 Task: Find connections with filter location Taastrup with filter topic #Techstartupwith filter profile language French with filter current company Gradeup (Gradestack Learning Pvt Ltd) with filter school Kalinga Institute of Industrial Technology, Bhubaneswar with filter industry Animal Feed Manufacturing with filter service category Financial Reporting with filter keywords title Animal Shelter Board Member
Action: Mouse moved to (570, 75)
Screenshot: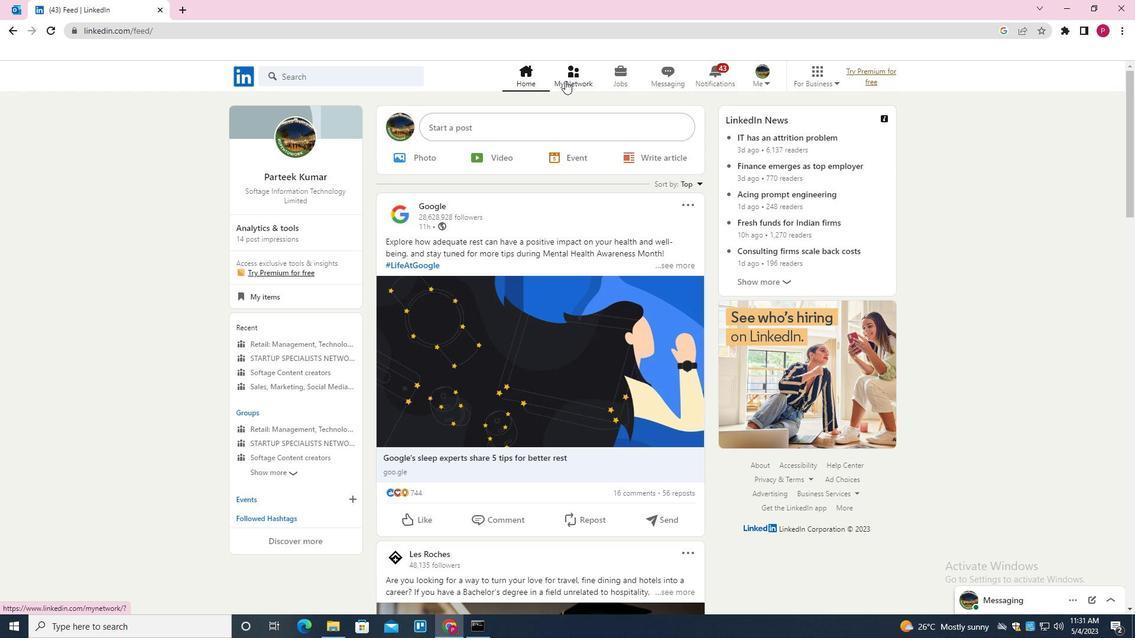 
Action: Mouse pressed left at (570, 75)
Screenshot: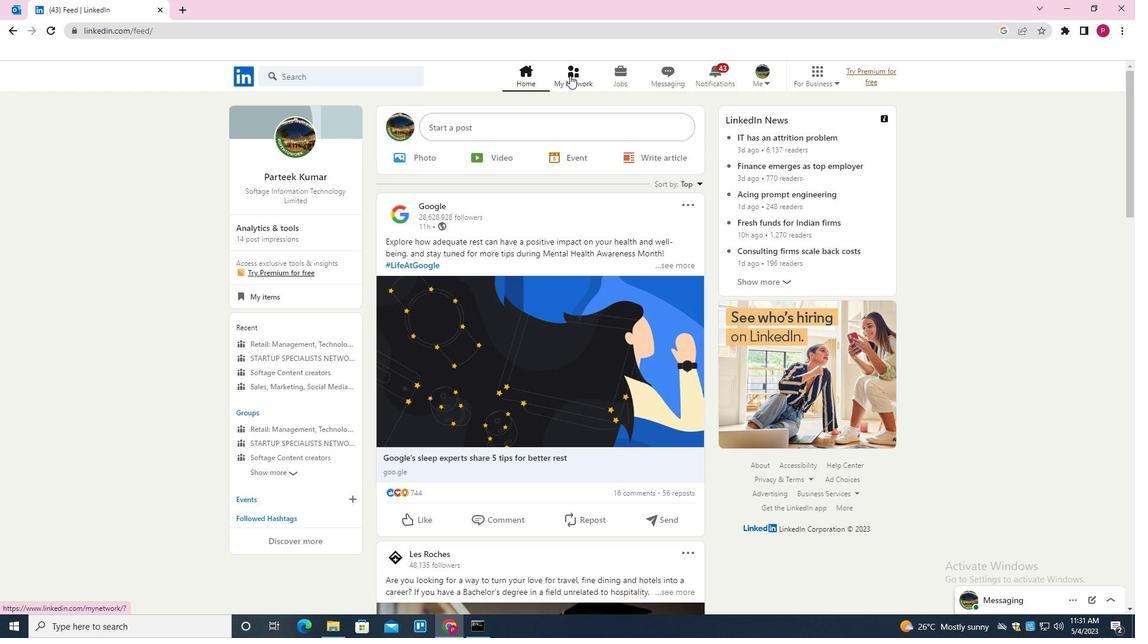 
Action: Mouse moved to (366, 138)
Screenshot: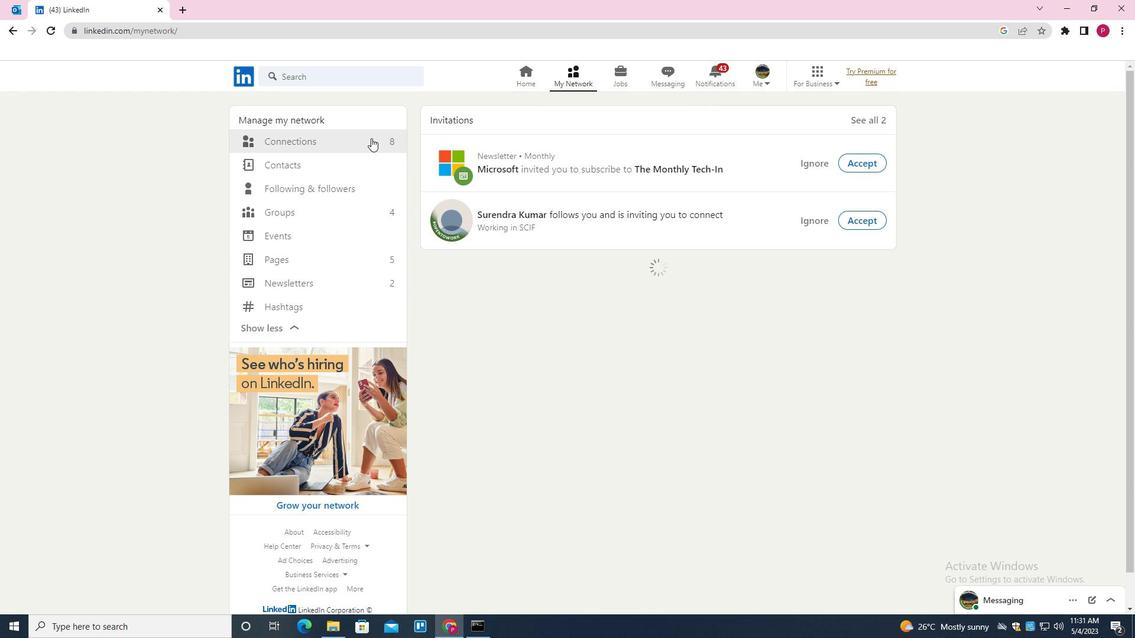 
Action: Mouse pressed left at (366, 138)
Screenshot: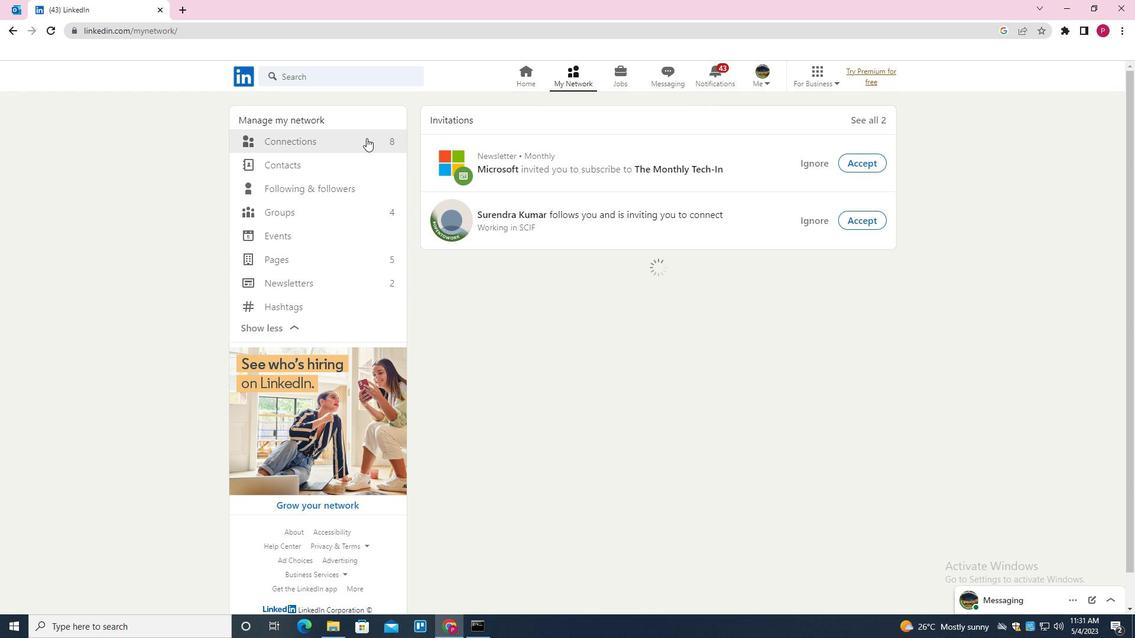 
Action: Mouse moved to (666, 140)
Screenshot: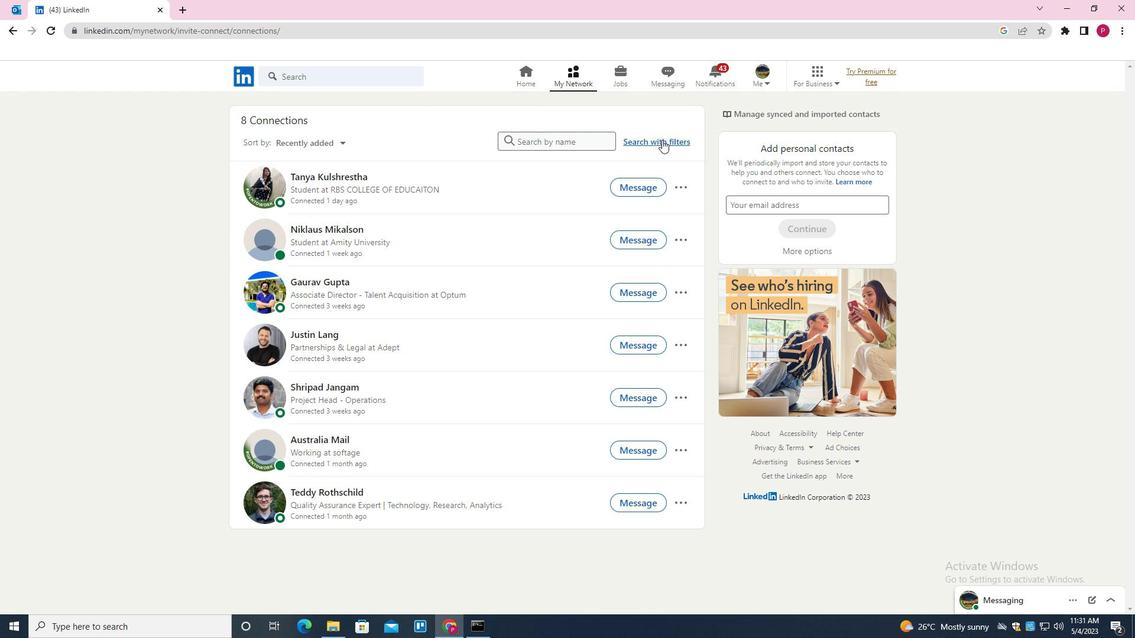 
Action: Mouse pressed left at (666, 140)
Screenshot: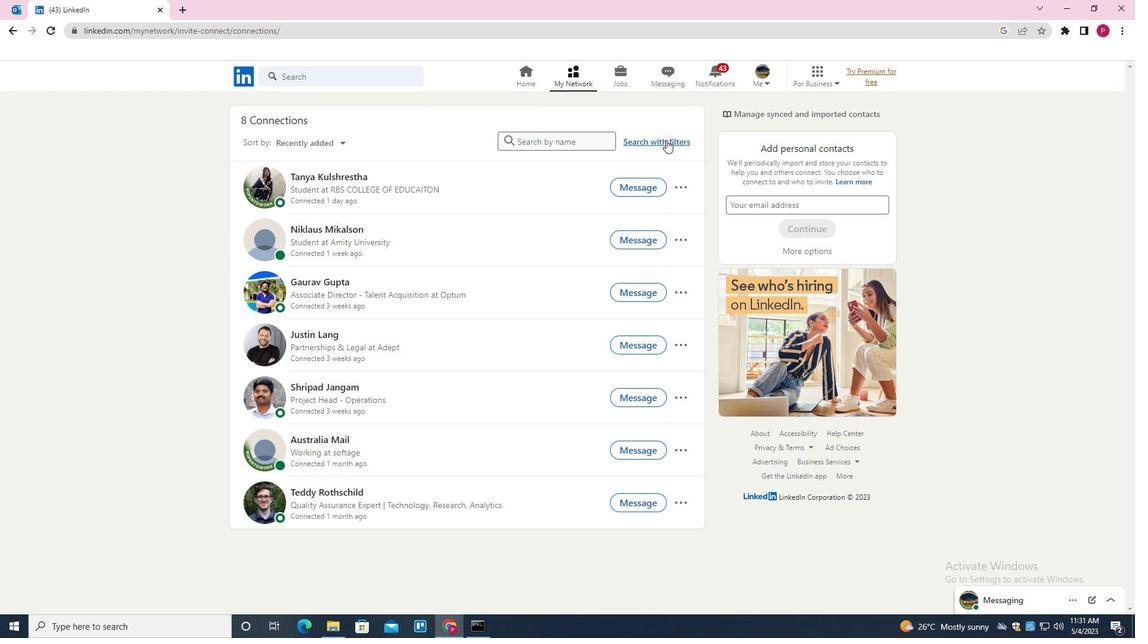 
Action: Mouse moved to (604, 109)
Screenshot: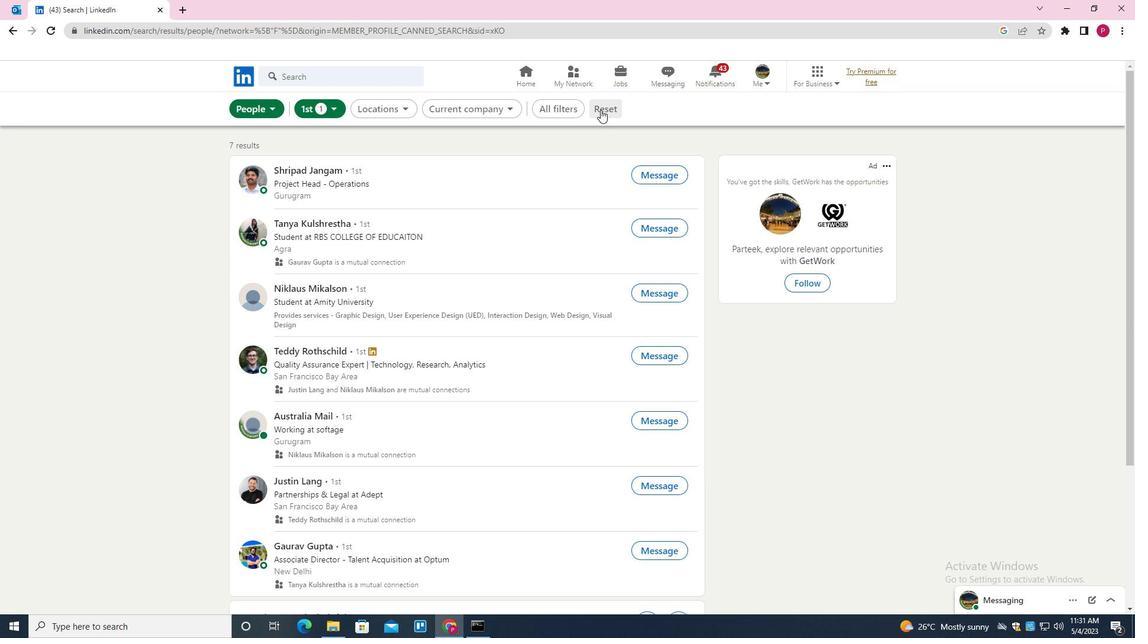 
Action: Mouse pressed left at (604, 109)
Screenshot: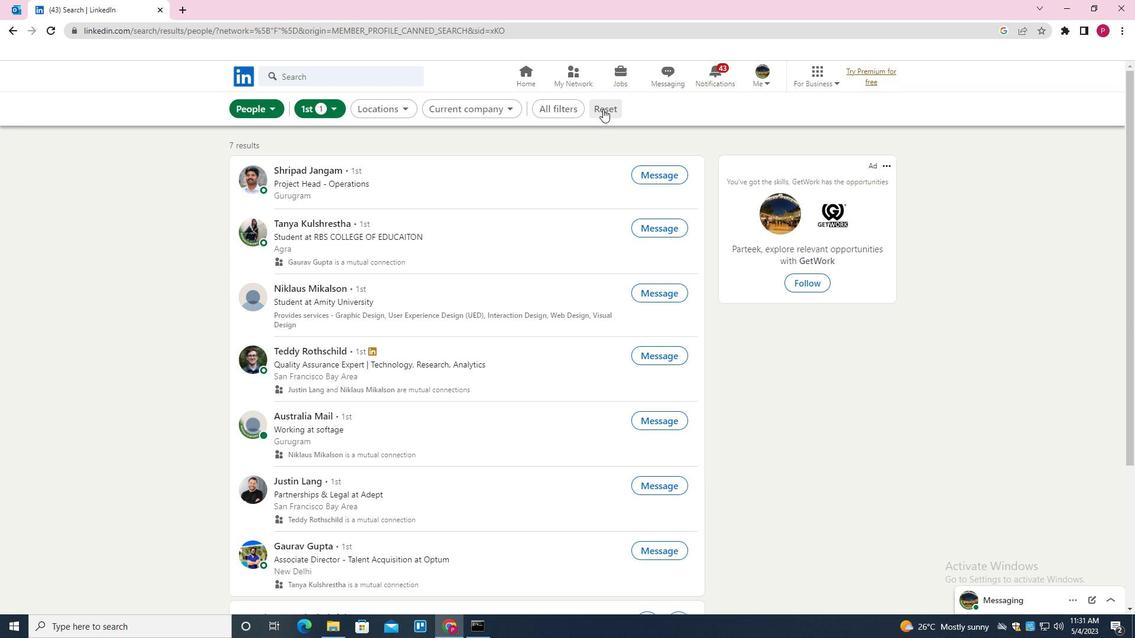 
Action: Mouse moved to (598, 112)
Screenshot: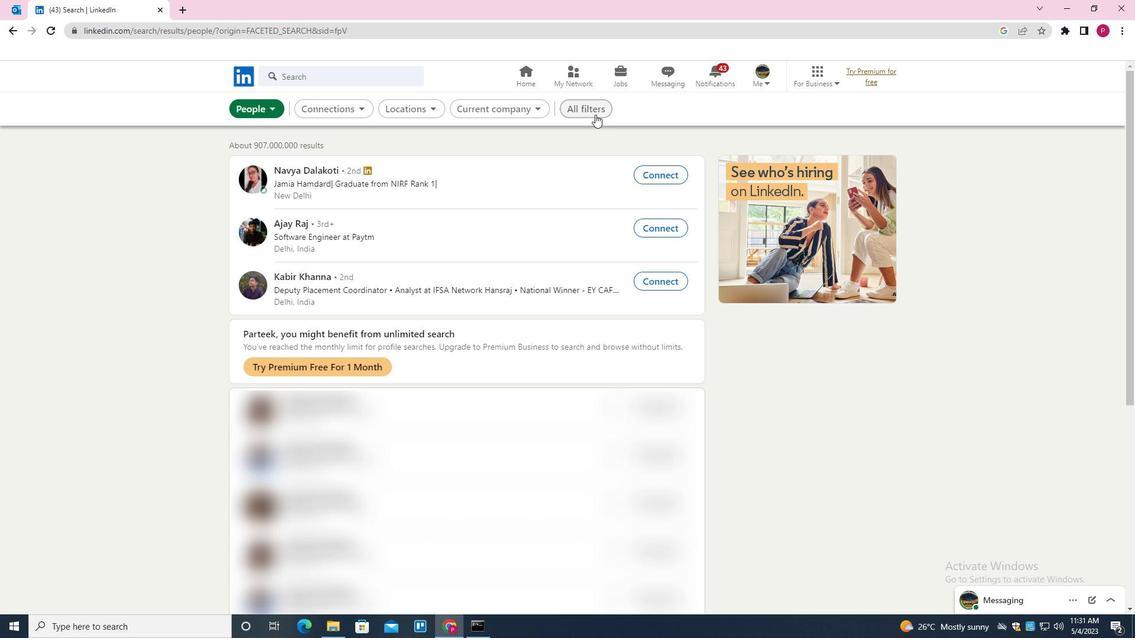 
Action: Mouse pressed left at (598, 112)
Screenshot: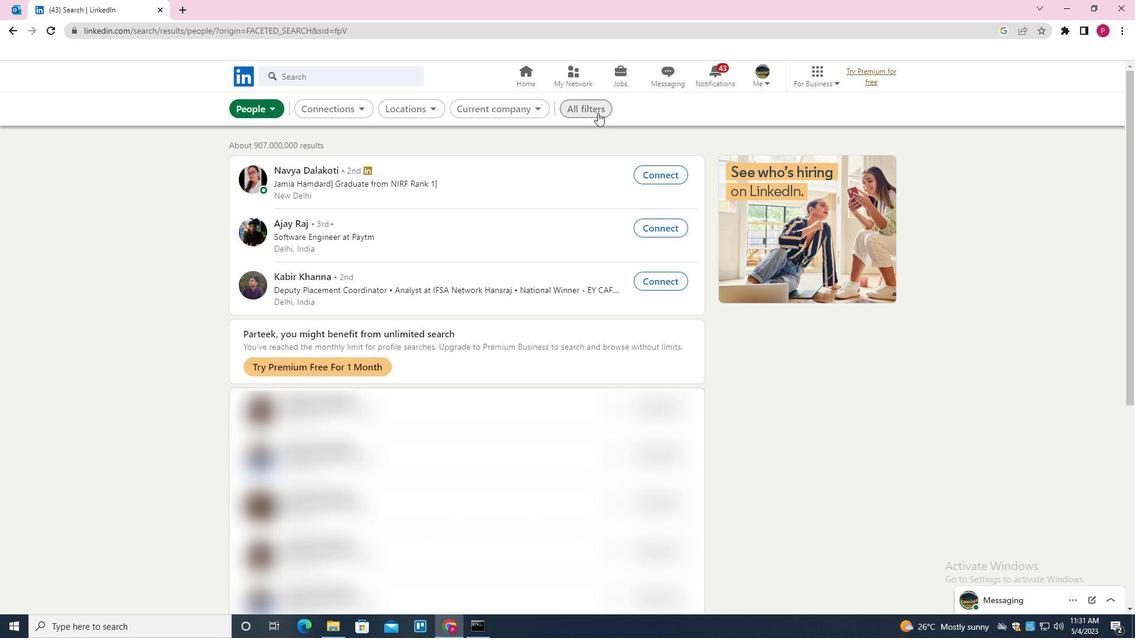 
Action: Mouse moved to (966, 289)
Screenshot: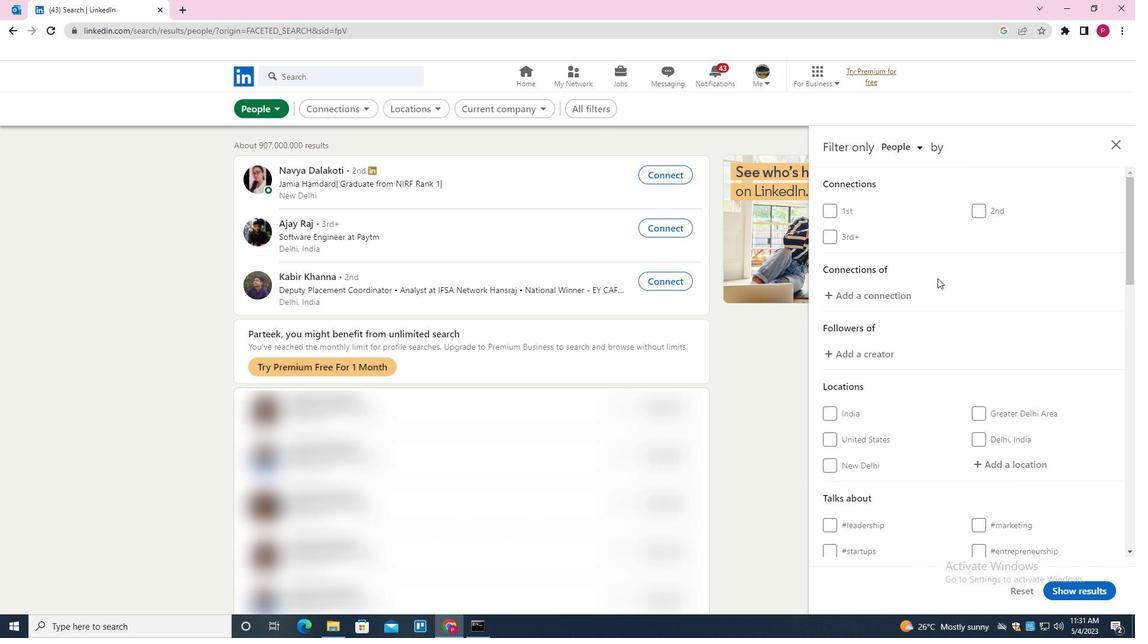 
Action: Mouse scrolled (966, 288) with delta (0, 0)
Screenshot: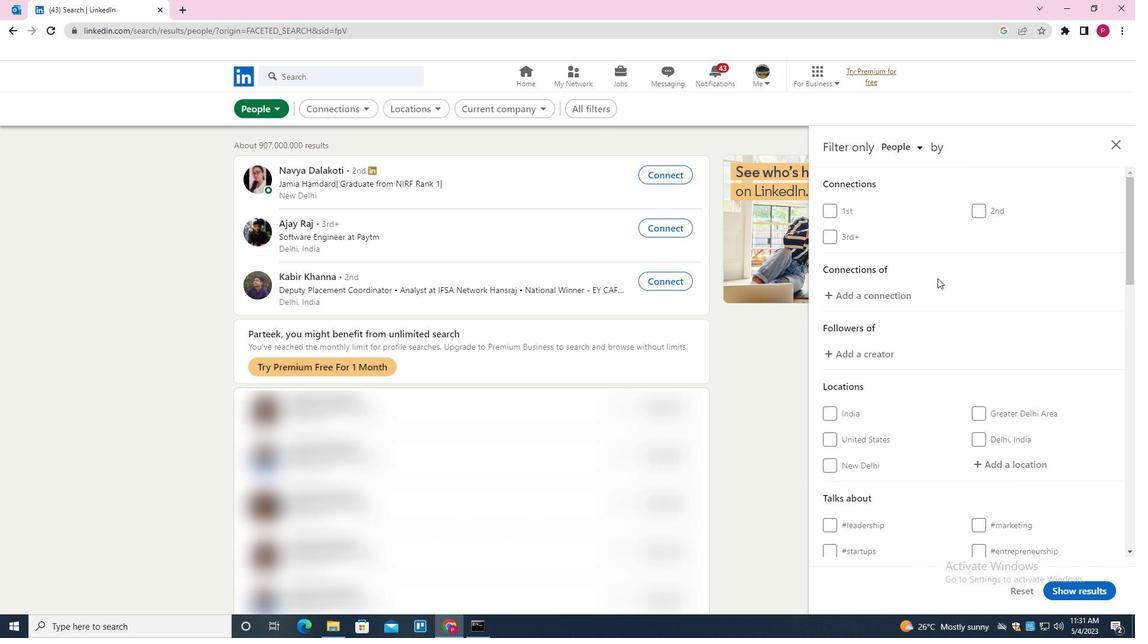 
Action: Mouse moved to (977, 295)
Screenshot: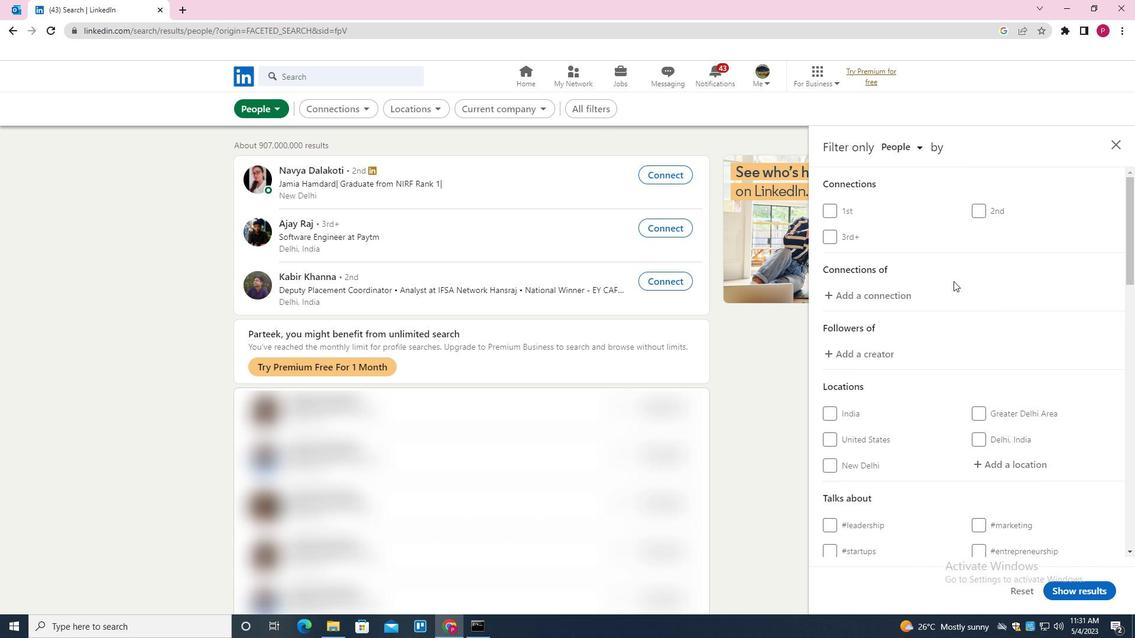
Action: Mouse scrolled (977, 295) with delta (0, 0)
Screenshot: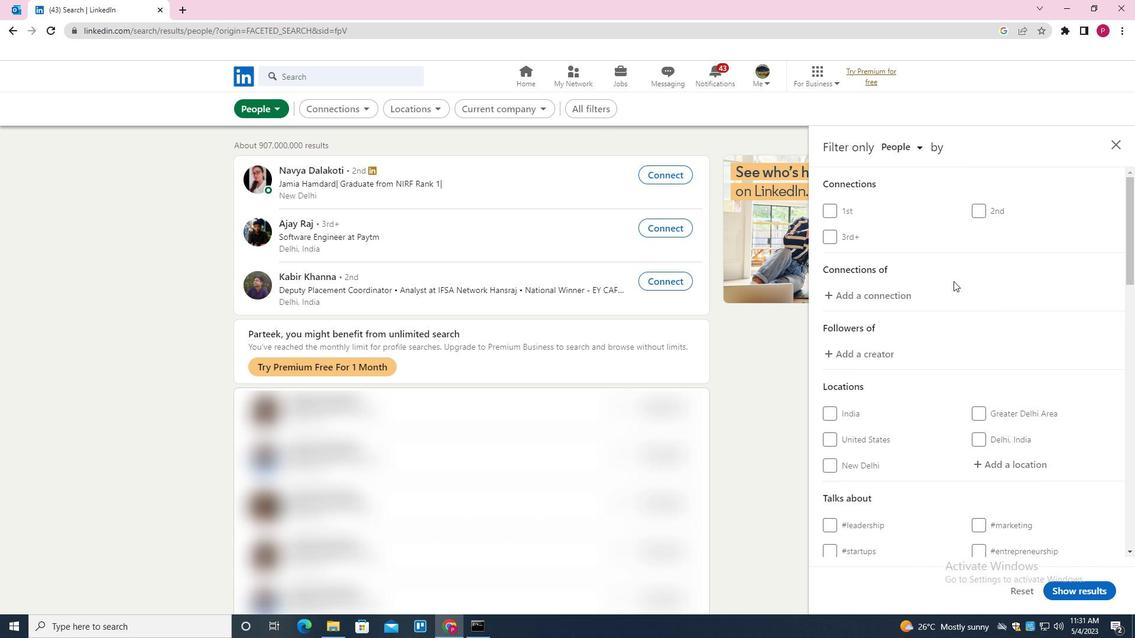 
Action: Mouse moved to (1016, 346)
Screenshot: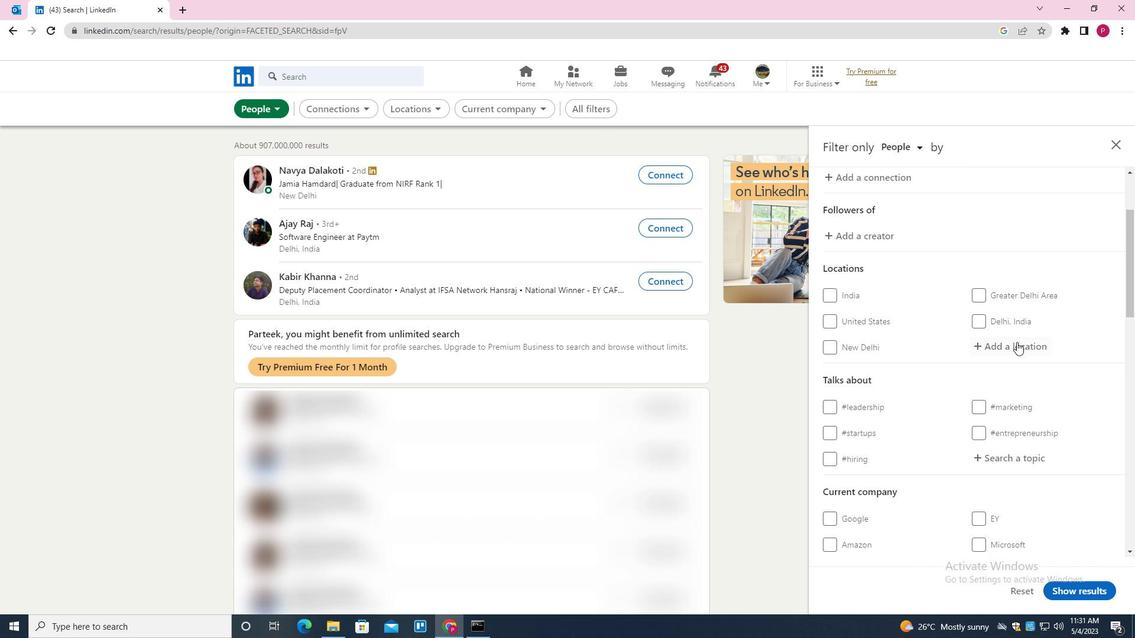 
Action: Mouse pressed left at (1016, 346)
Screenshot: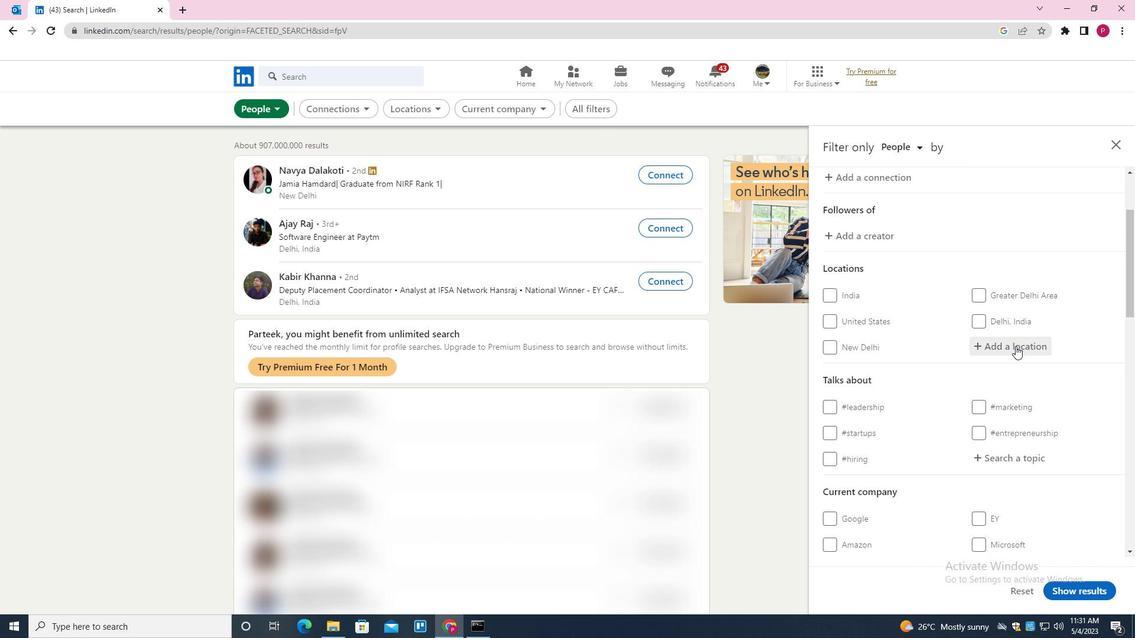 
Action: Key pressed <Key.shift><Key.shift><Key.shift><Key.shift><Key.shift><Key.shift><Key.shift><Key.shift><Key.shift><Key.shift><Key.shift><Key.shift><Key.shift><Key.shift><Key.shift>TASSTRUP
Screenshot: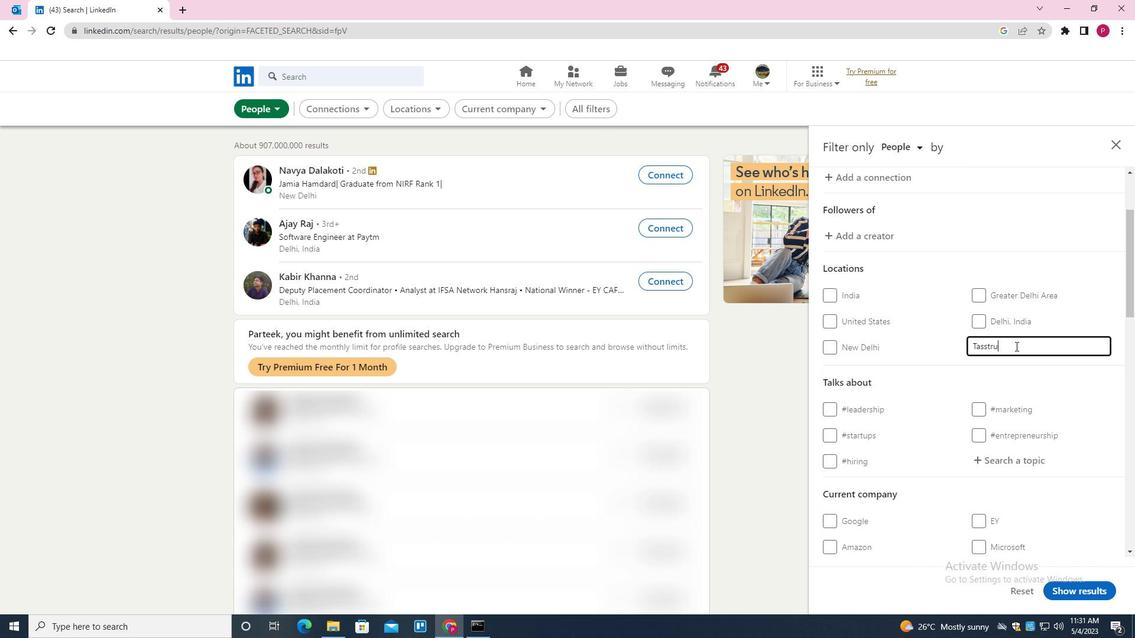 
Action: Mouse moved to (1013, 349)
Screenshot: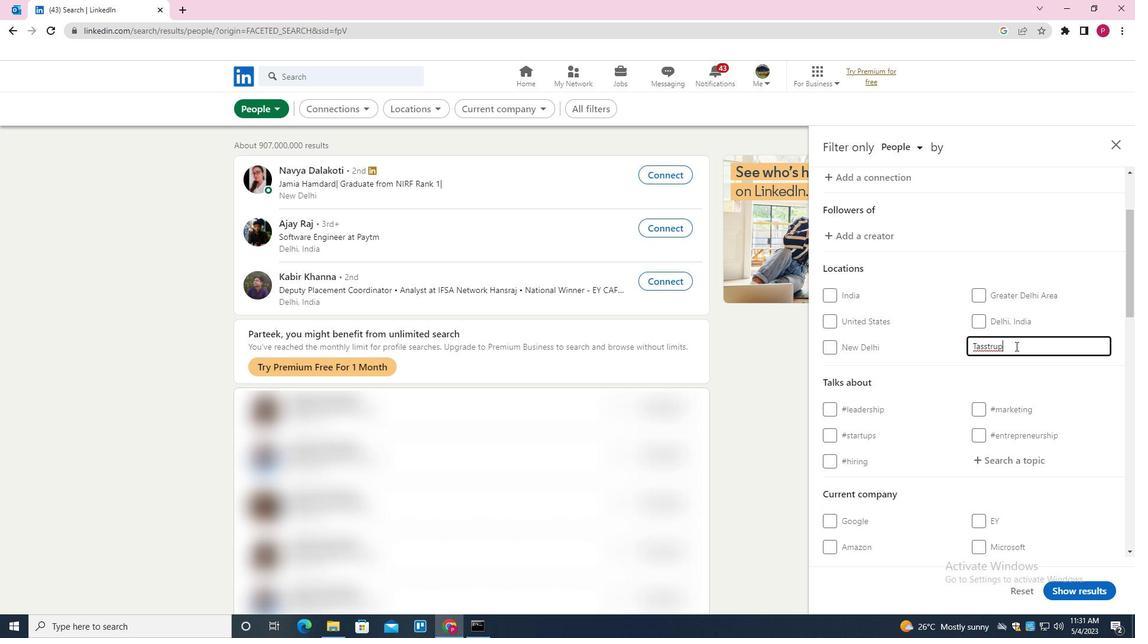 
Action: Mouse scrolled (1013, 348) with delta (0, 0)
Screenshot: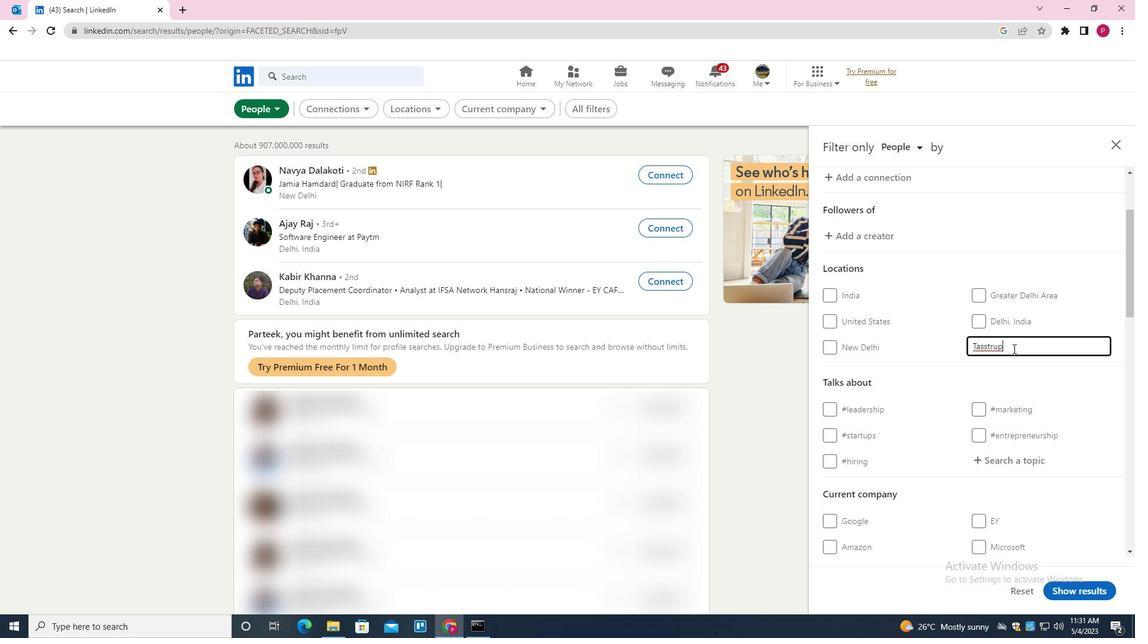 
Action: Mouse scrolled (1013, 348) with delta (0, 0)
Screenshot: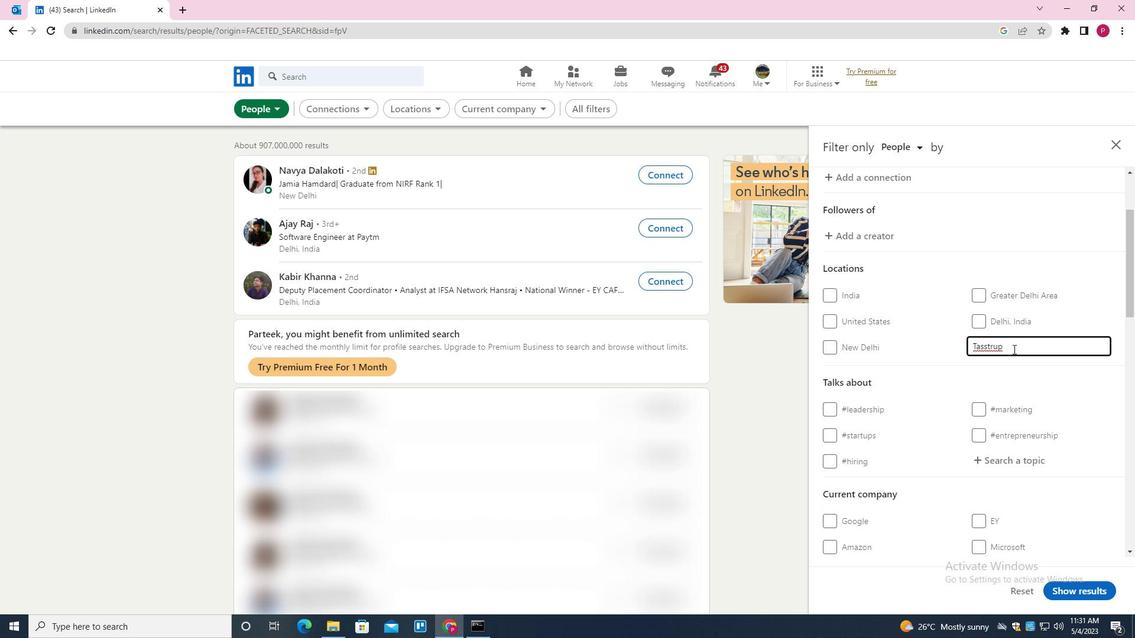 
Action: Mouse moved to (1012, 349)
Screenshot: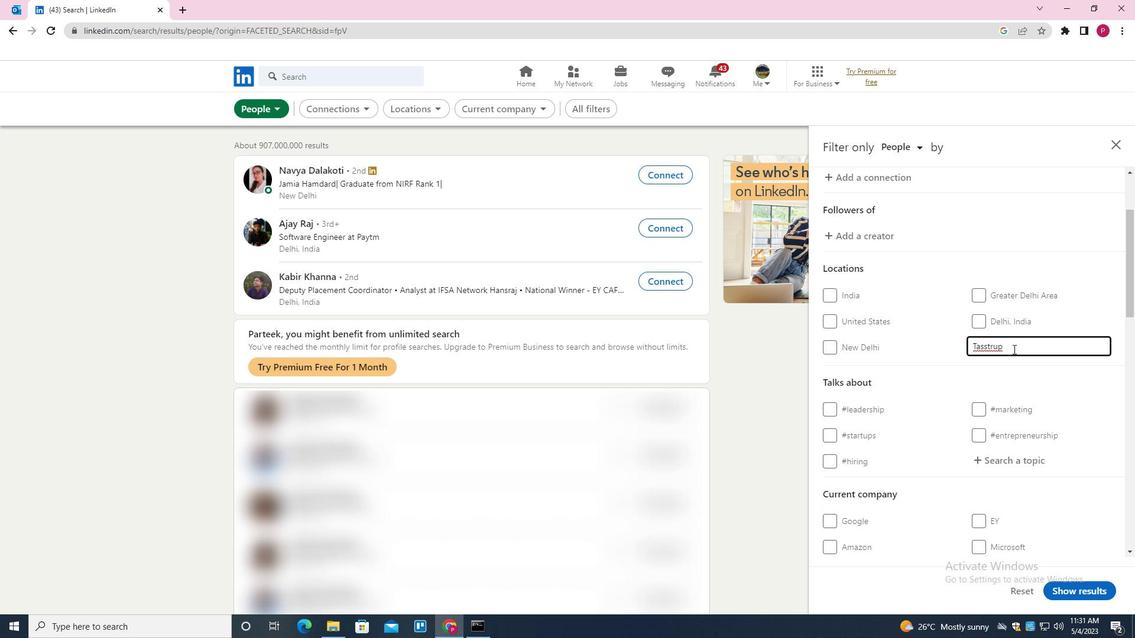 
Action: Mouse scrolled (1012, 348) with delta (0, 0)
Screenshot: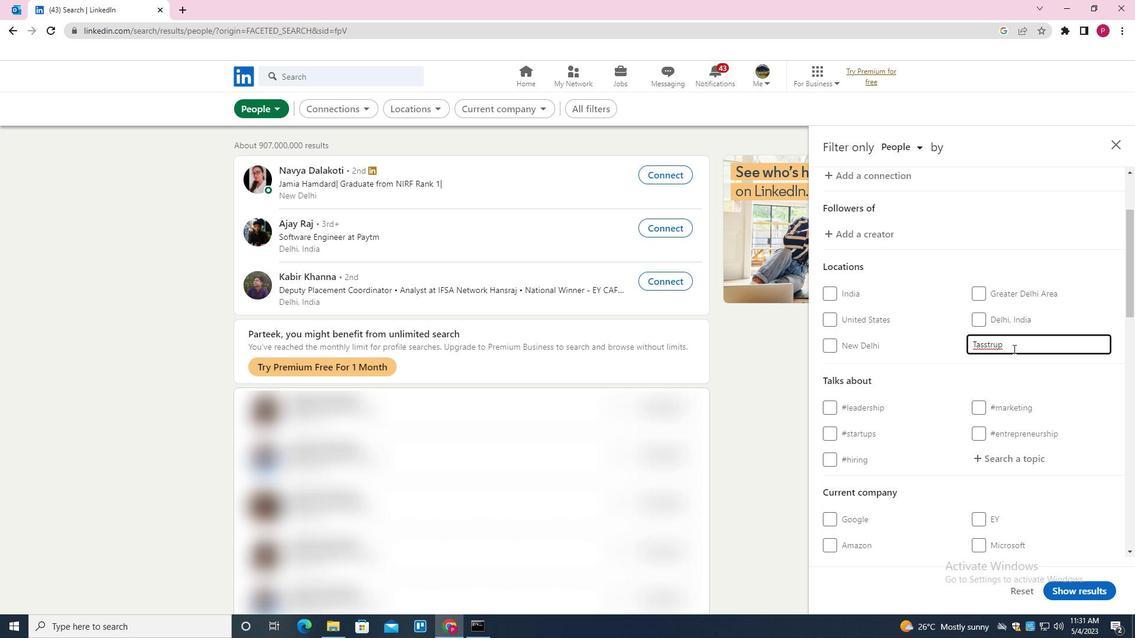 
Action: Mouse moved to (1015, 285)
Screenshot: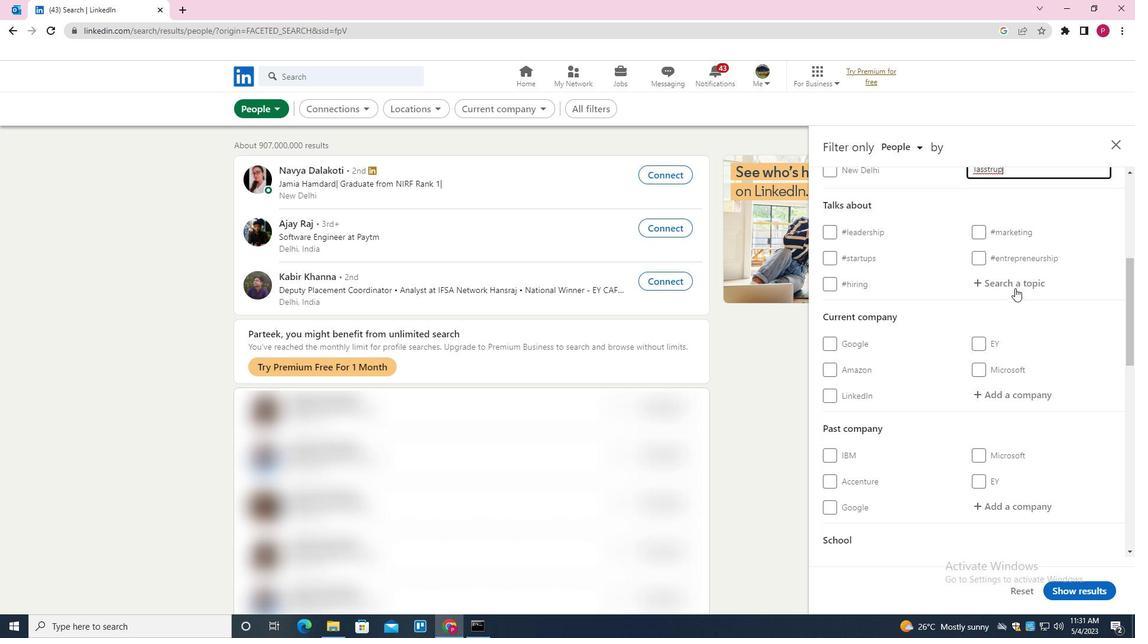 
Action: Mouse pressed left at (1015, 285)
Screenshot: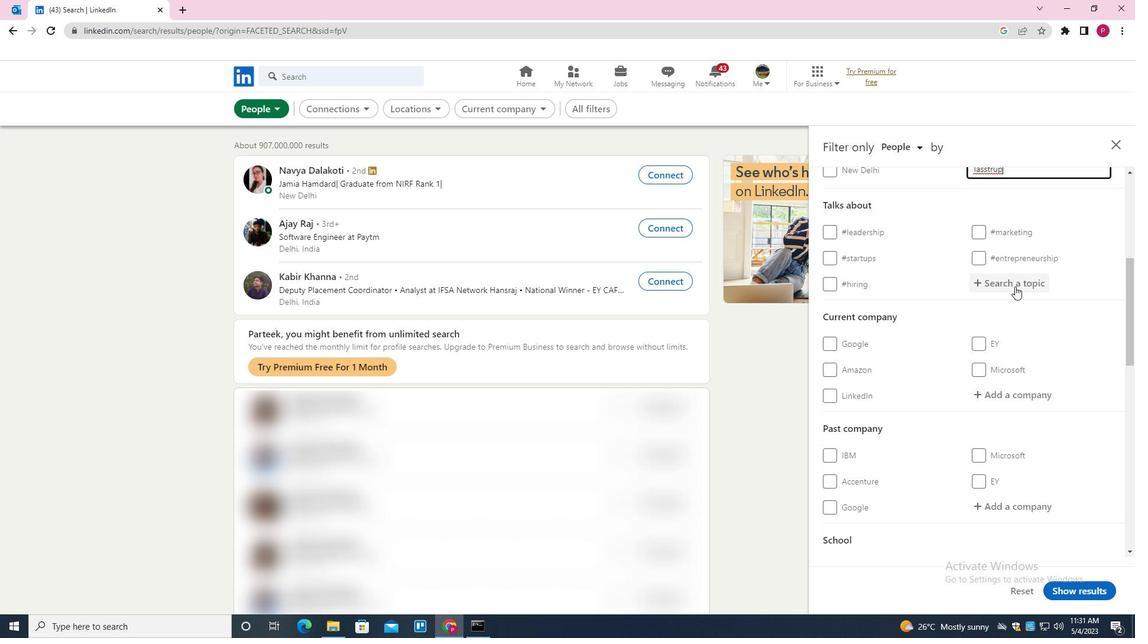 
Action: Mouse moved to (1013, 287)
Screenshot: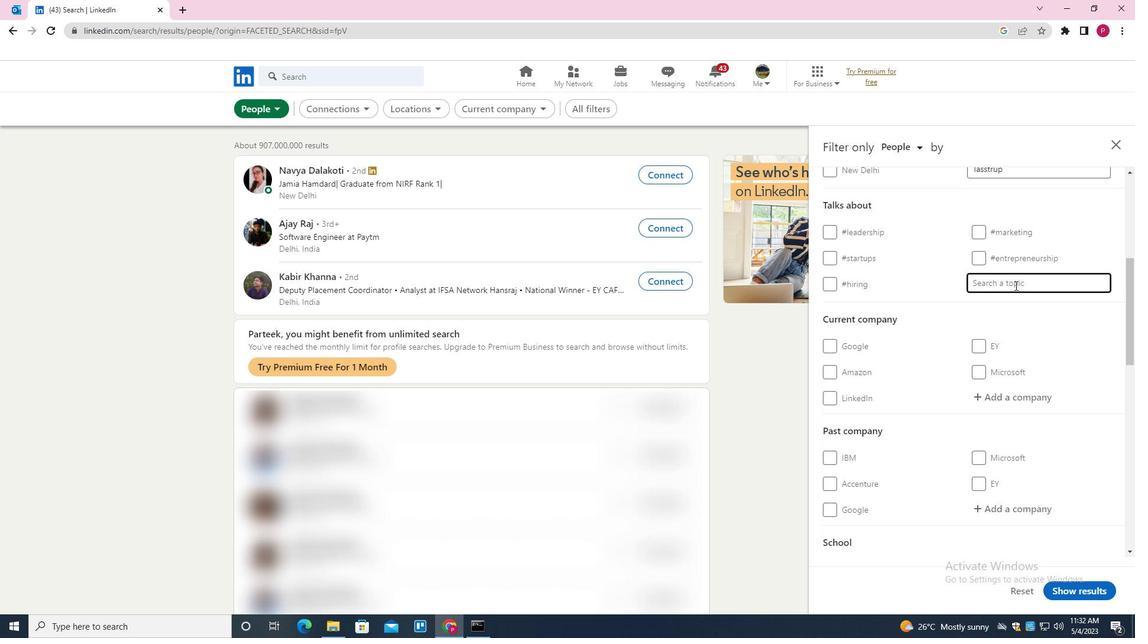 
Action: Key pressed TECHSTARTUP<Key.down><Key.enter>
Screenshot: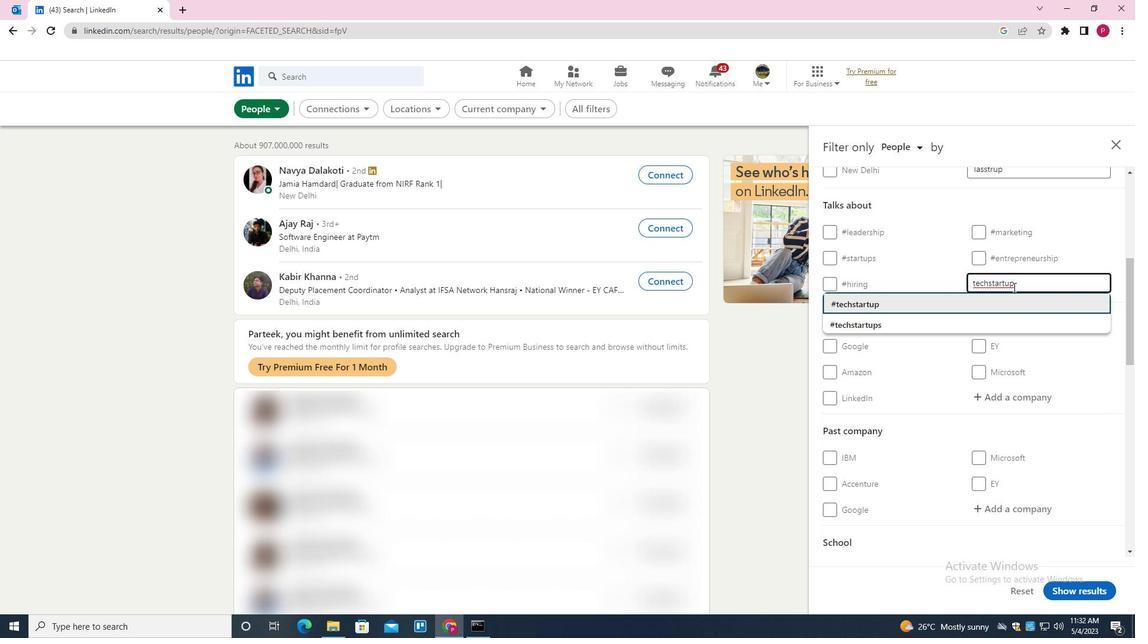 
Action: Mouse moved to (944, 337)
Screenshot: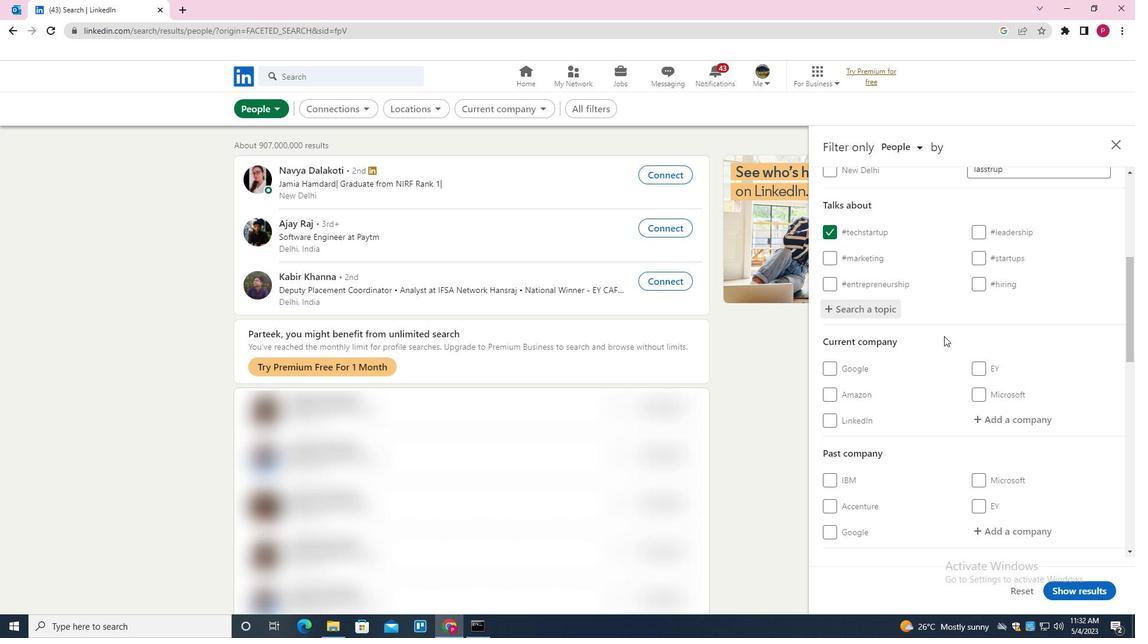 
Action: Mouse scrolled (944, 336) with delta (0, 0)
Screenshot: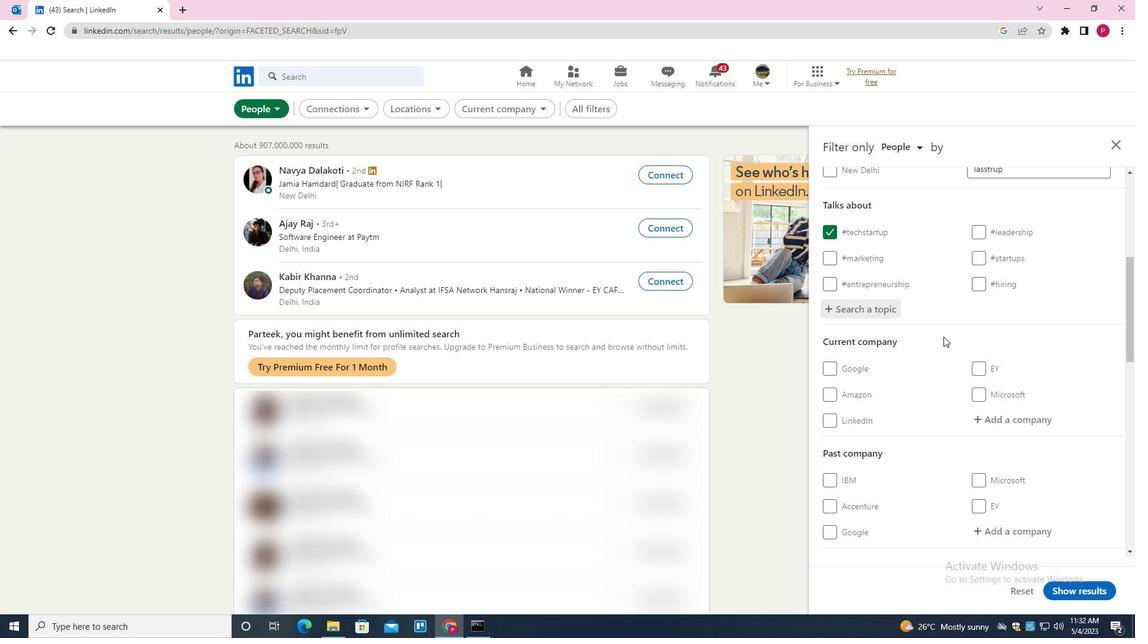 
Action: Mouse scrolled (944, 336) with delta (0, 0)
Screenshot: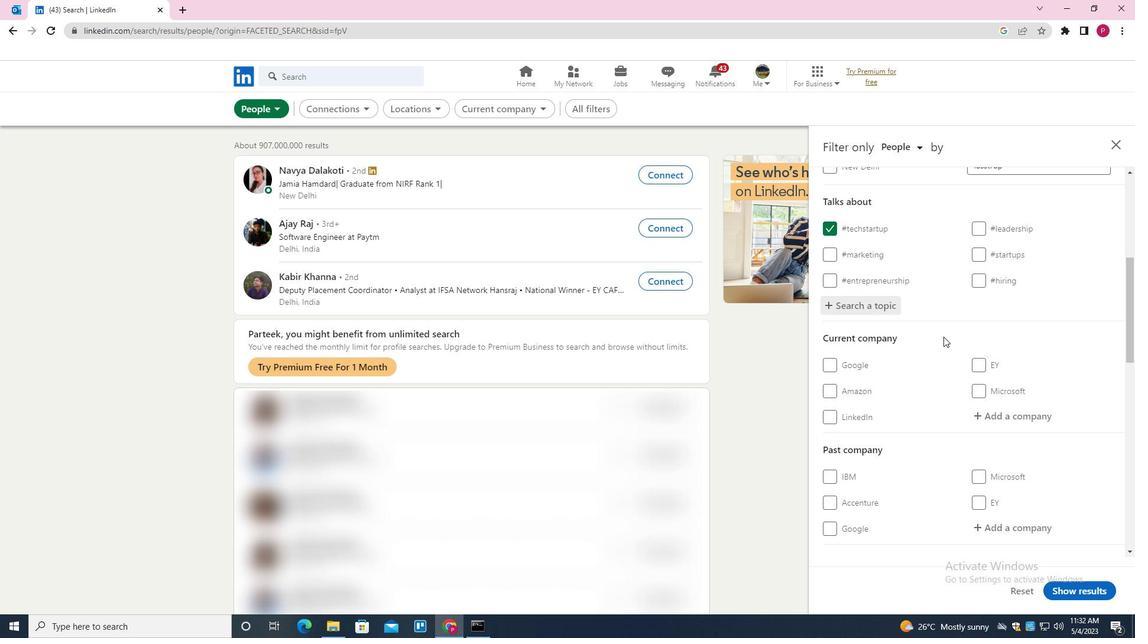 
Action: Mouse moved to (925, 336)
Screenshot: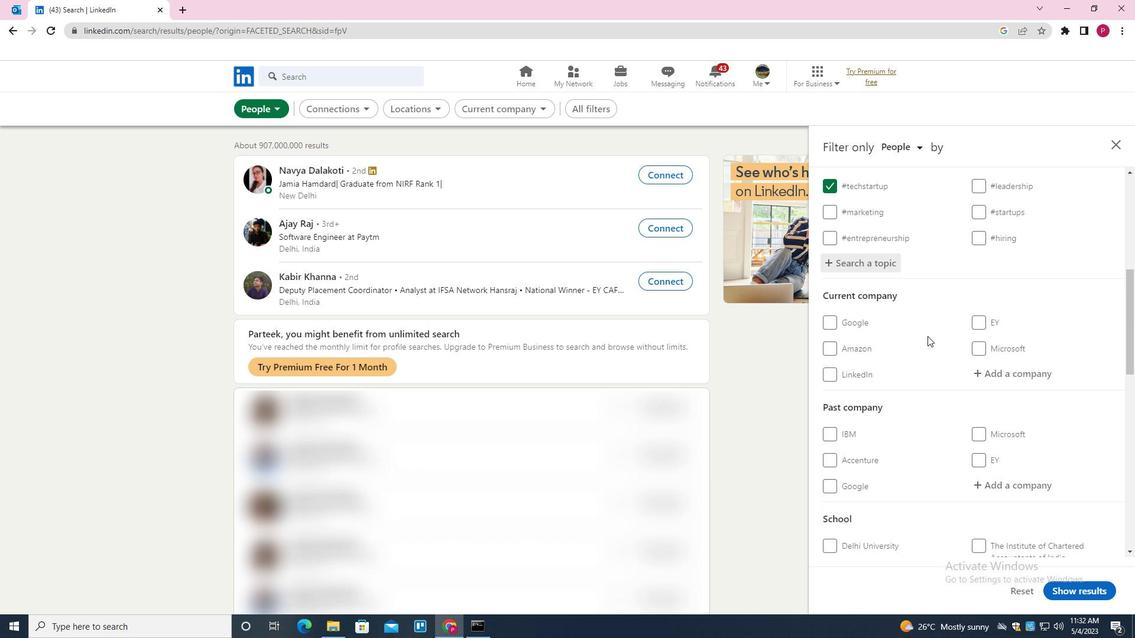 
Action: Mouse scrolled (925, 335) with delta (0, 0)
Screenshot: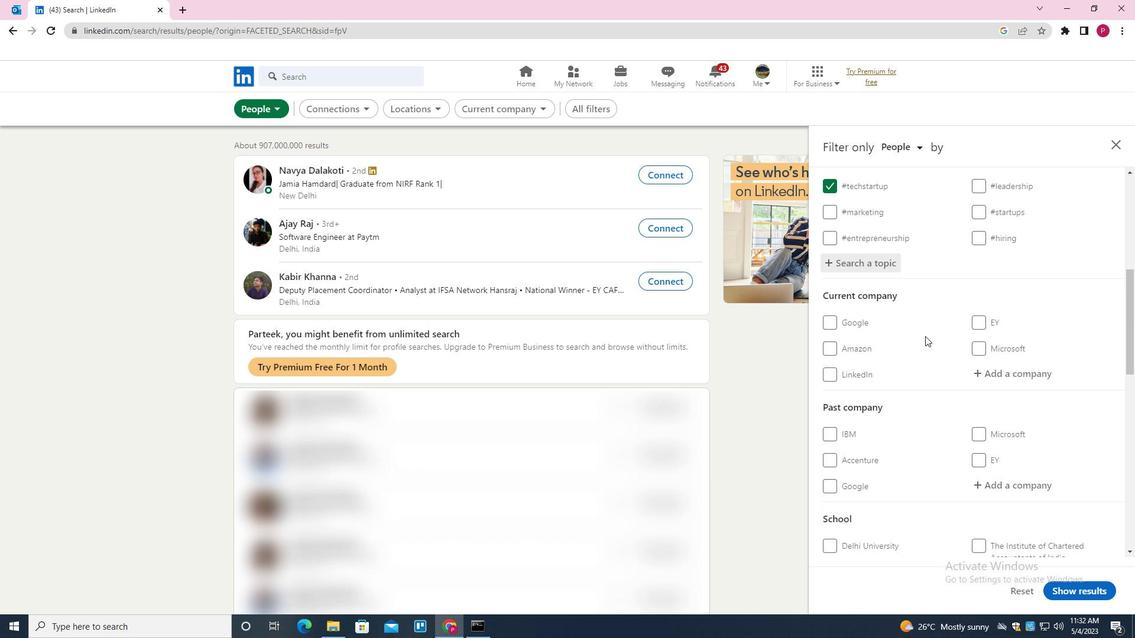 
Action: Mouse scrolled (925, 335) with delta (0, 0)
Screenshot: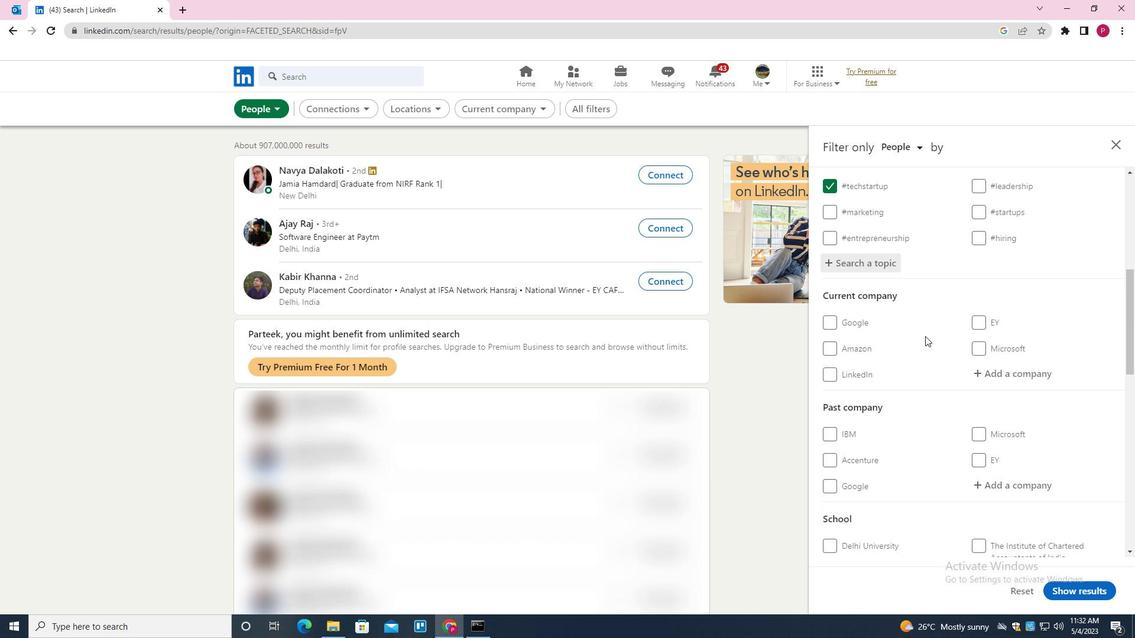 
Action: Mouse scrolled (925, 335) with delta (0, 0)
Screenshot: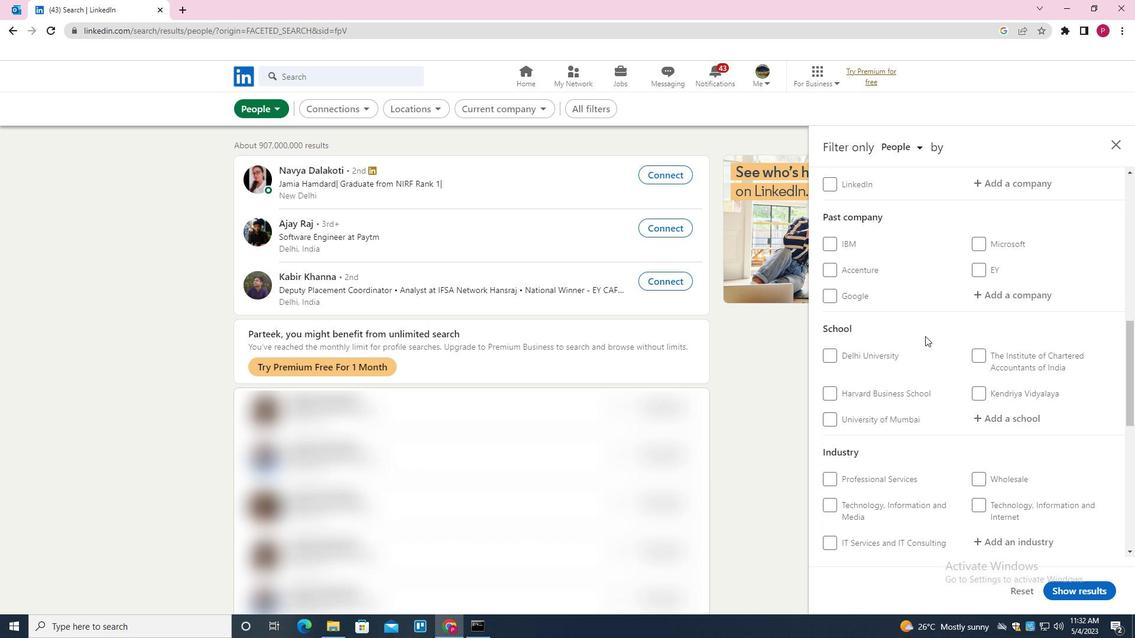 
Action: Mouse scrolled (925, 335) with delta (0, 0)
Screenshot: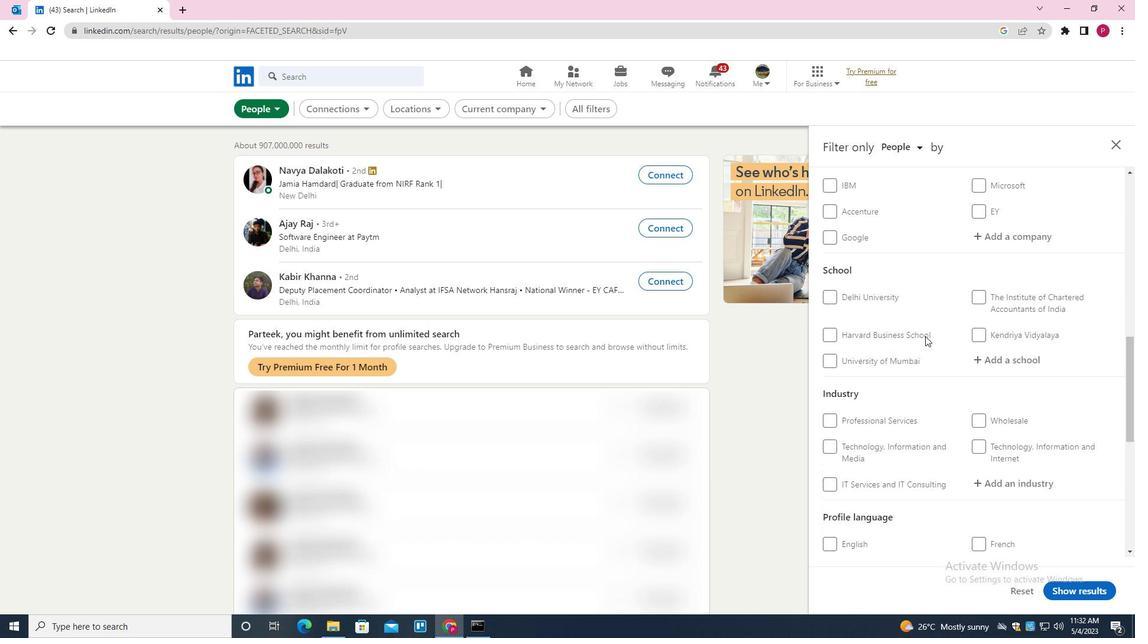 
Action: Mouse scrolled (925, 335) with delta (0, 0)
Screenshot: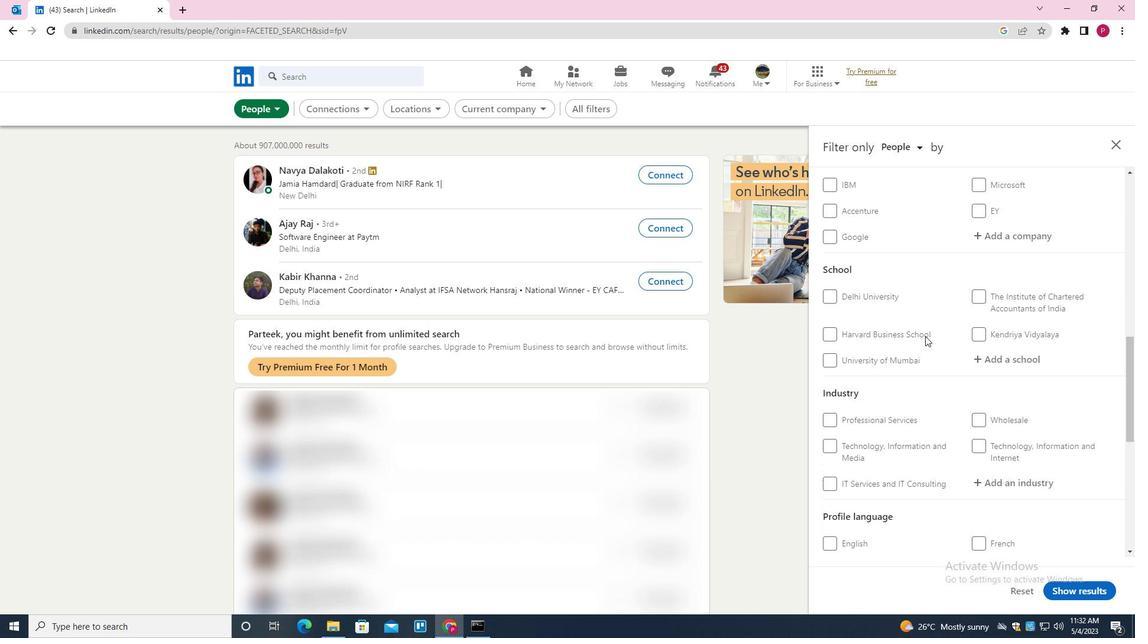 
Action: Mouse scrolled (925, 335) with delta (0, 0)
Screenshot: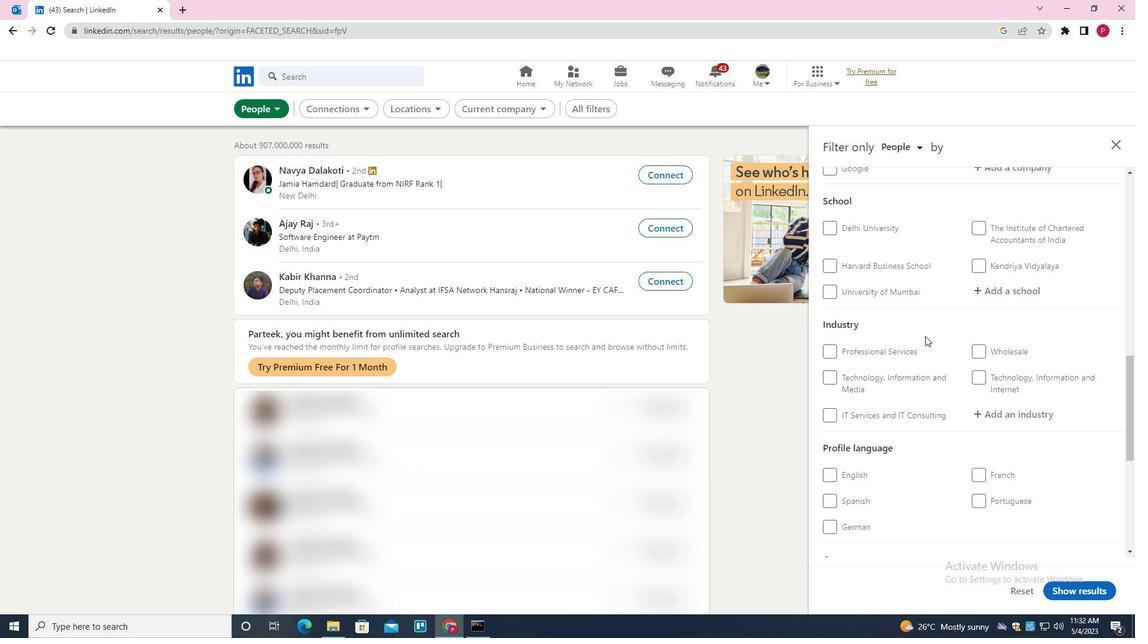
Action: Mouse scrolled (925, 335) with delta (0, 0)
Screenshot: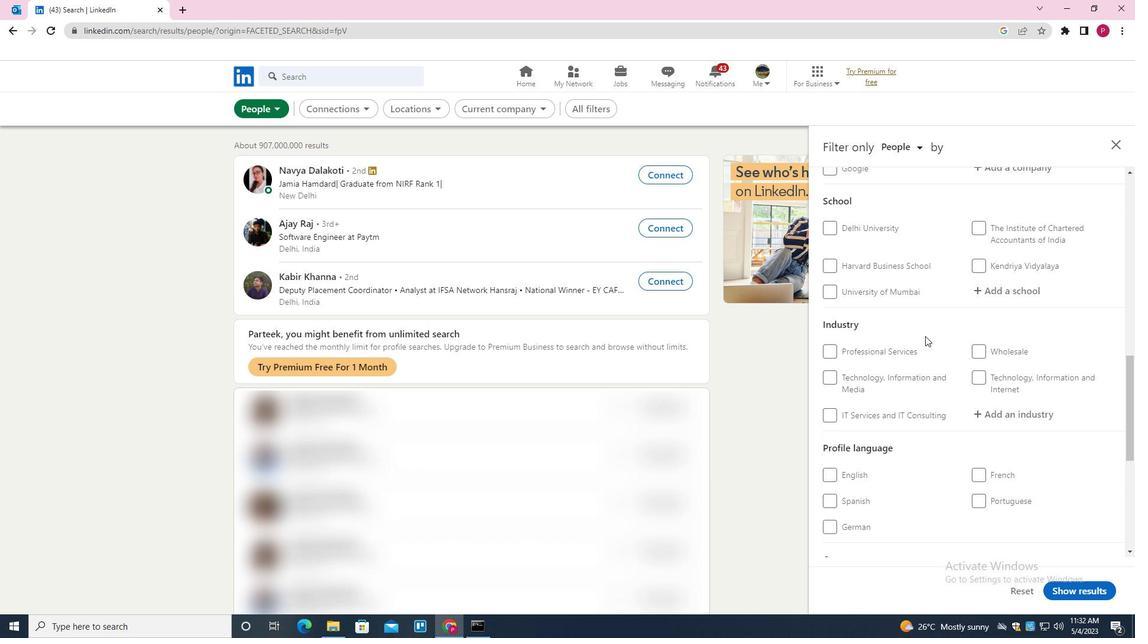 
Action: Mouse scrolled (925, 335) with delta (0, 0)
Screenshot: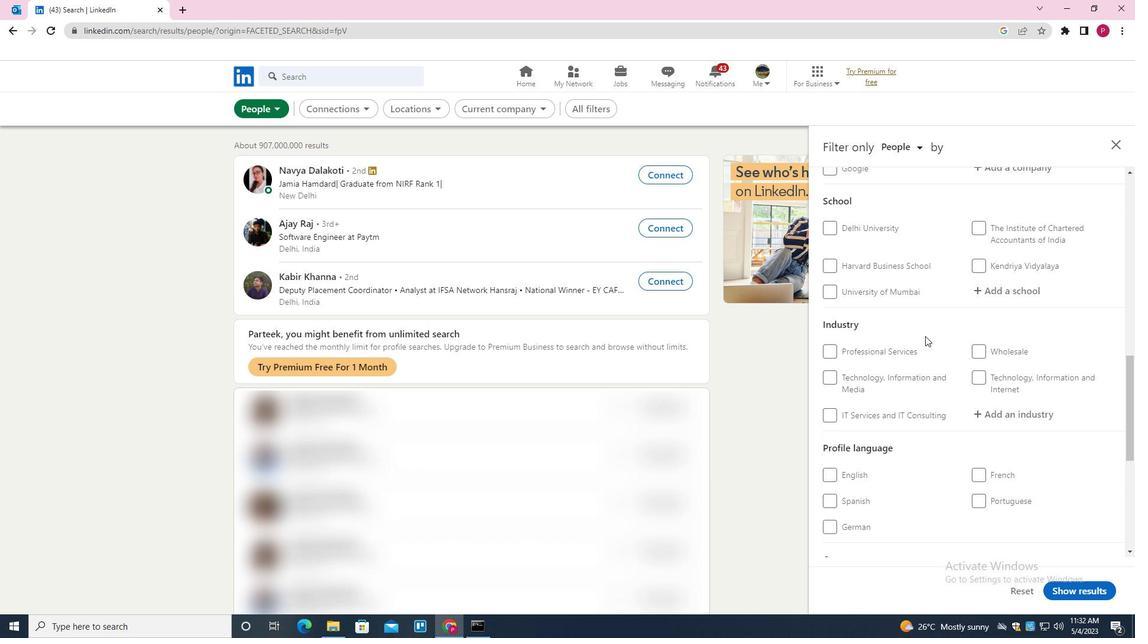 
Action: Mouse moved to (977, 248)
Screenshot: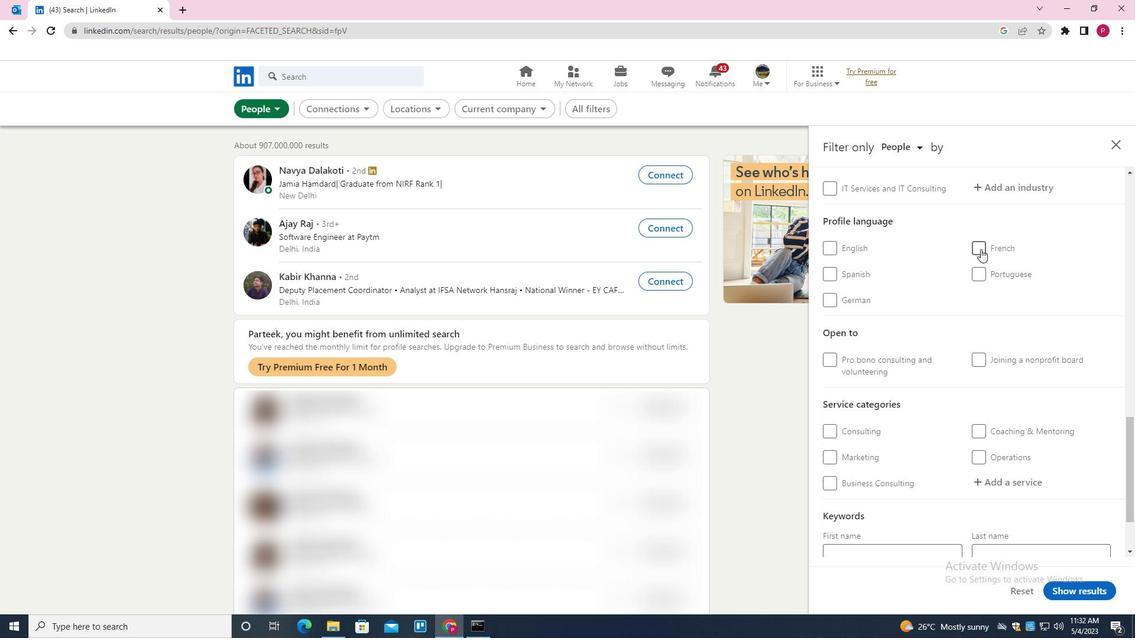 
Action: Mouse pressed left at (977, 248)
Screenshot: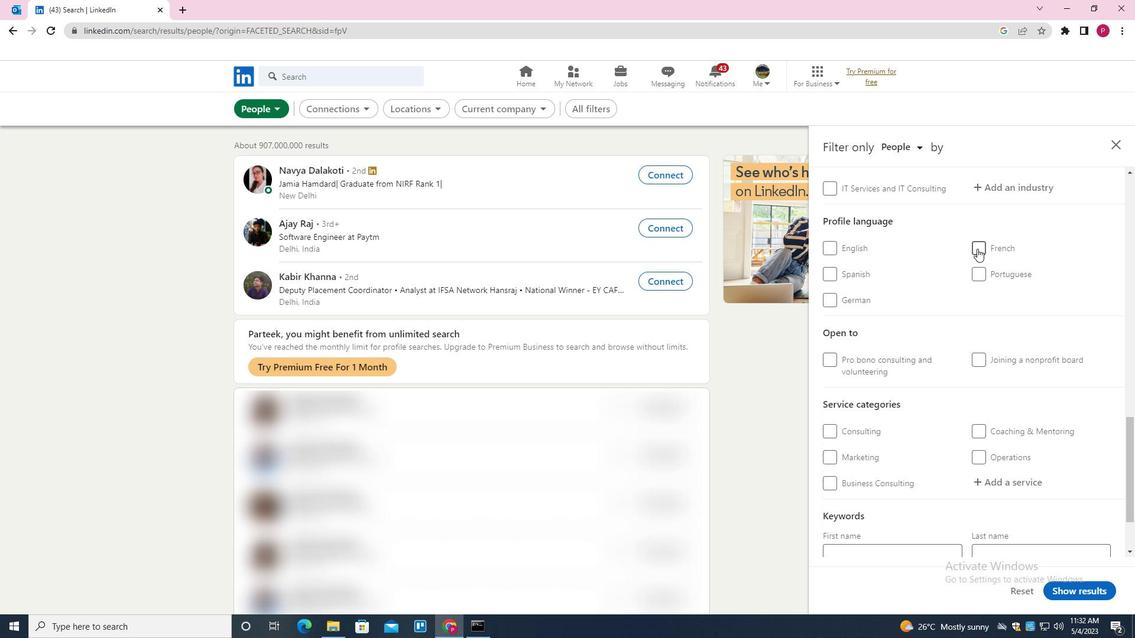 
Action: Mouse moved to (909, 304)
Screenshot: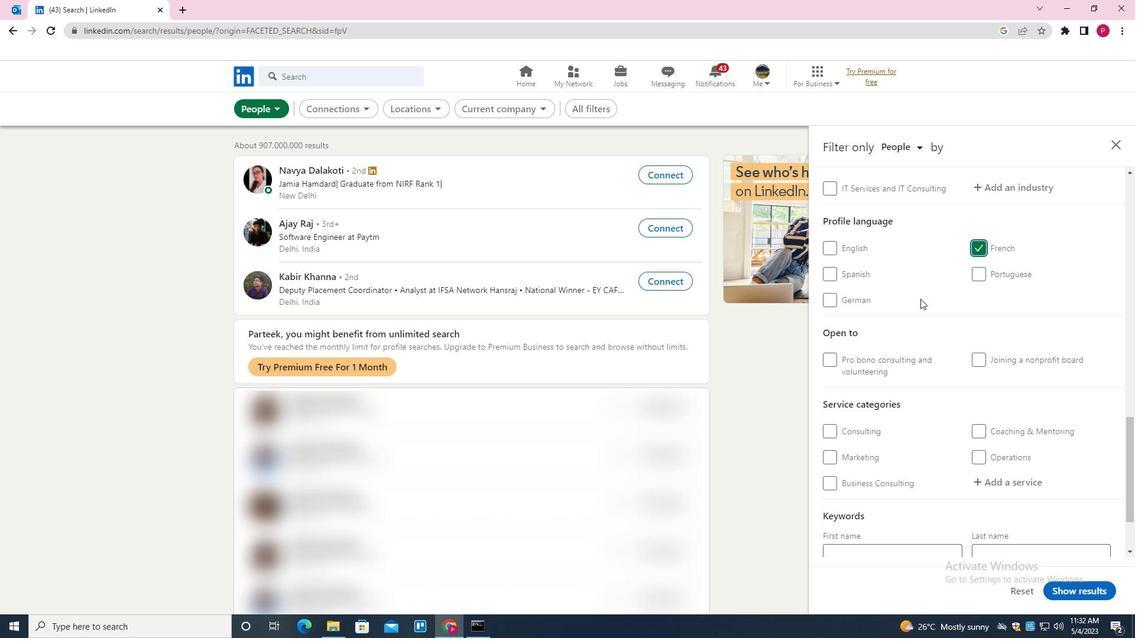 
Action: Mouse scrolled (909, 304) with delta (0, 0)
Screenshot: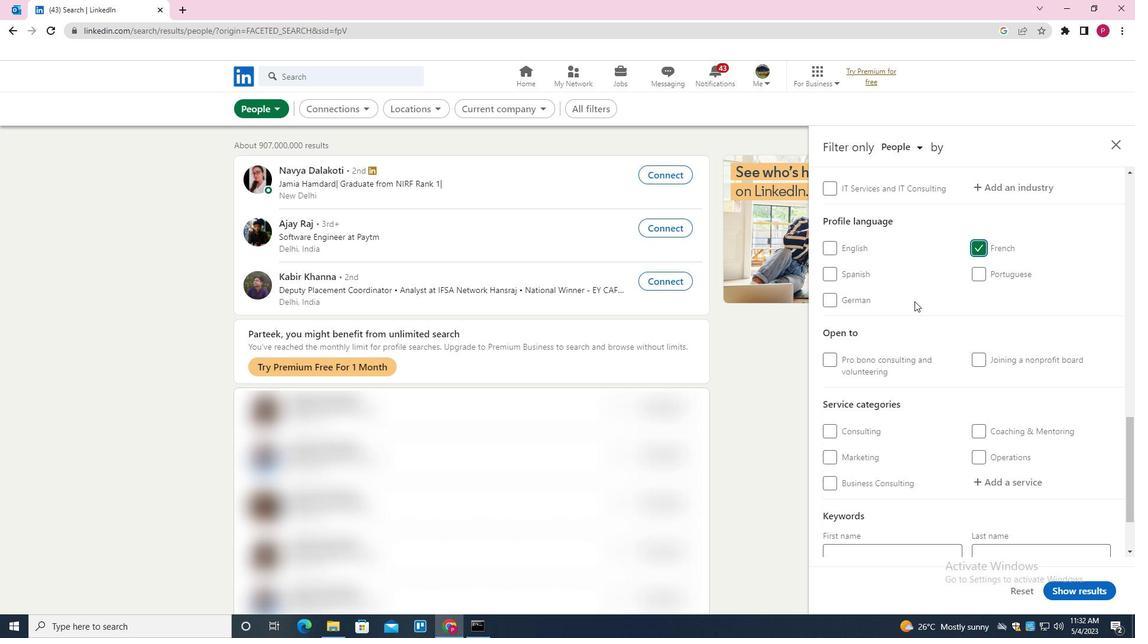 
Action: Mouse moved to (909, 304)
Screenshot: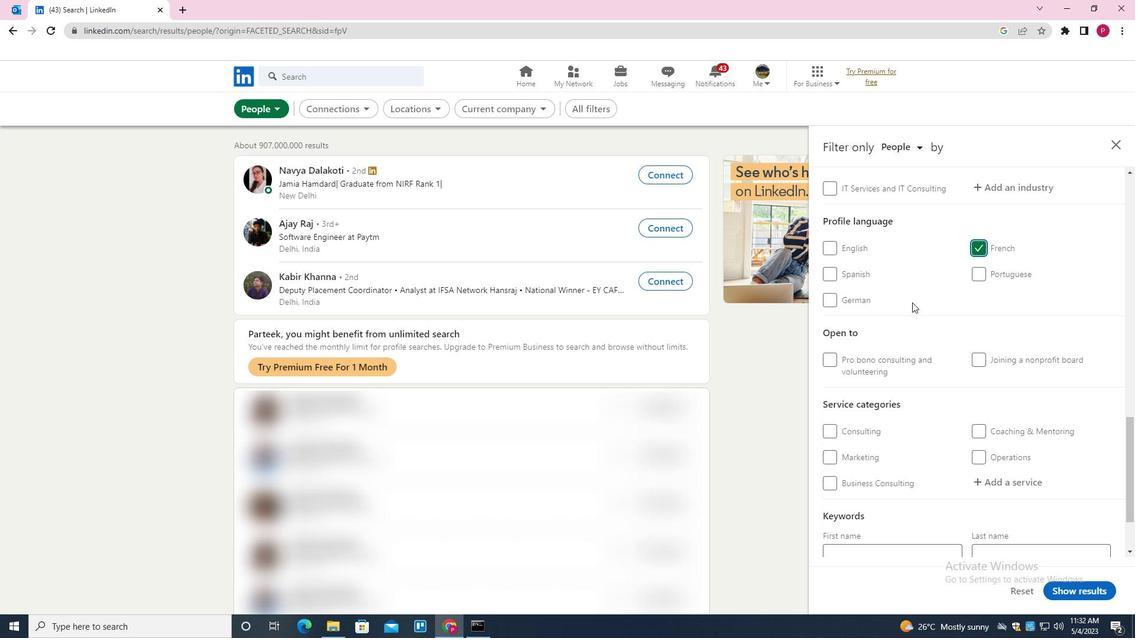 
Action: Mouse scrolled (909, 304) with delta (0, 0)
Screenshot: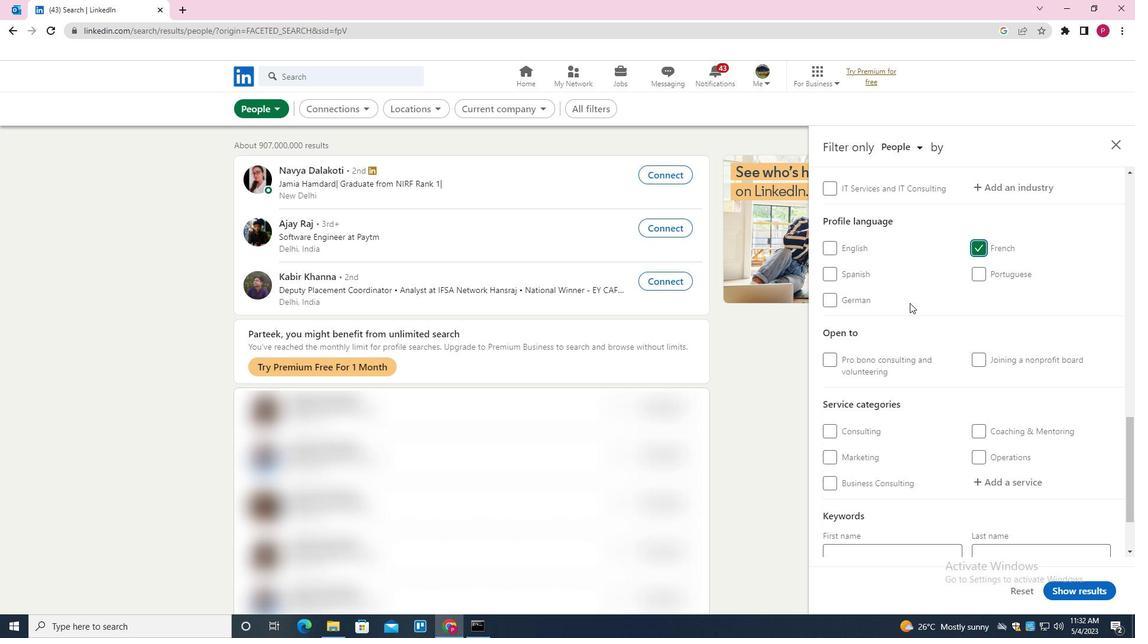 
Action: Mouse scrolled (909, 304) with delta (0, 0)
Screenshot: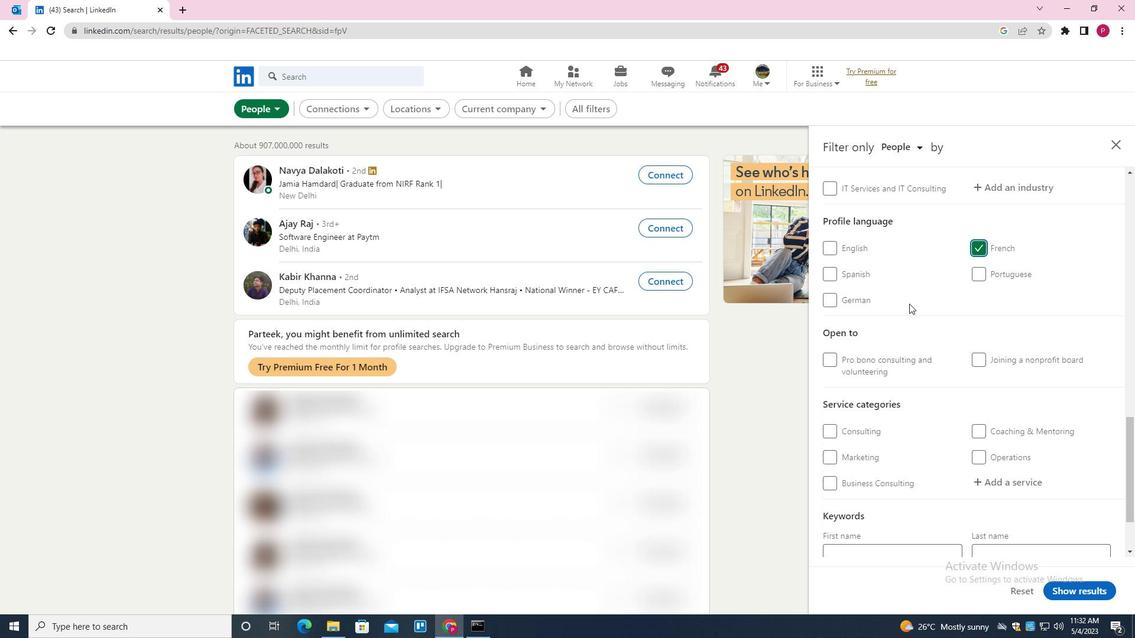 
Action: Mouse scrolled (909, 304) with delta (0, 0)
Screenshot: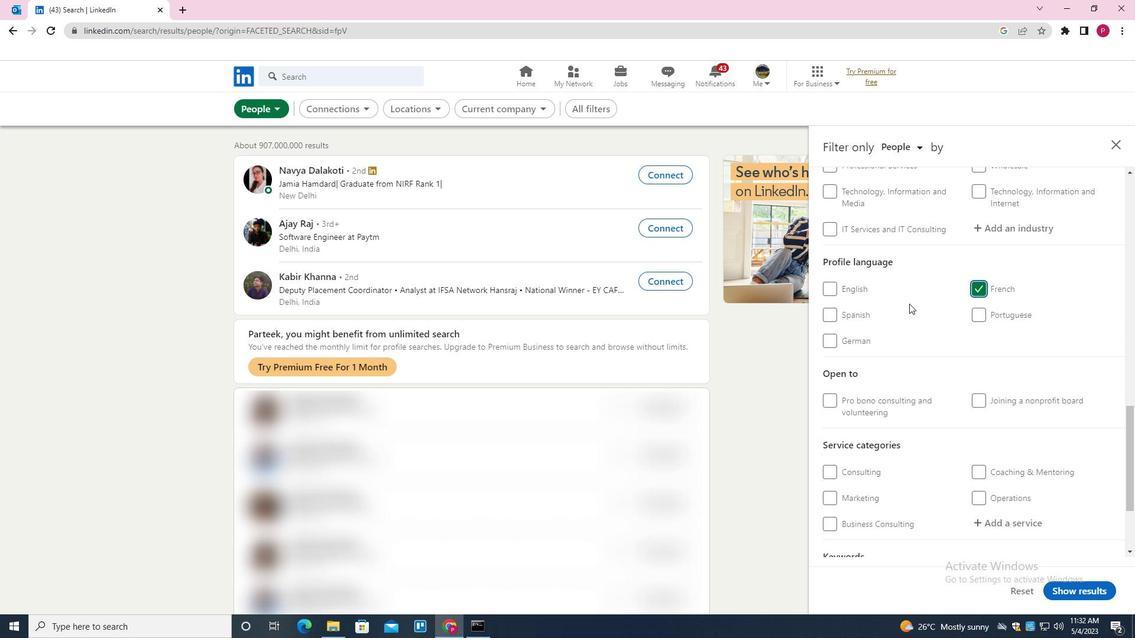 
Action: Mouse scrolled (909, 304) with delta (0, 0)
Screenshot: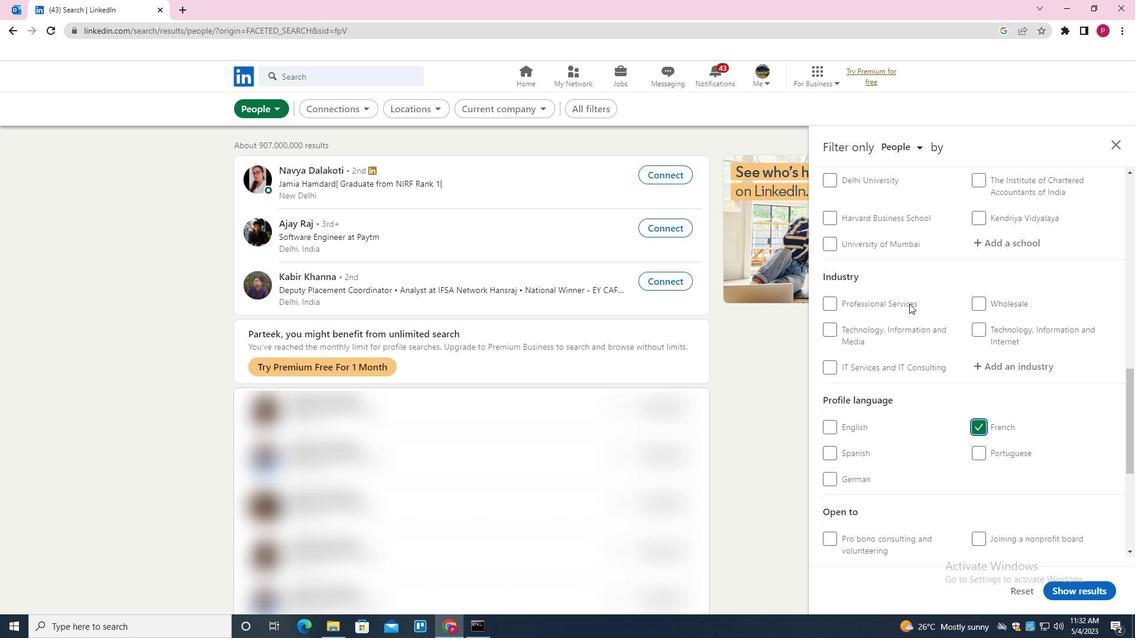 
Action: Mouse scrolled (909, 304) with delta (0, 0)
Screenshot: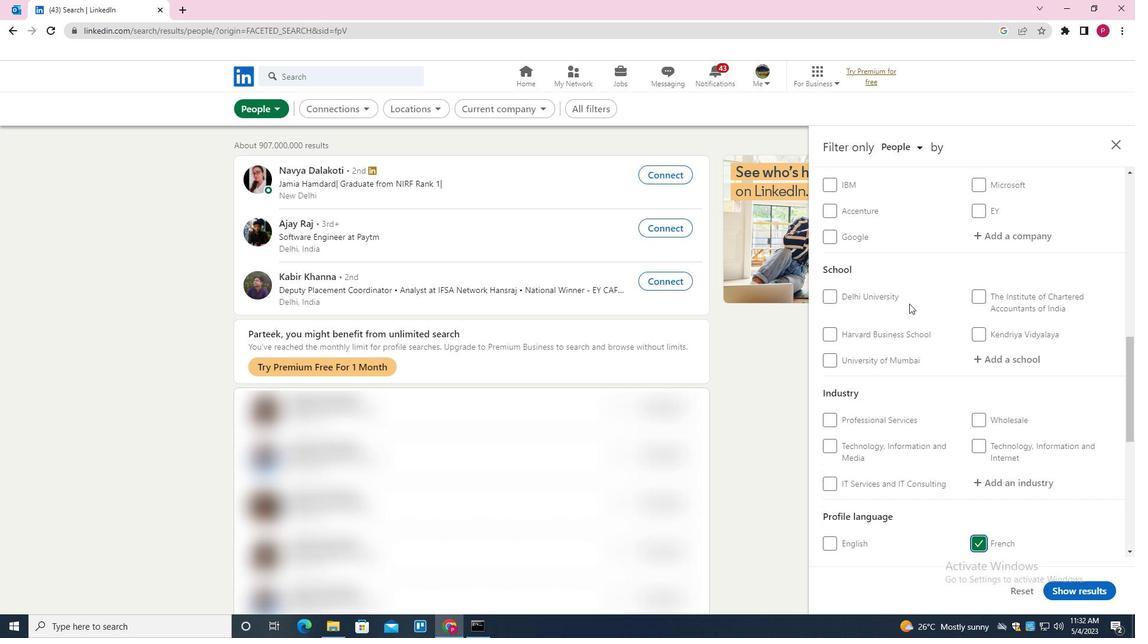 
Action: Mouse scrolled (909, 304) with delta (0, 0)
Screenshot: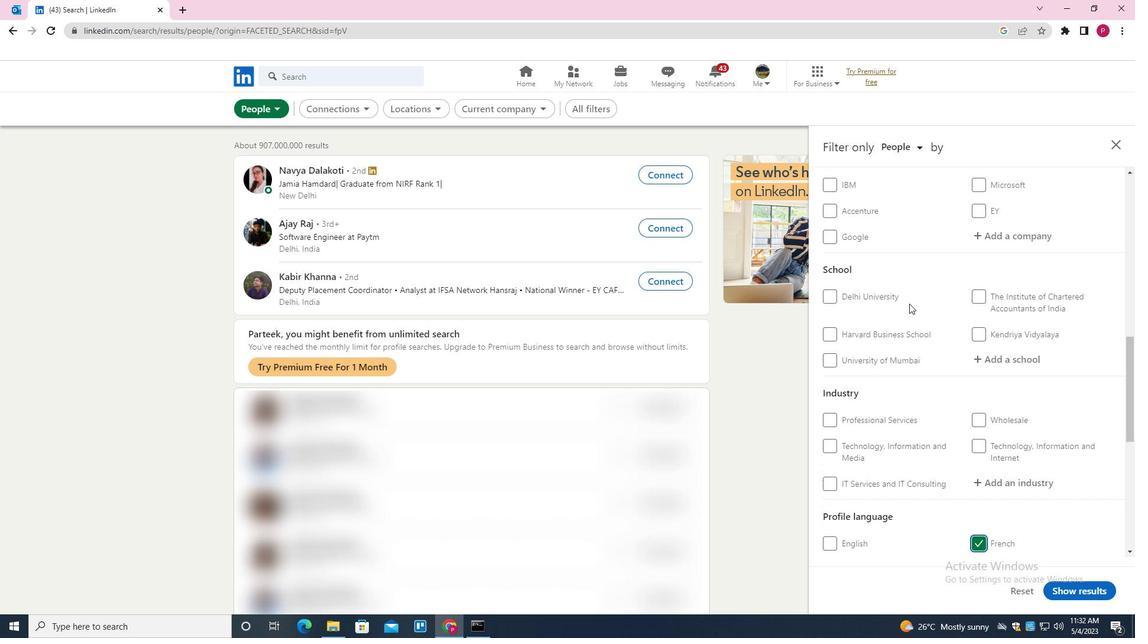 
Action: Mouse scrolled (909, 304) with delta (0, 0)
Screenshot: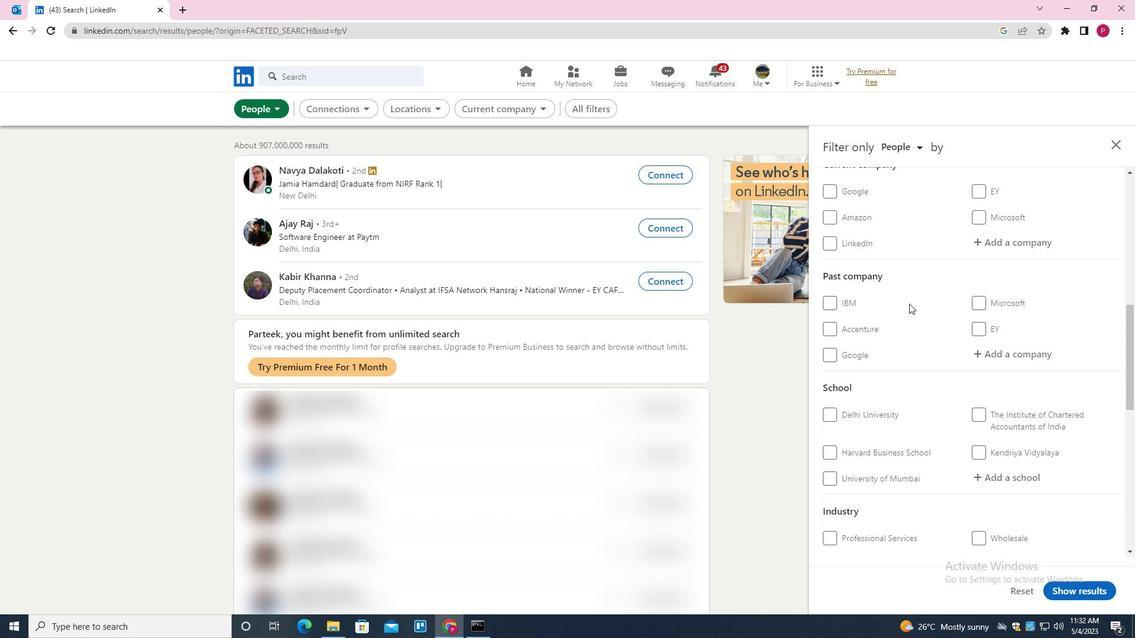 
Action: Mouse moved to (1026, 305)
Screenshot: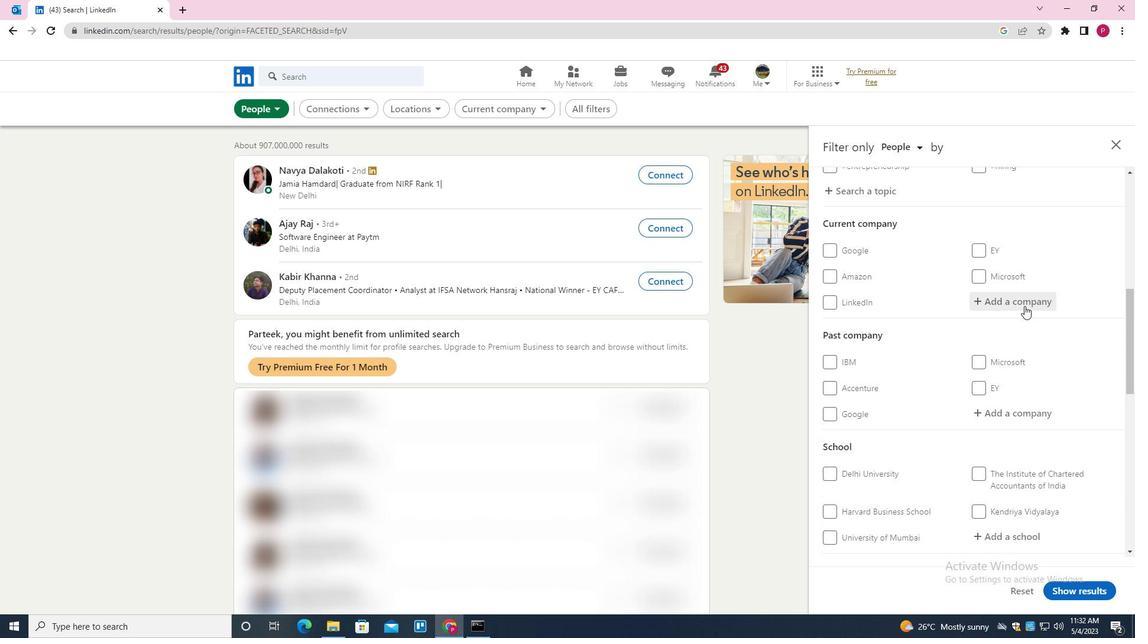 
Action: Mouse pressed left at (1026, 305)
Screenshot: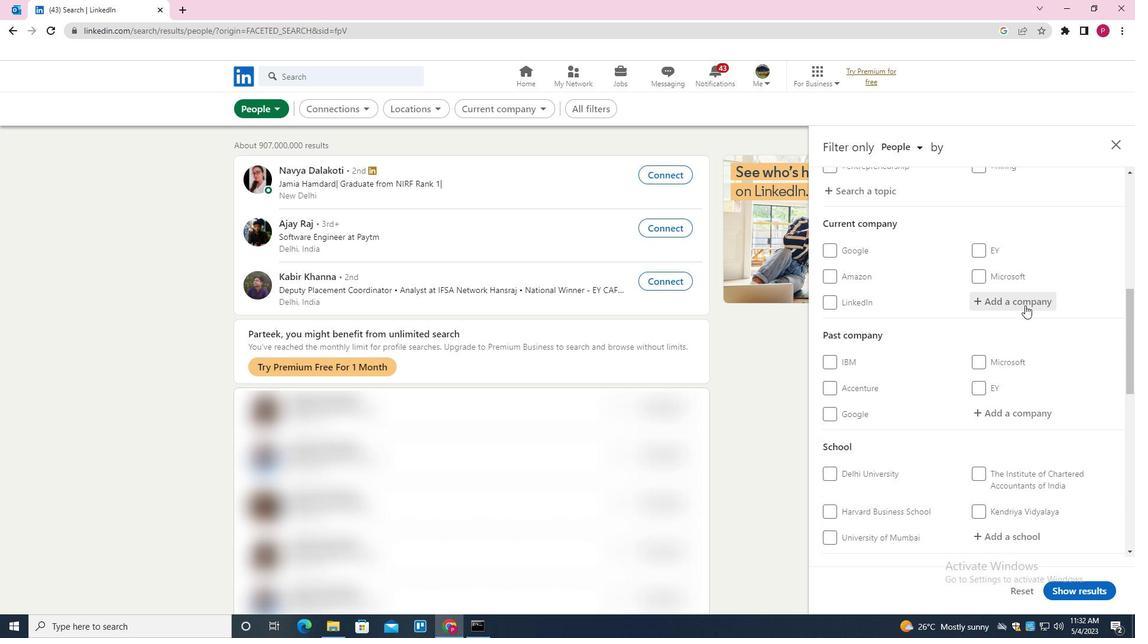 
Action: Mouse moved to (1015, 311)
Screenshot: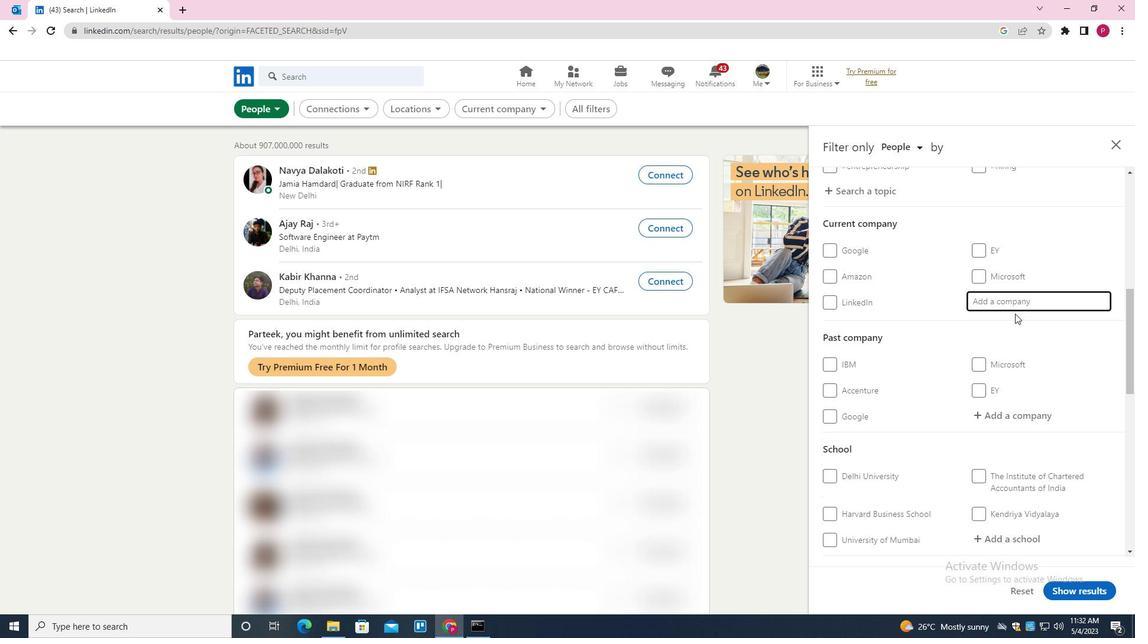 
Action: Key pressed <Key.shift><Key.shift><Key.shift><Key.shift><Key.shift><Key.shift><Key.shift><Key.shift><Key.shift><Key.shift><Key.shift><Key.shift><Key.shift><Key.shift><Key.shift><Key.shift><Key.shift><Key.shift><Key.shift><Key.shift><Key.shift><Key.shift><Key.shift><Key.shift><Key.shift><Key.shift><Key.shift>GRADEUP<Key.space><Key.down><Key.enter>
Screenshot: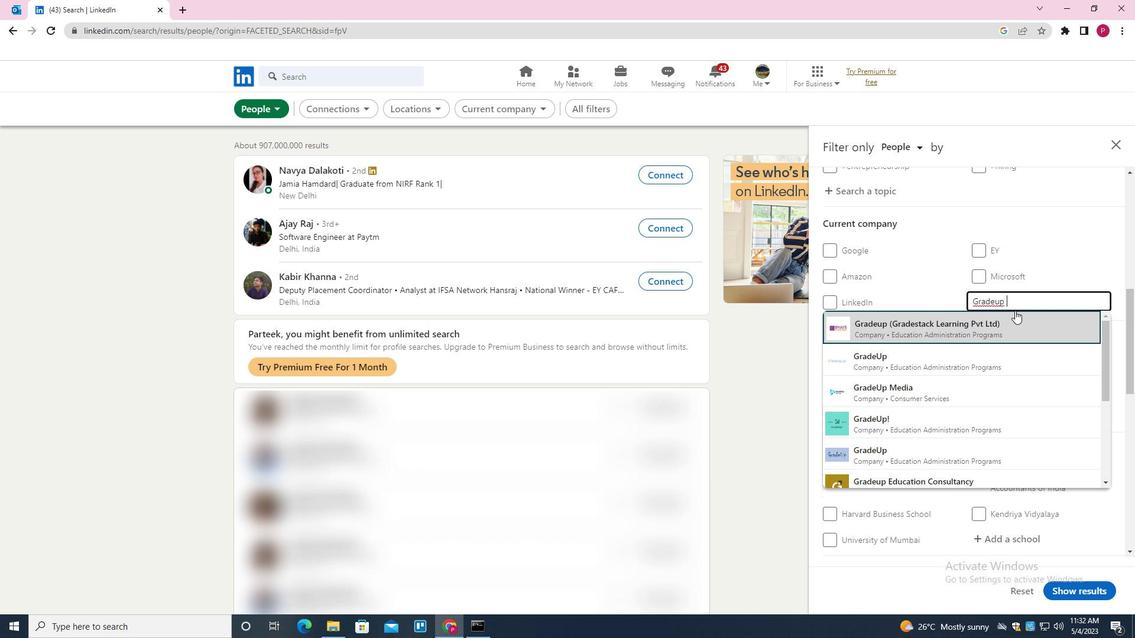 
Action: Mouse moved to (989, 325)
Screenshot: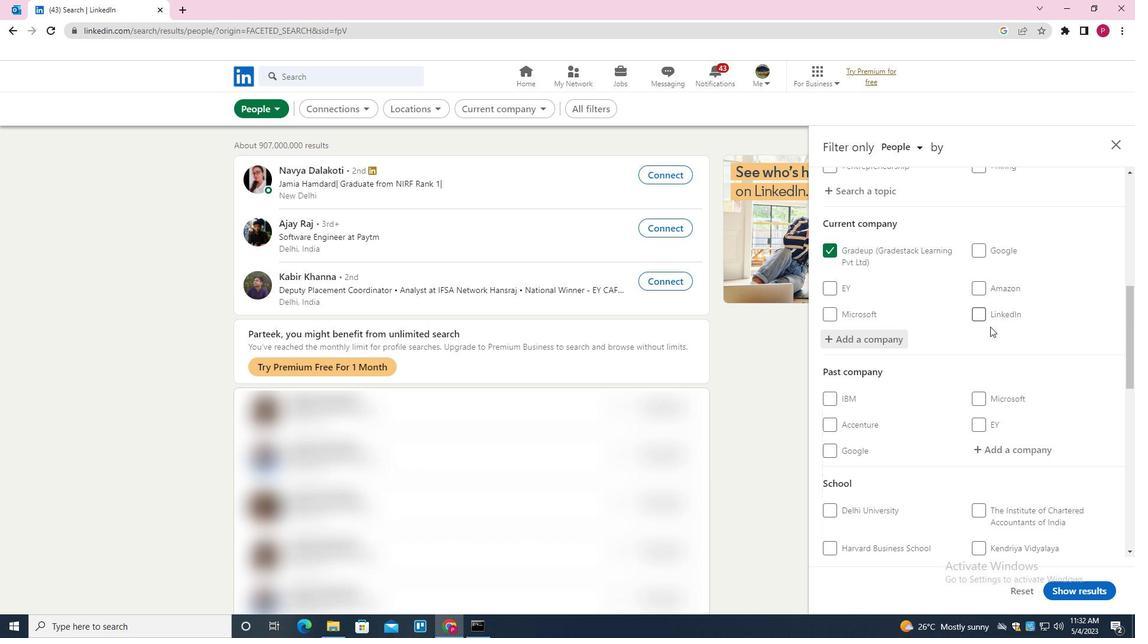
Action: Mouse scrolled (989, 325) with delta (0, 0)
Screenshot: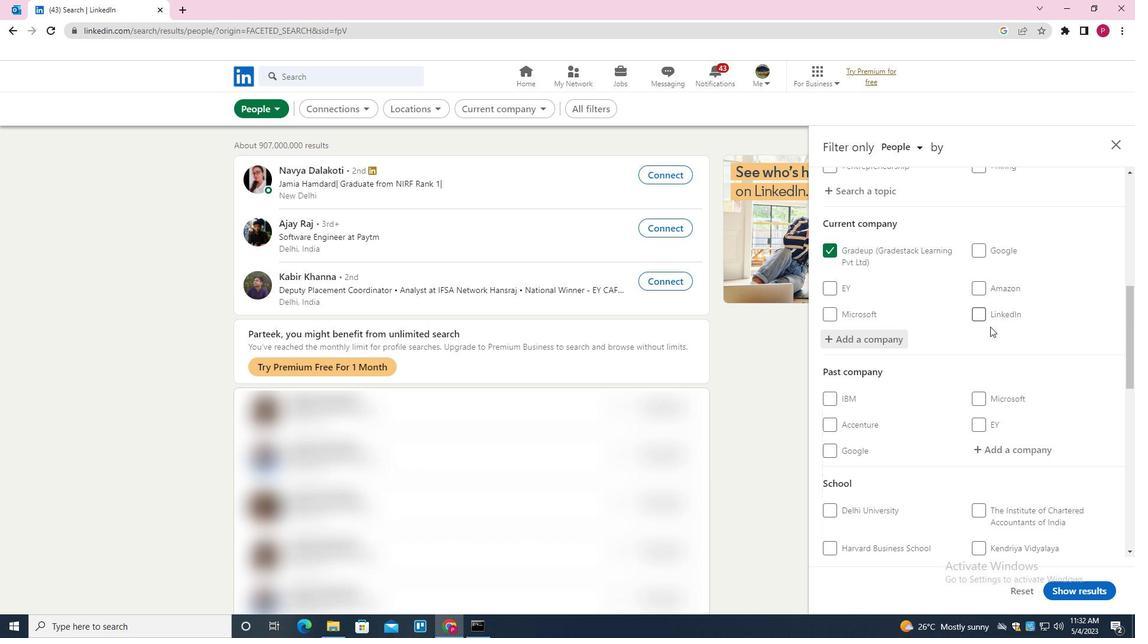 
Action: Mouse moved to (984, 317)
Screenshot: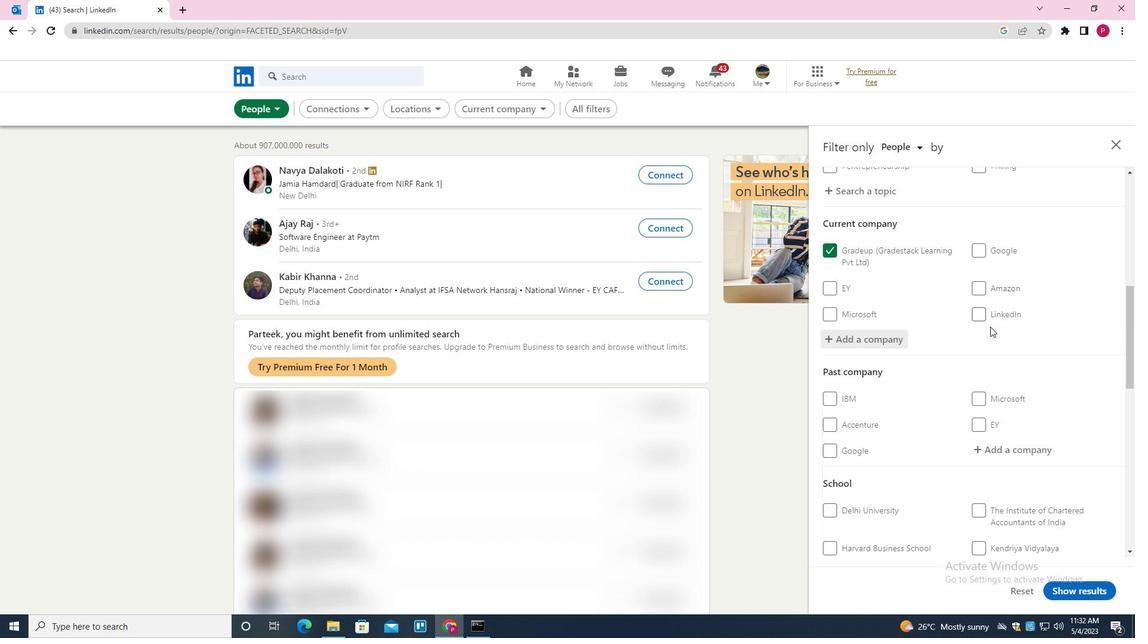 
Action: Mouse scrolled (984, 316) with delta (0, 0)
Screenshot: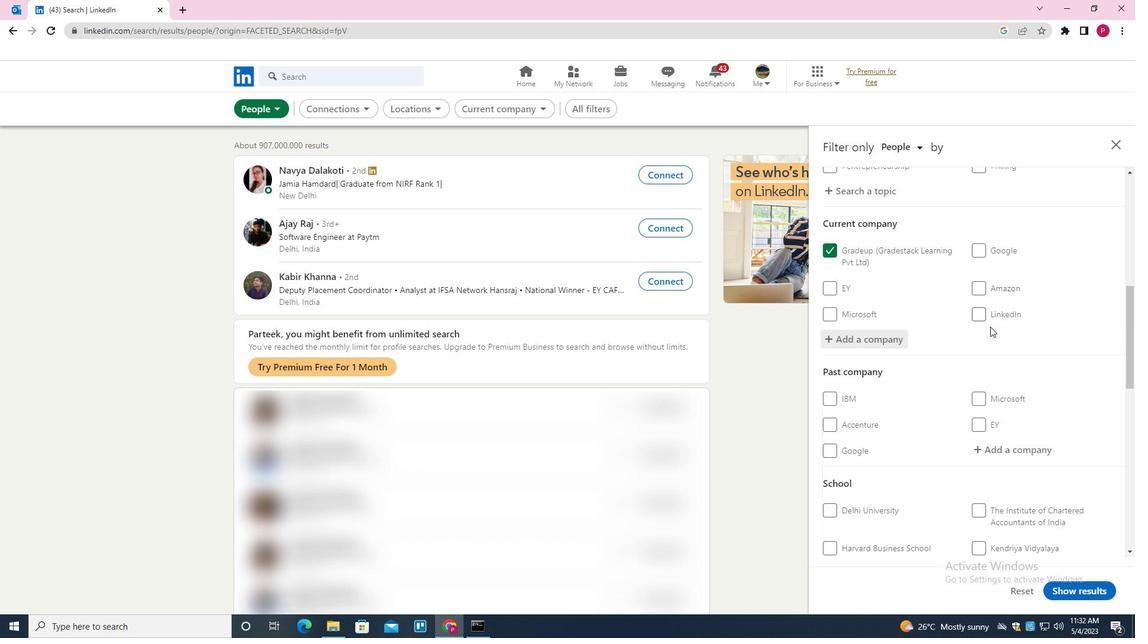 
Action: Mouse moved to (981, 313)
Screenshot: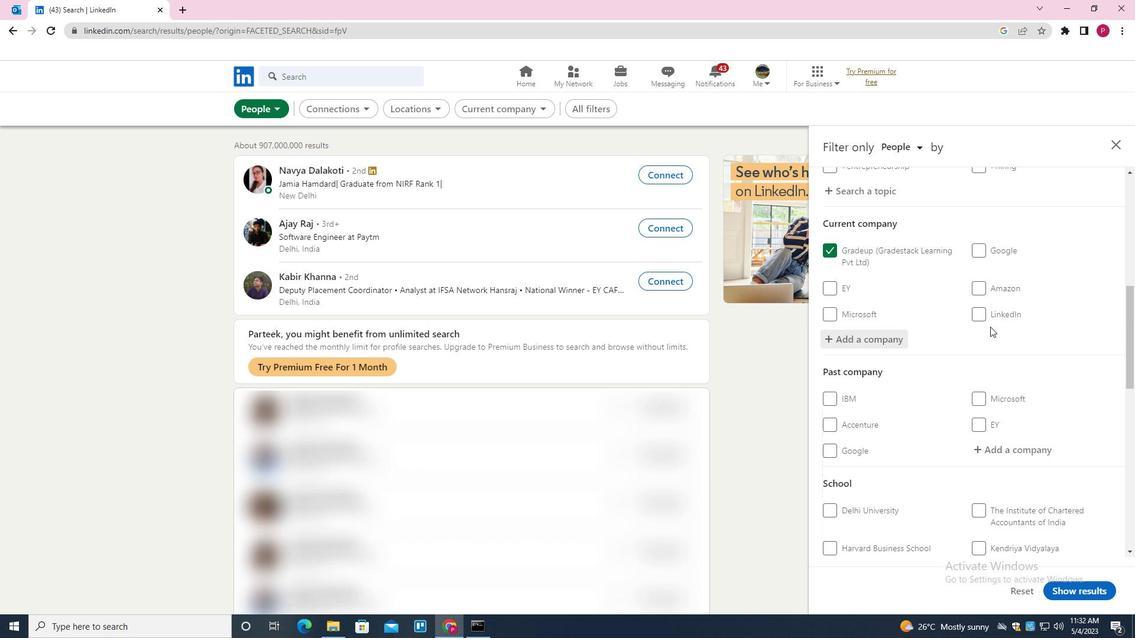 
Action: Mouse scrolled (981, 312) with delta (0, 0)
Screenshot: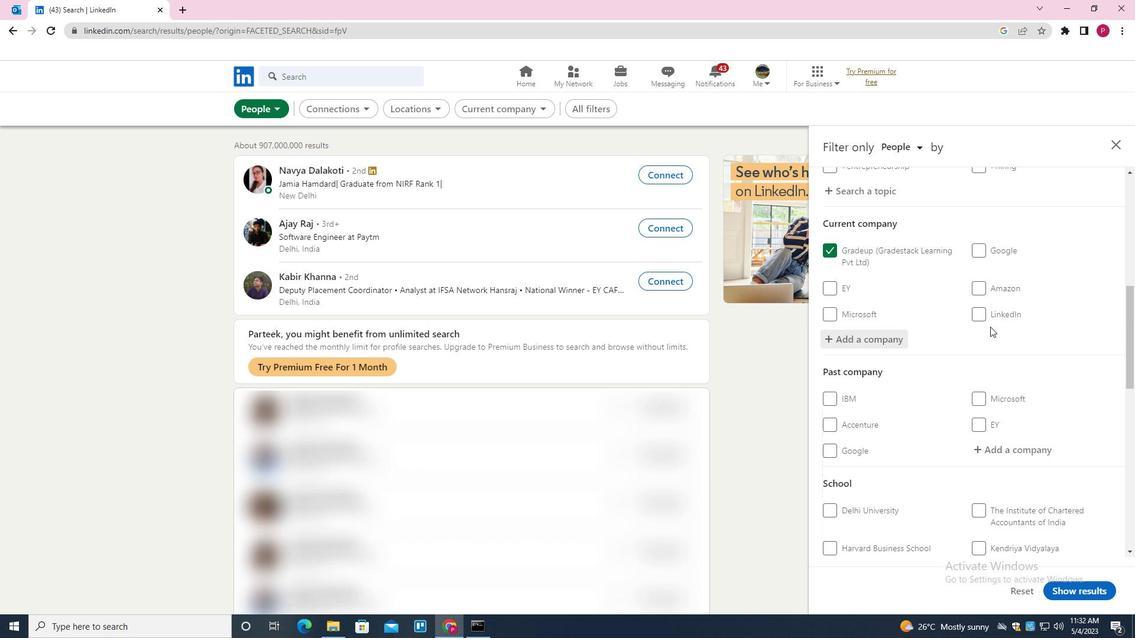 
Action: Mouse moved to (980, 309)
Screenshot: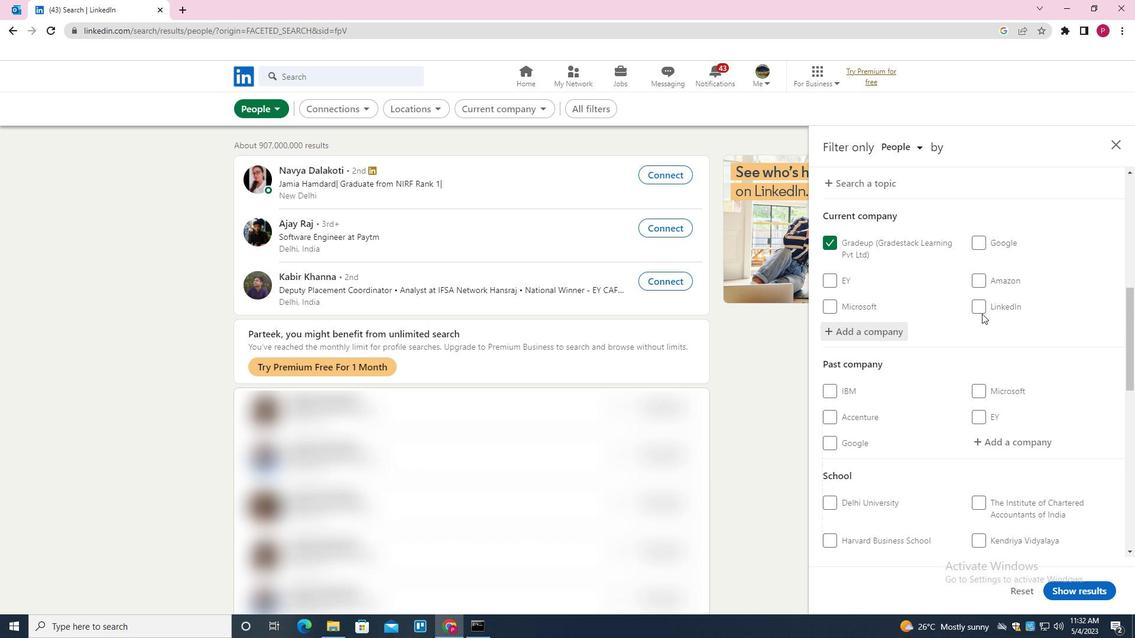 
Action: Mouse scrolled (980, 309) with delta (0, 0)
Screenshot: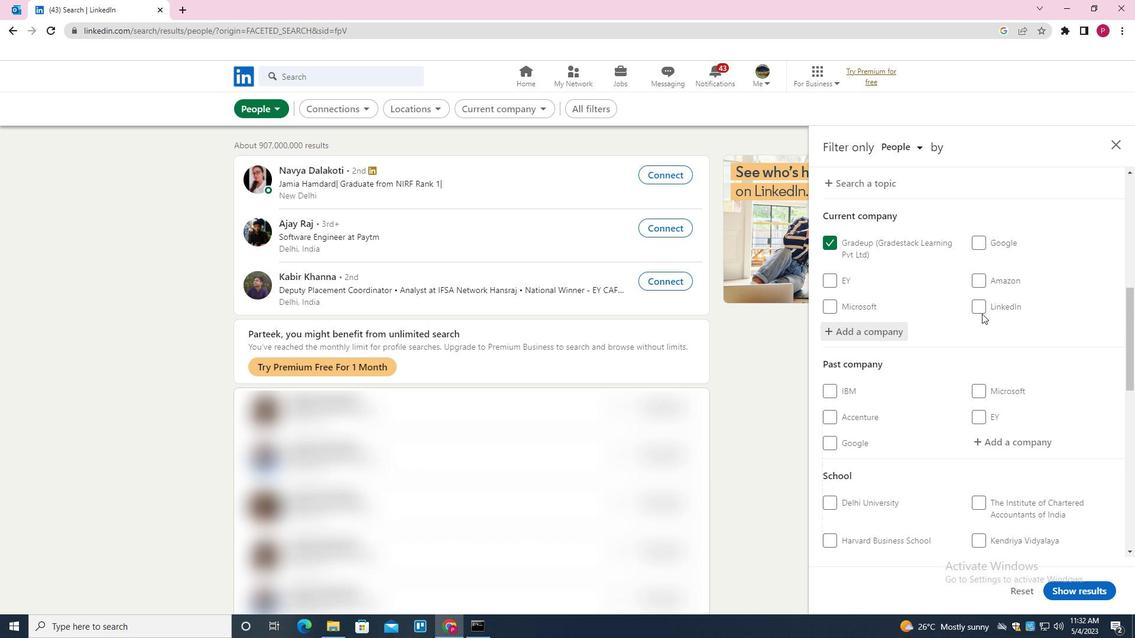 
Action: Mouse moved to (980, 308)
Screenshot: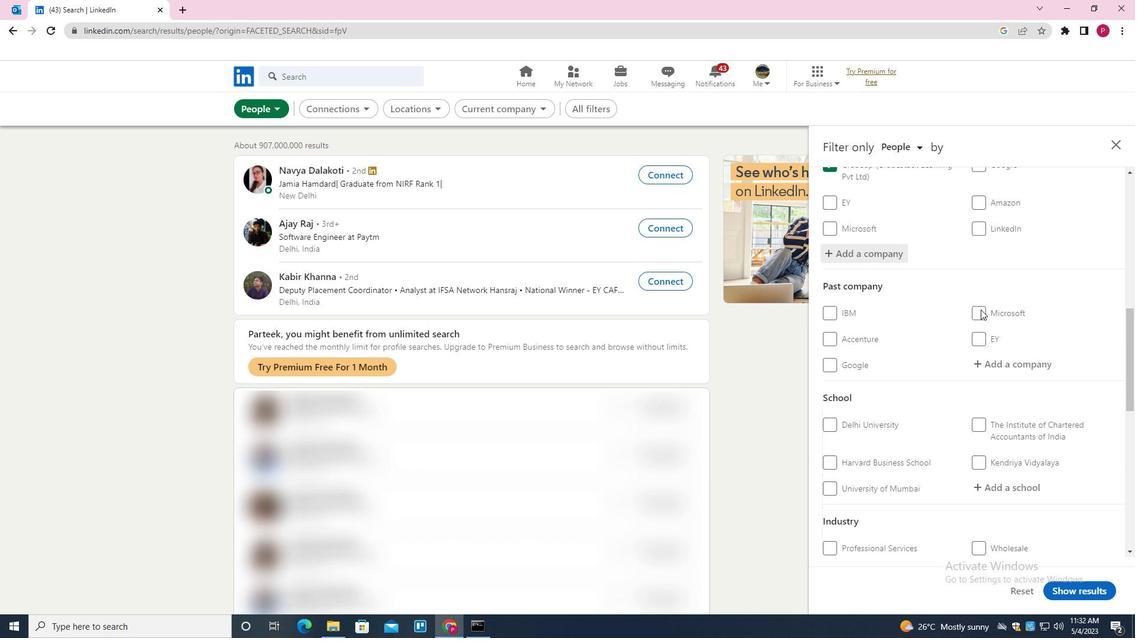 
Action: Mouse scrolled (980, 307) with delta (0, 0)
Screenshot: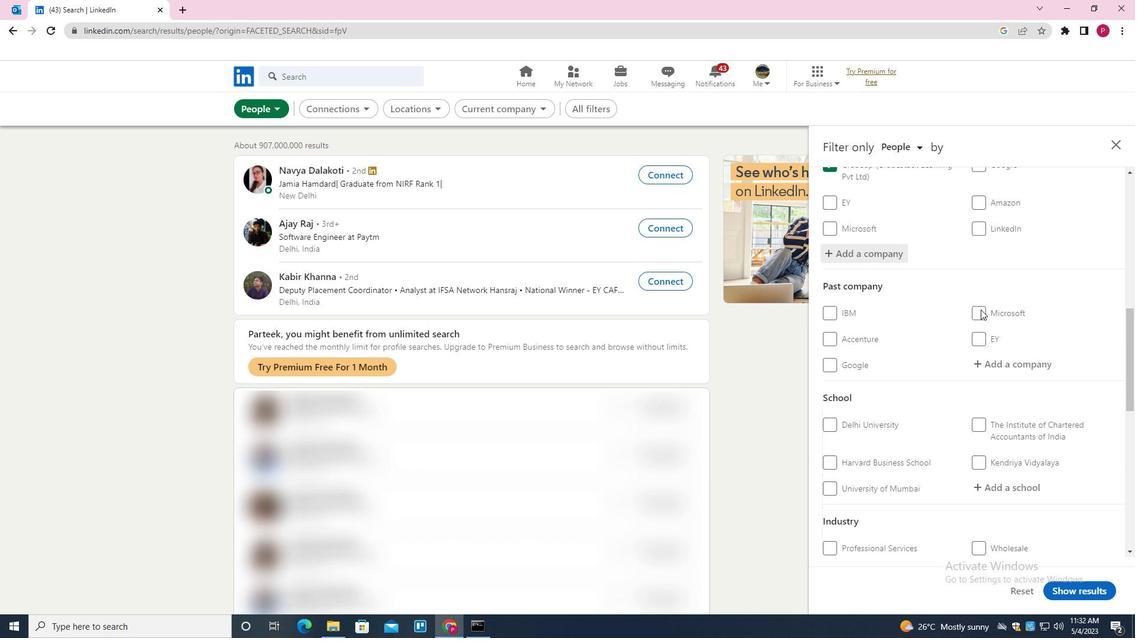 
Action: Mouse moved to (997, 278)
Screenshot: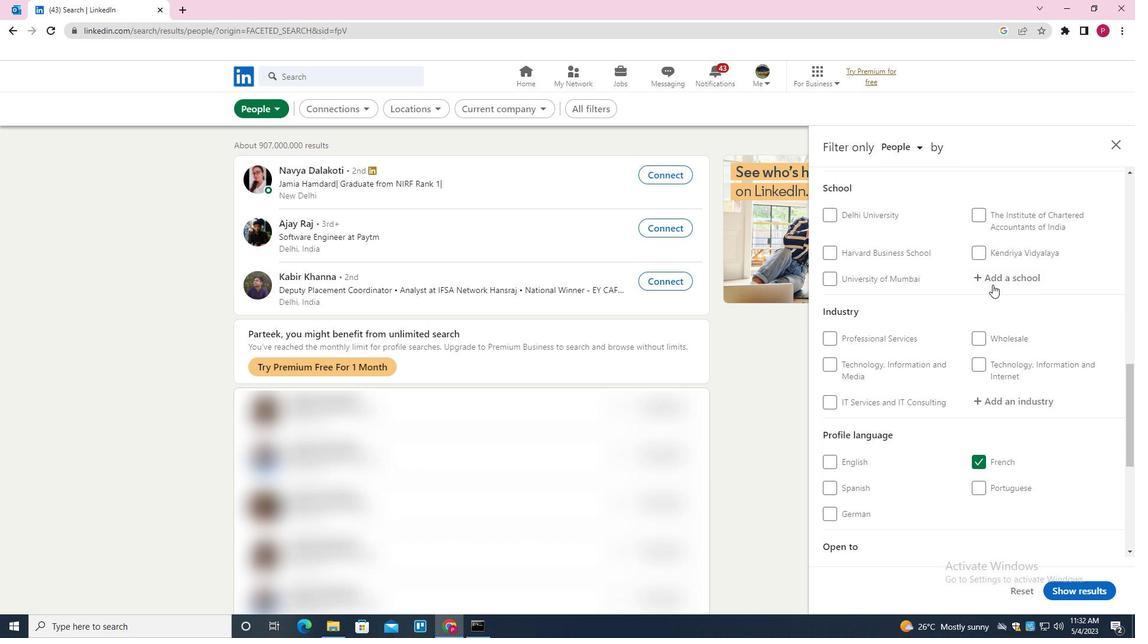 
Action: Mouse pressed left at (997, 278)
Screenshot: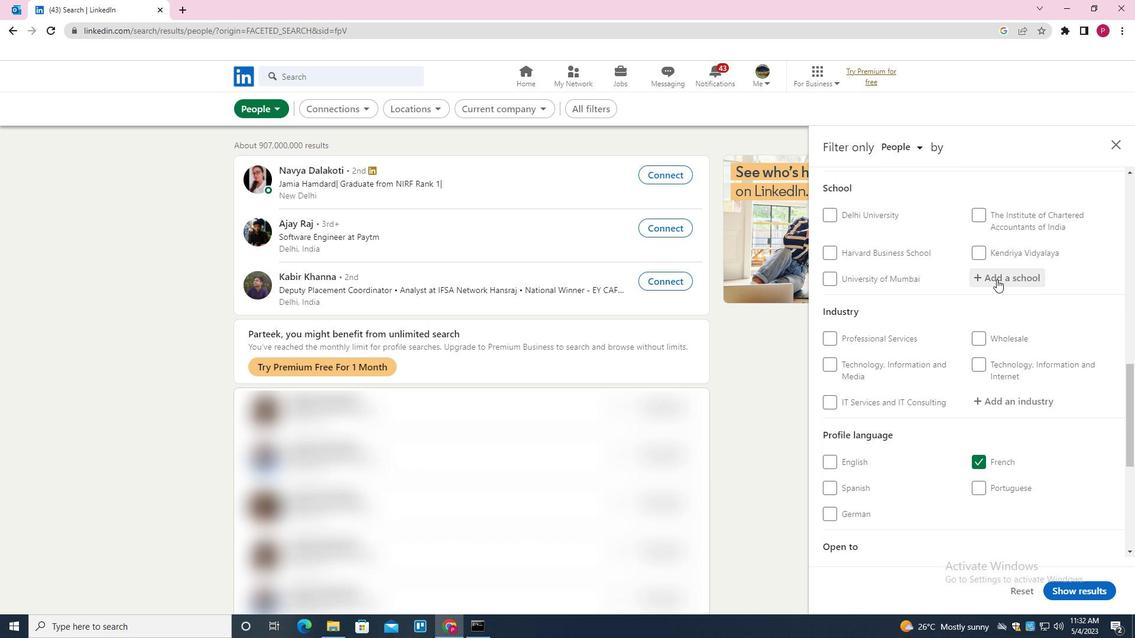 
Action: Key pressed <Key.shift><Key.shift><Key.shift><Key.shift><Key.shift><Key.shift><Key.shift><Key.shift><Key.shift><Key.shift><Key.shift><Key.shift><Key.shift><Key.shift><Key.shift>KALINGA<Key.space><Key.shift><Key.shift><Key.shift><Key.shift><Key.shift>INSTITUTE<Key.space>OF<Key.space><Key.shift>INDUTRIAL<Key.space><Key.backspace><Key.backspace><Key.backspace><Key.backspace><Key.backspace><Key.backspace>STRIAL<Key.space><Key.down><Key.enter>
Screenshot: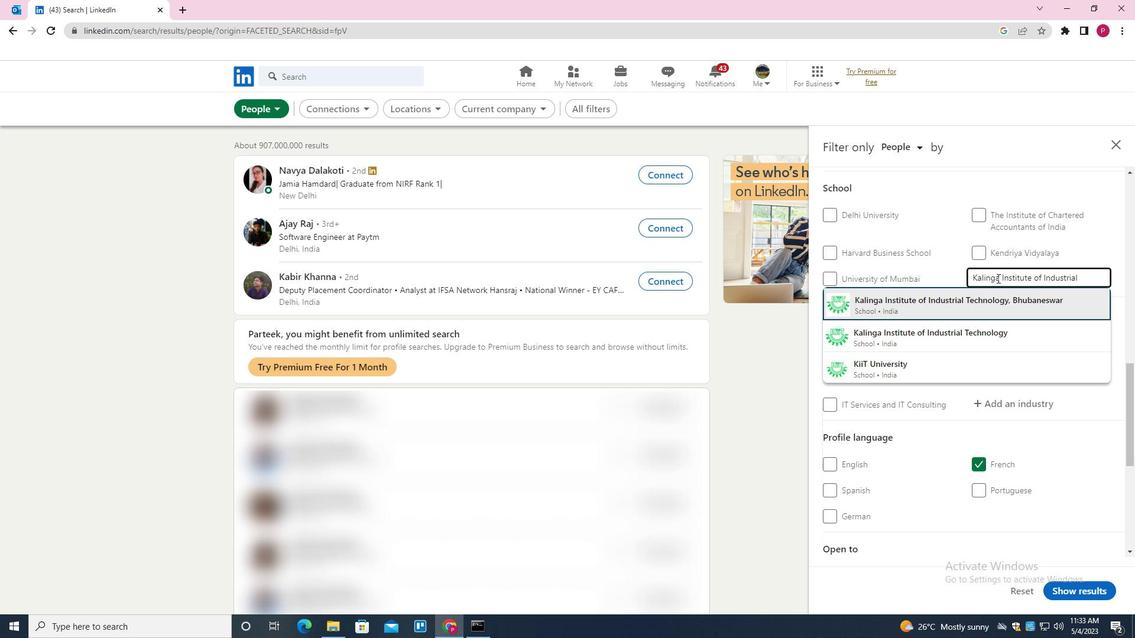 
Action: Mouse moved to (962, 302)
Screenshot: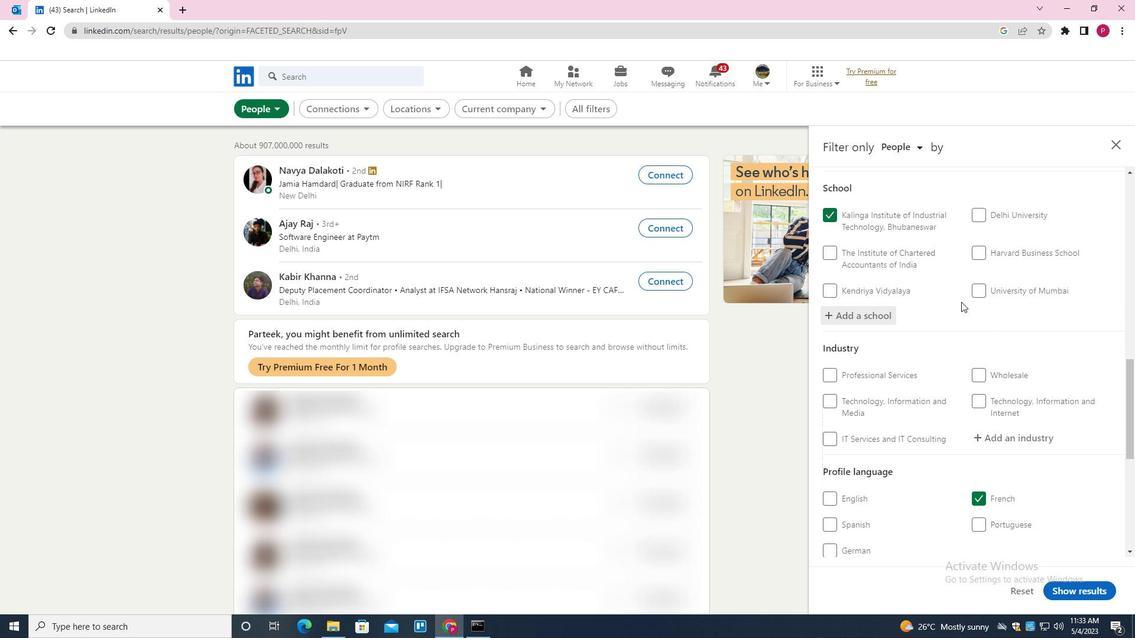 
Action: Mouse scrolled (962, 302) with delta (0, 0)
Screenshot: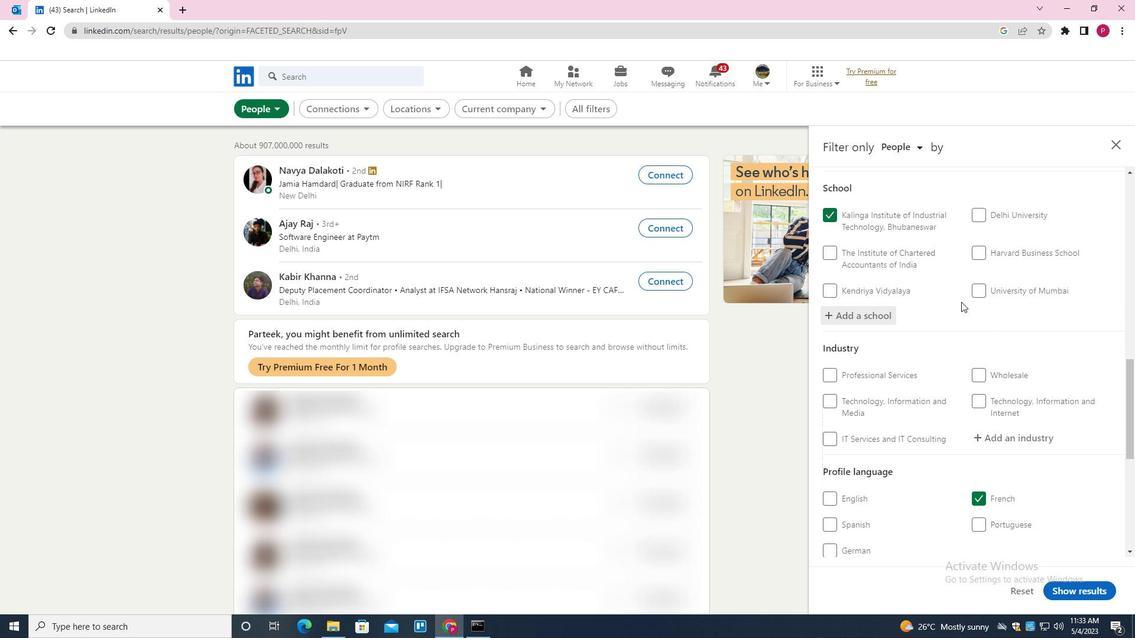 
Action: Mouse scrolled (962, 302) with delta (0, 0)
Screenshot: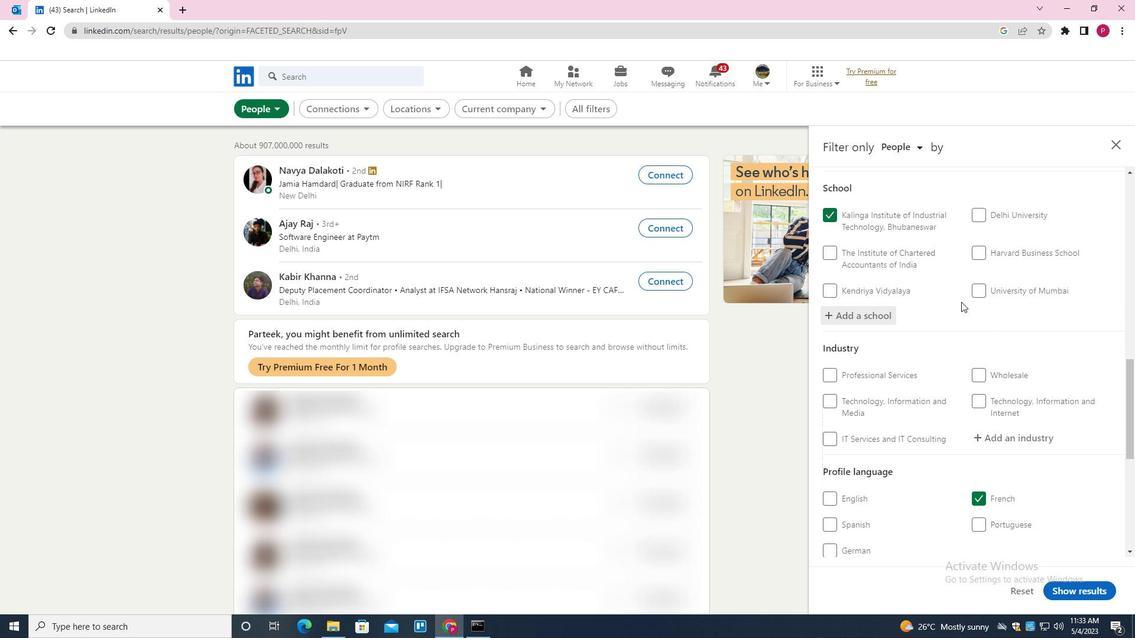 
Action: Mouse scrolled (962, 302) with delta (0, 0)
Screenshot: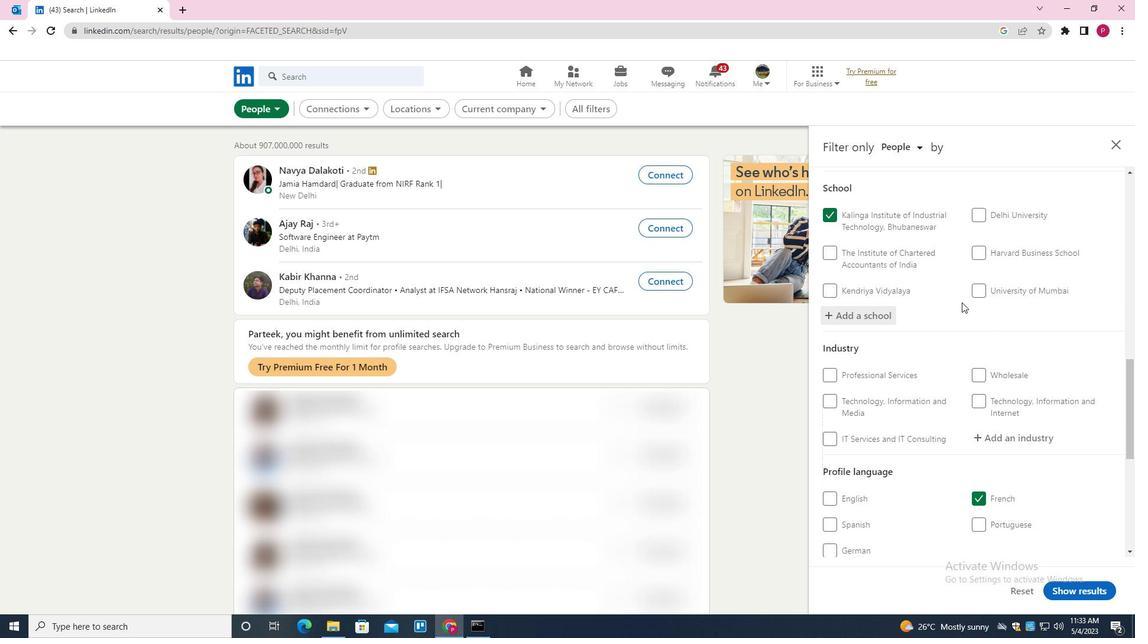 
Action: Mouse moved to (1012, 262)
Screenshot: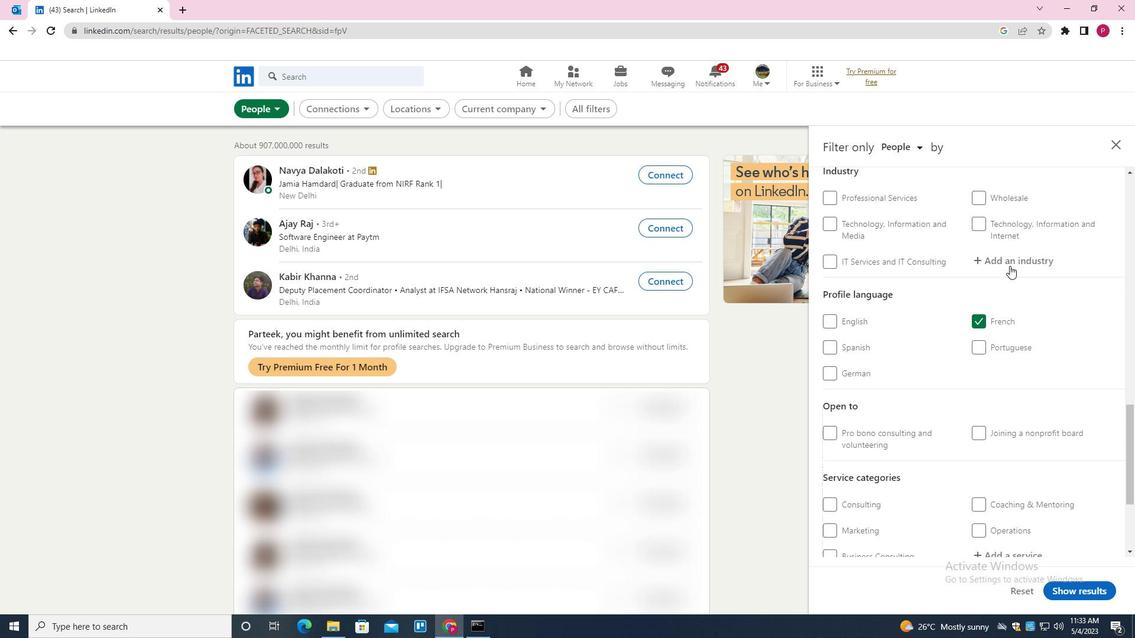 
Action: Mouse pressed left at (1012, 262)
Screenshot: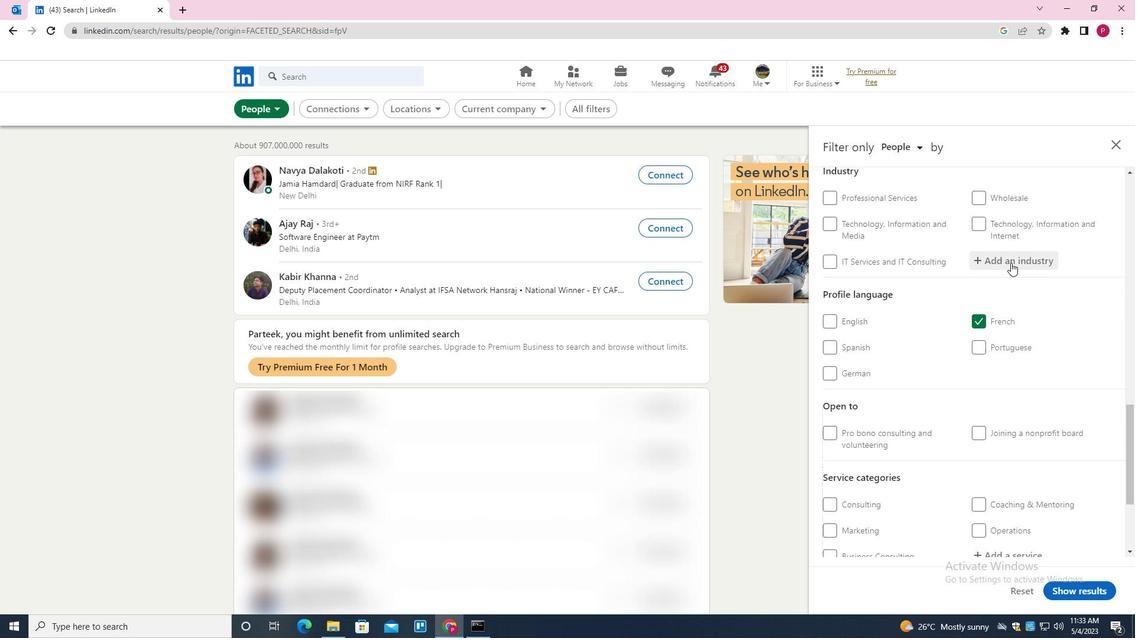 
Action: Mouse moved to (1012, 261)
Screenshot: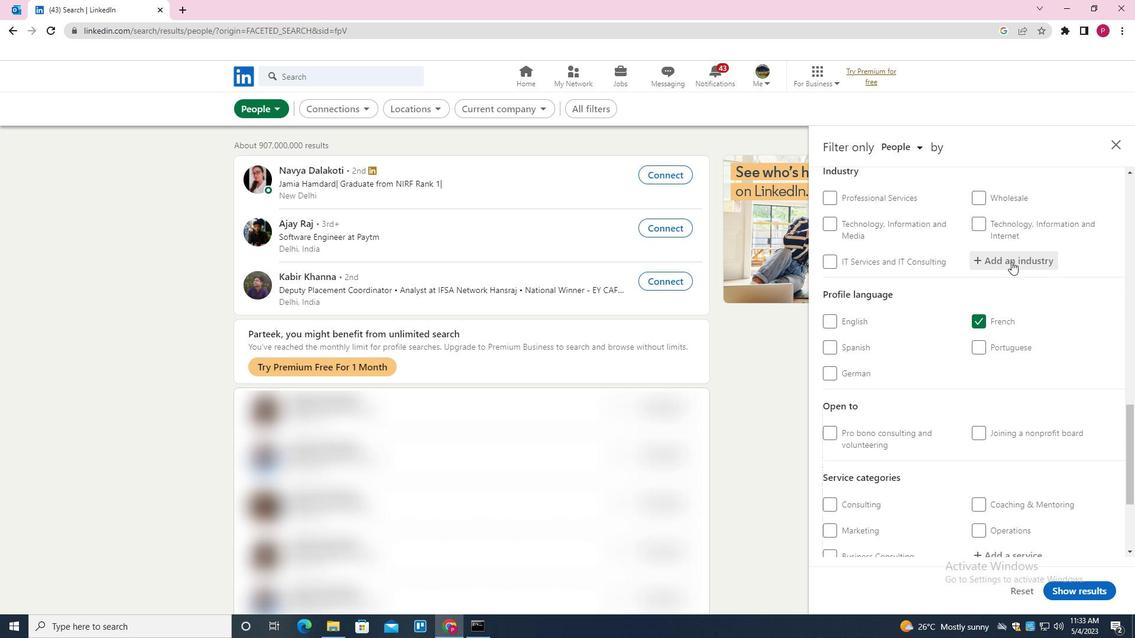 
Action: Key pressed <Key.shift>ANIMAL<Key.space><Key.shift>FEED<Key.space><Key.shift><Key.shift>MANUFACTURING<Key.down><Key.enter>
Screenshot: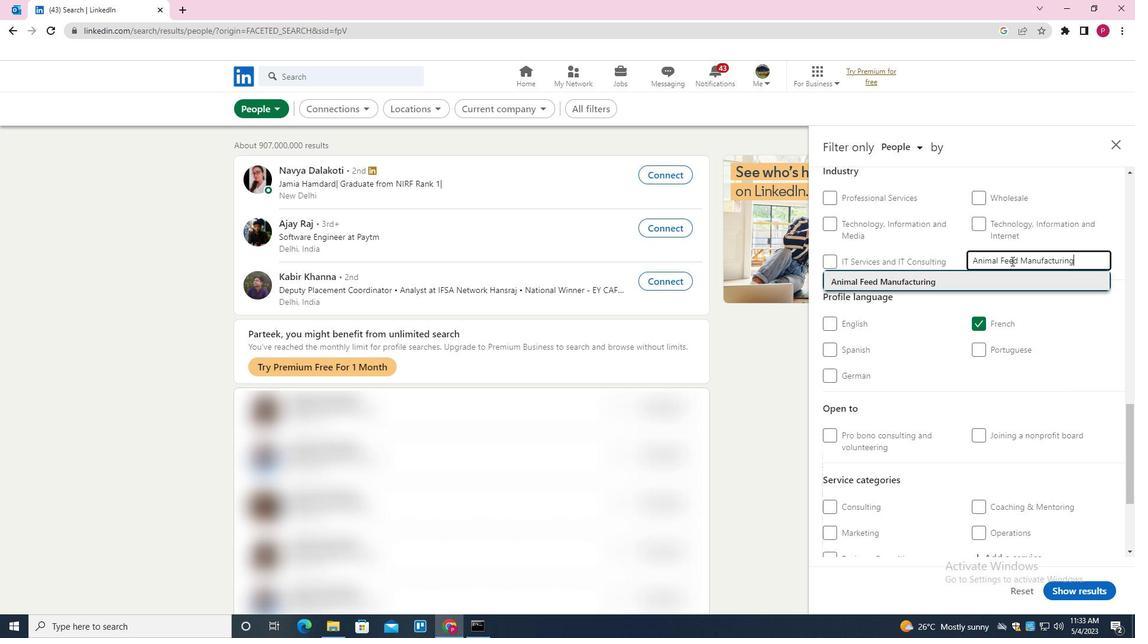 
Action: Mouse moved to (977, 287)
Screenshot: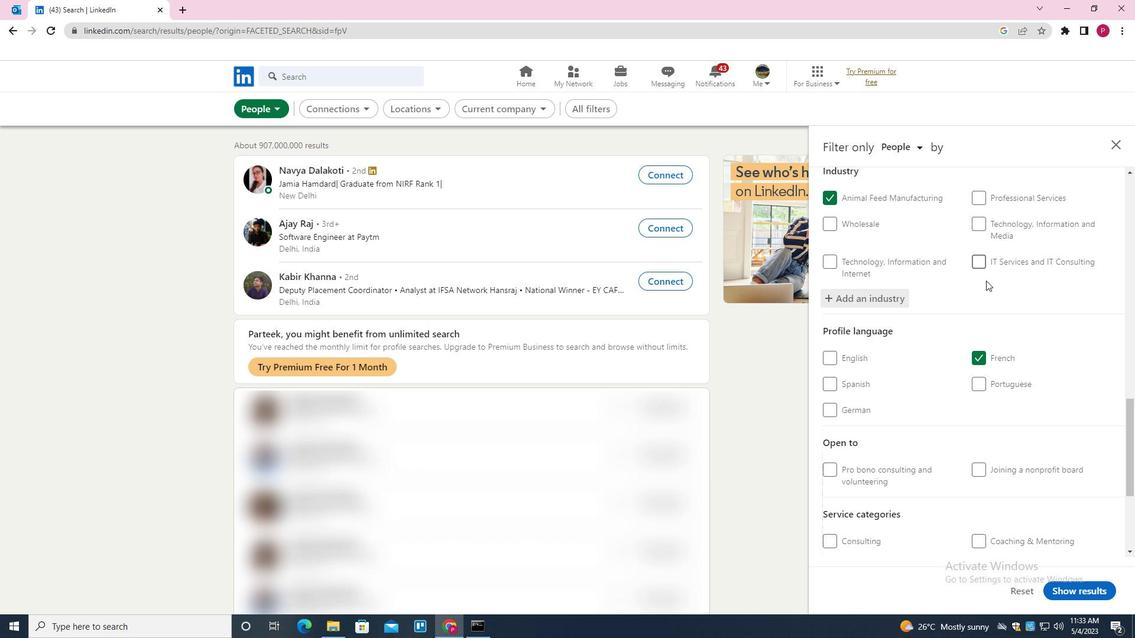 
Action: Mouse scrolled (977, 286) with delta (0, 0)
Screenshot: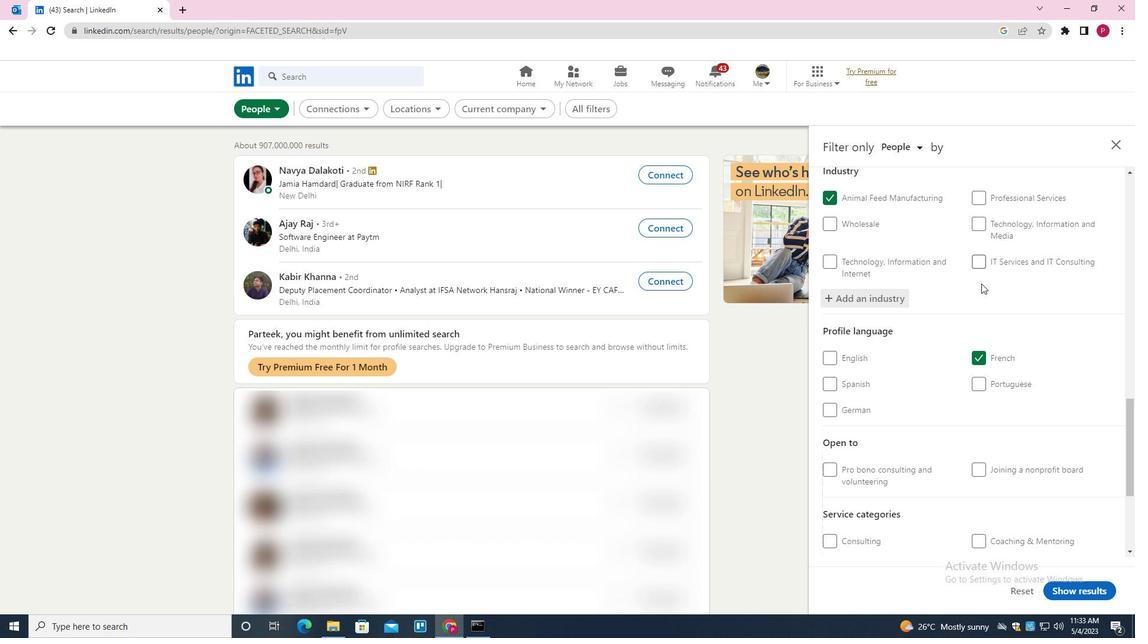 
Action: Mouse moved to (977, 288)
Screenshot: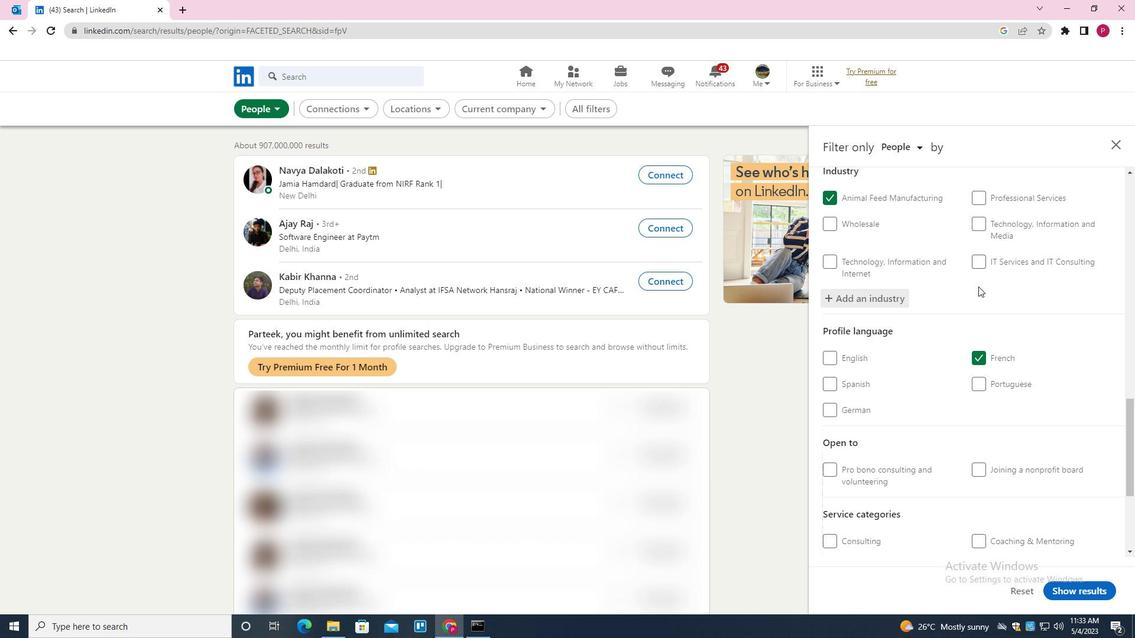 
Action: Mouse scrolled (977, 287) with delta (0, 0)
Screenshot: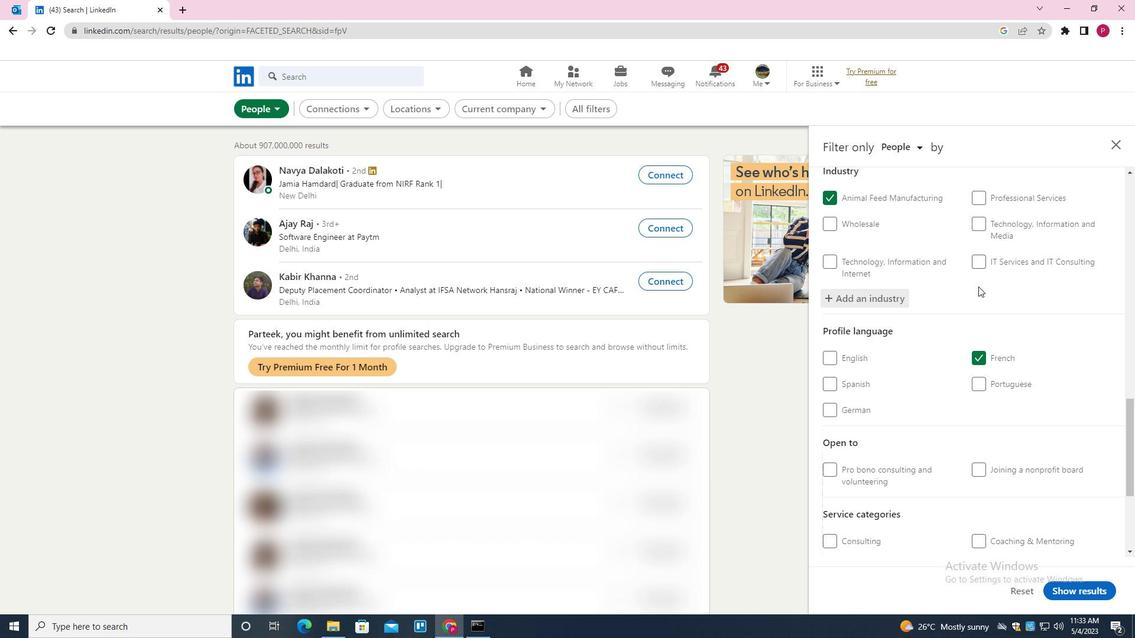 
Action: Mouse scrolled (977, 287) with delta (0, 0)
Screenshot: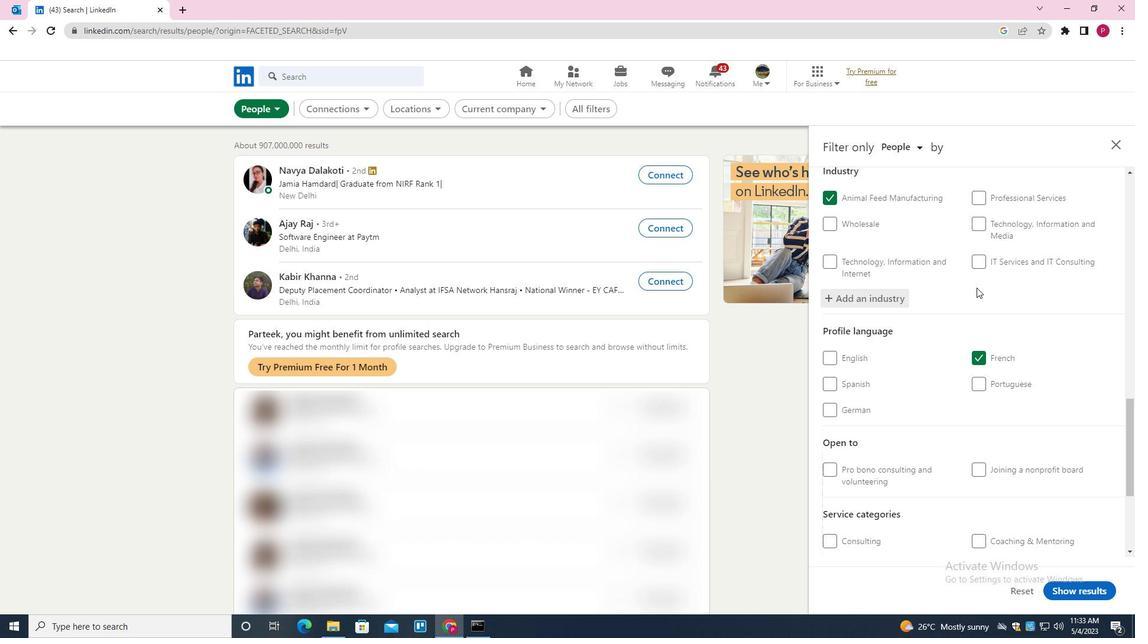 
Action: Mouse scrolled (977, 287) with delta (0, 0)
Screenshot: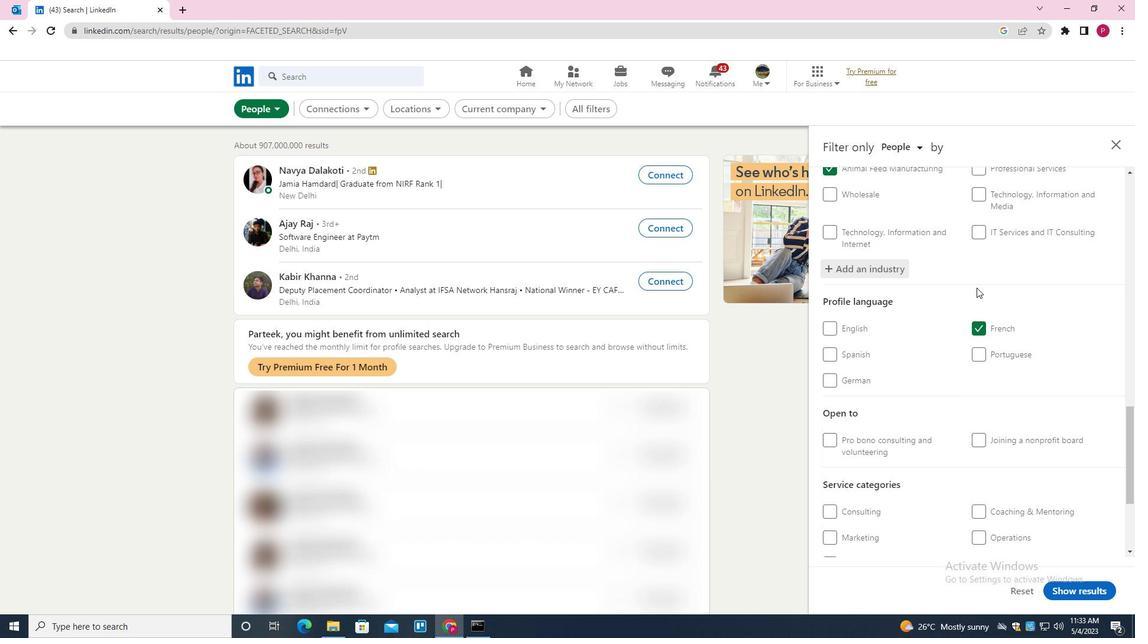 
Action: Mouse moved to (983, 390)
Screenshot: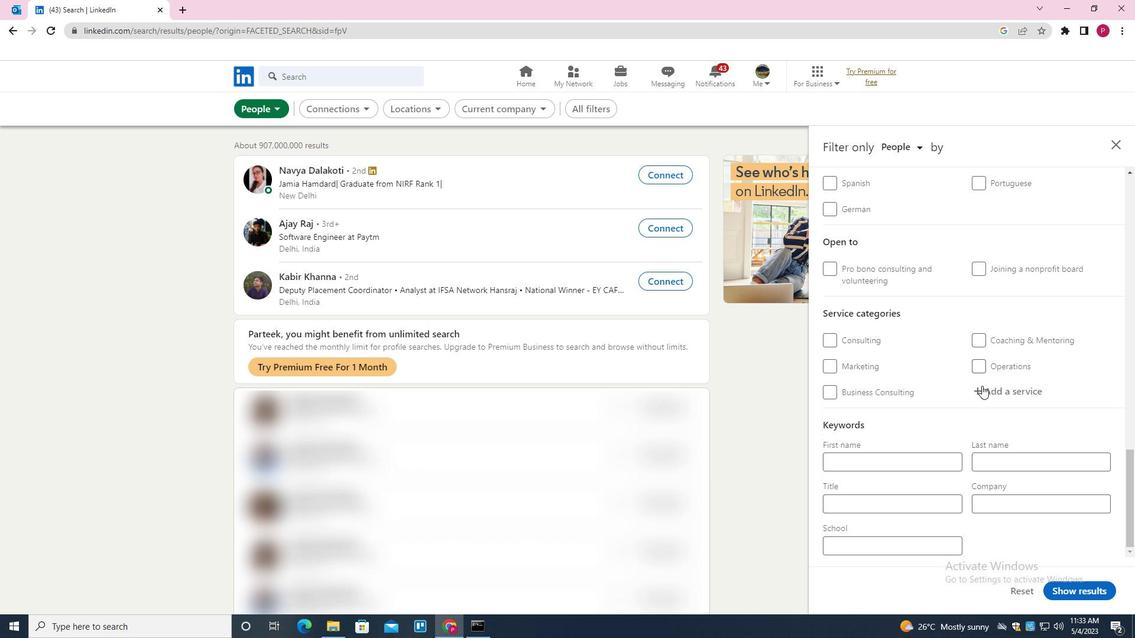 
Action: Mouse pressed left at (983, 390)
Screenshot: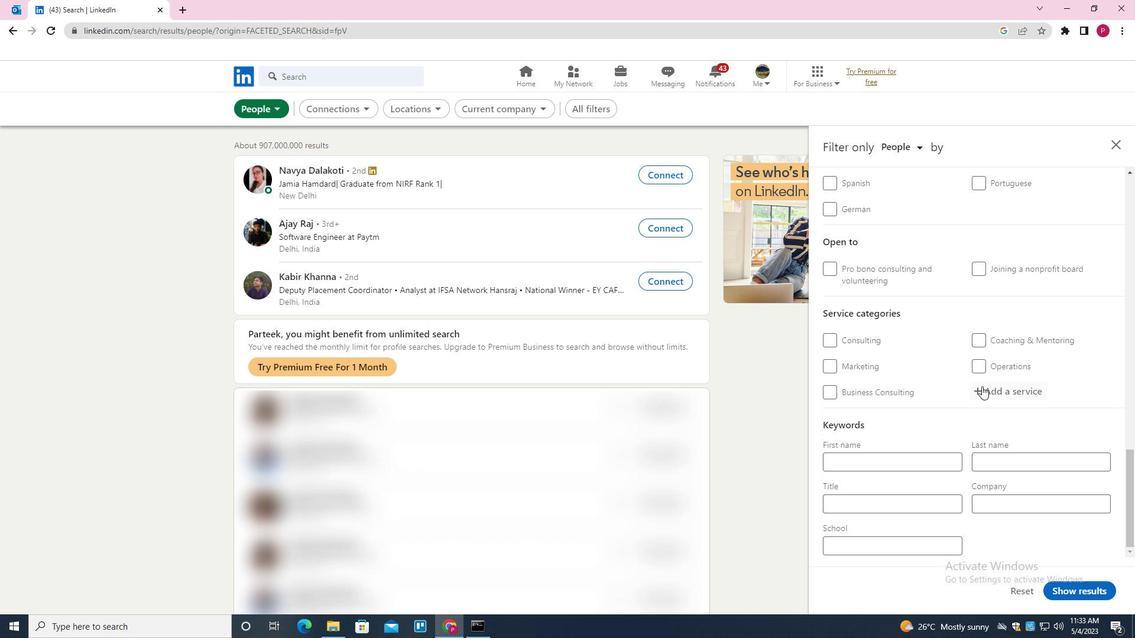 
Action: Mouse moved to (984, 390)
Screenshot: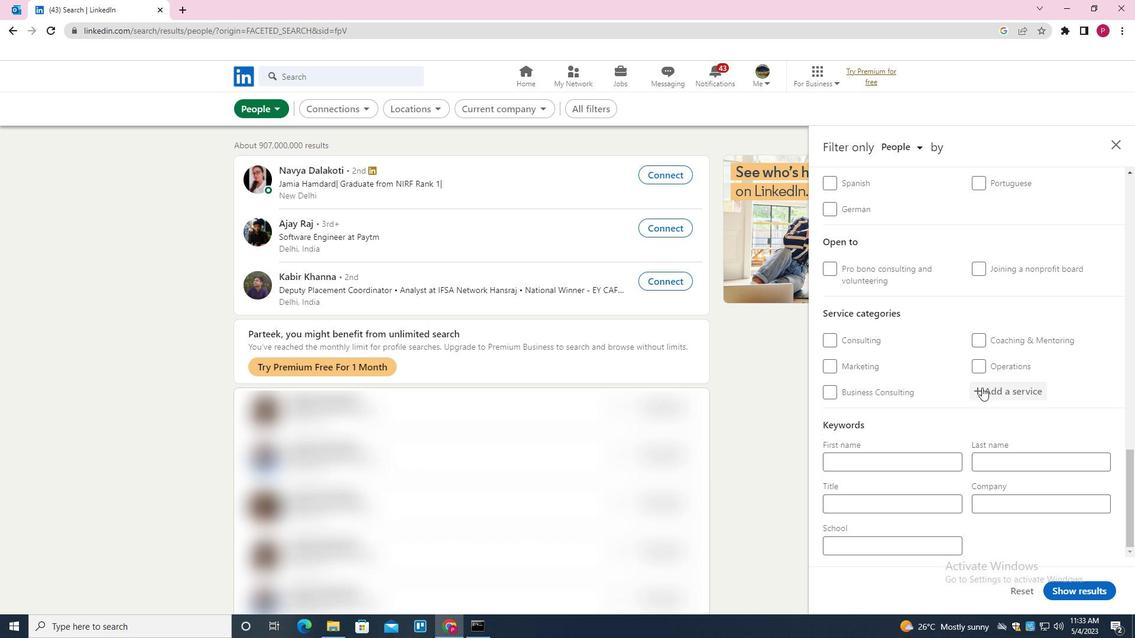 
Action: Key pressed <Key.shift><Key.shift><Key.shift><Key.shift><Key.shift><Key.shift><Key.shift><Key.shift><Key.shift><Key.shift>FINANCIAL<Key.space><Key.shift><Key.shift><Key.shift><Key.shift><Key.shift><Key.shift><Key.shift><Key.shift><Key.shift><Key.shift><Key.shift><Key.shift><Key.shift>REPORTING<Key.down><Key.enter>
Screenshot: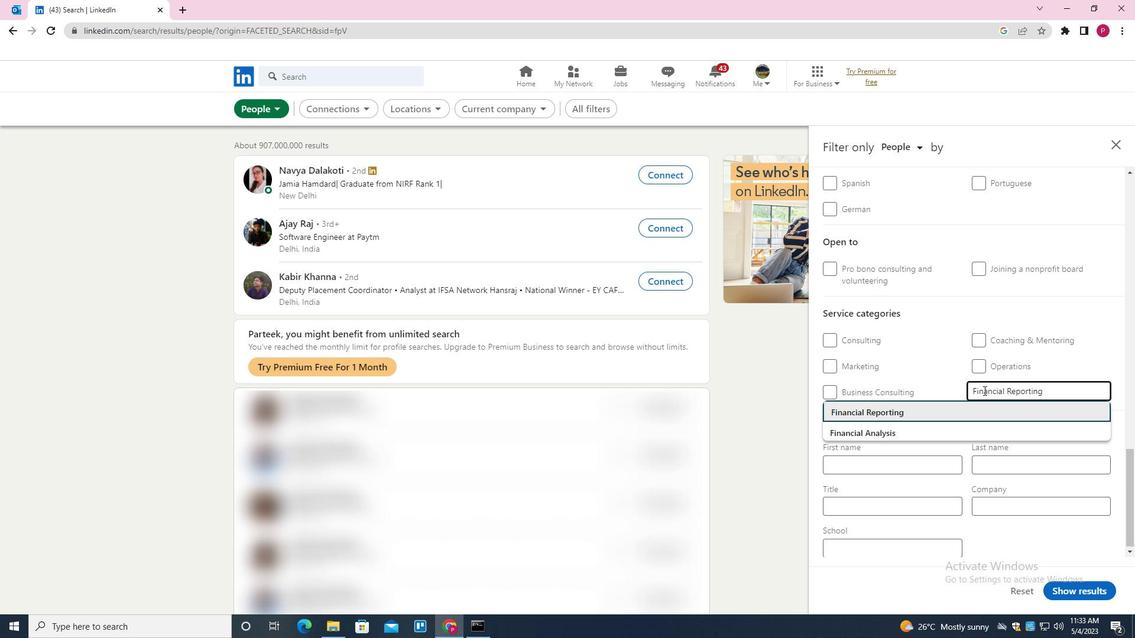 
Action: Mouse moved to (923, 427)
Screenshot: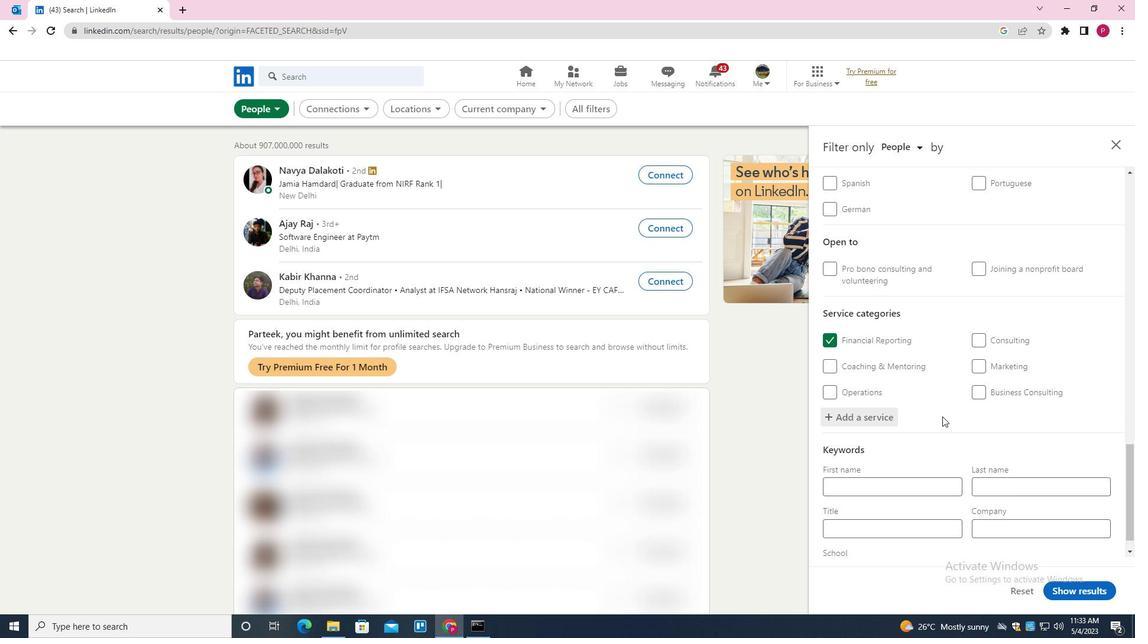 
Action: Mouse scrolled (923, 427) with delta (0, 0)
Screenshot: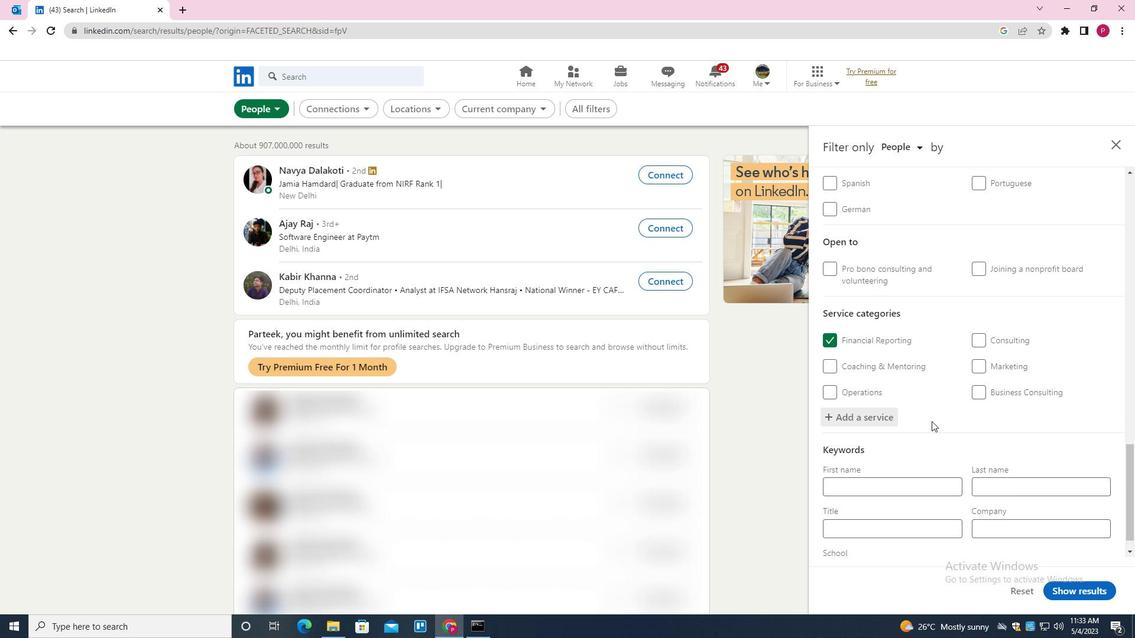 
Action: Mouse moved to (923, 428)
Screenshot: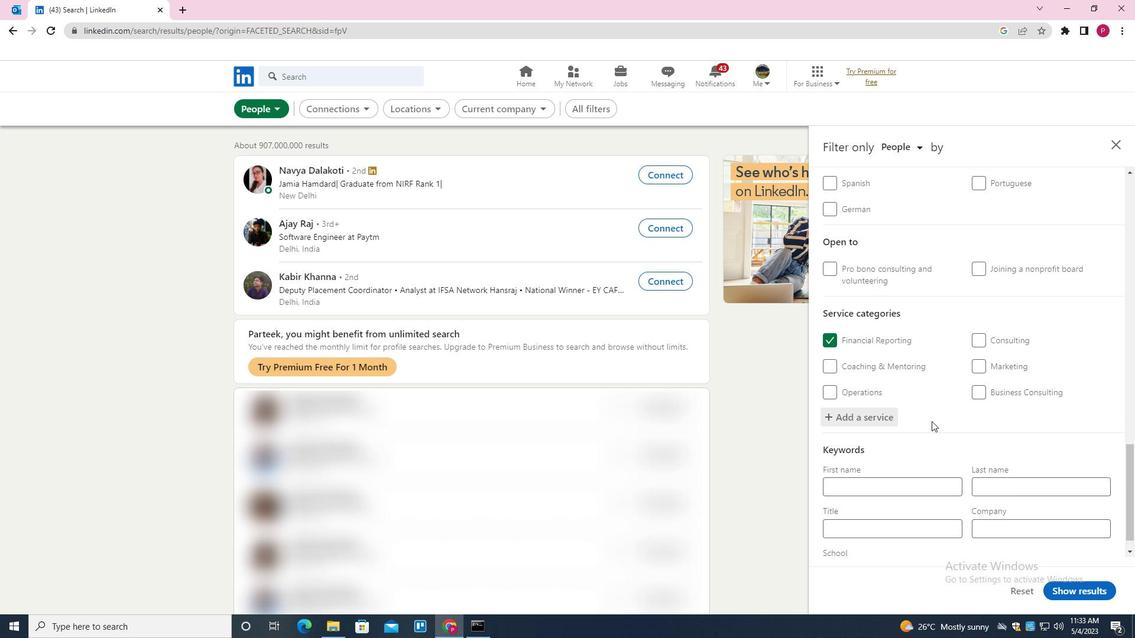 
Action: Mouse scrolled (923, 428) with delta (0, 0)
Screenshot: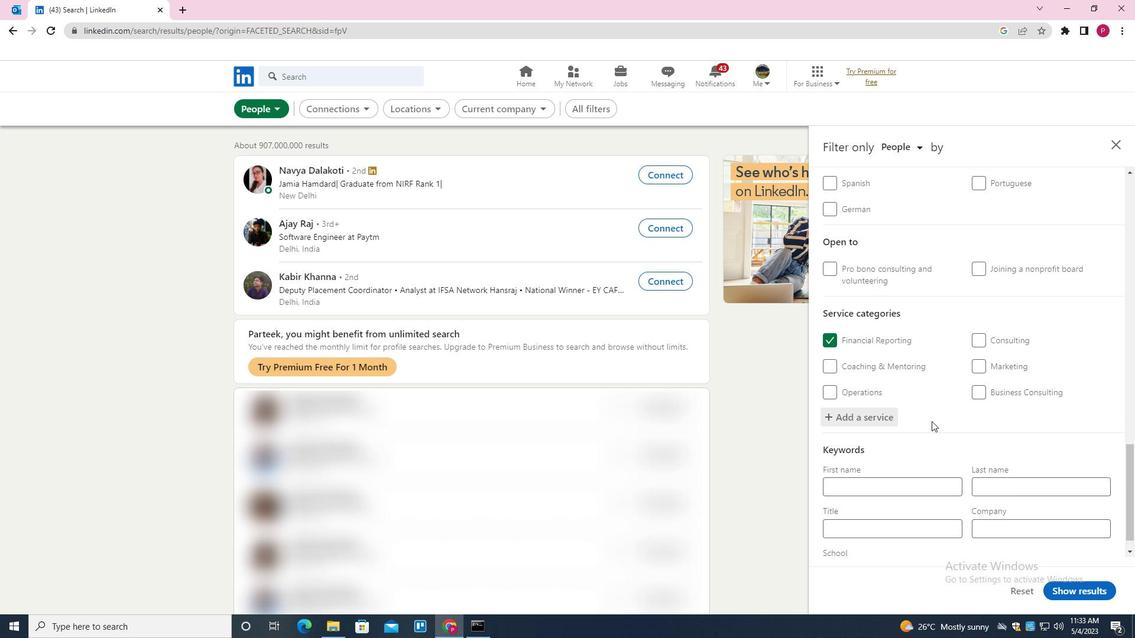 
Action: Mouse moved to (922, 431)
Screenshot: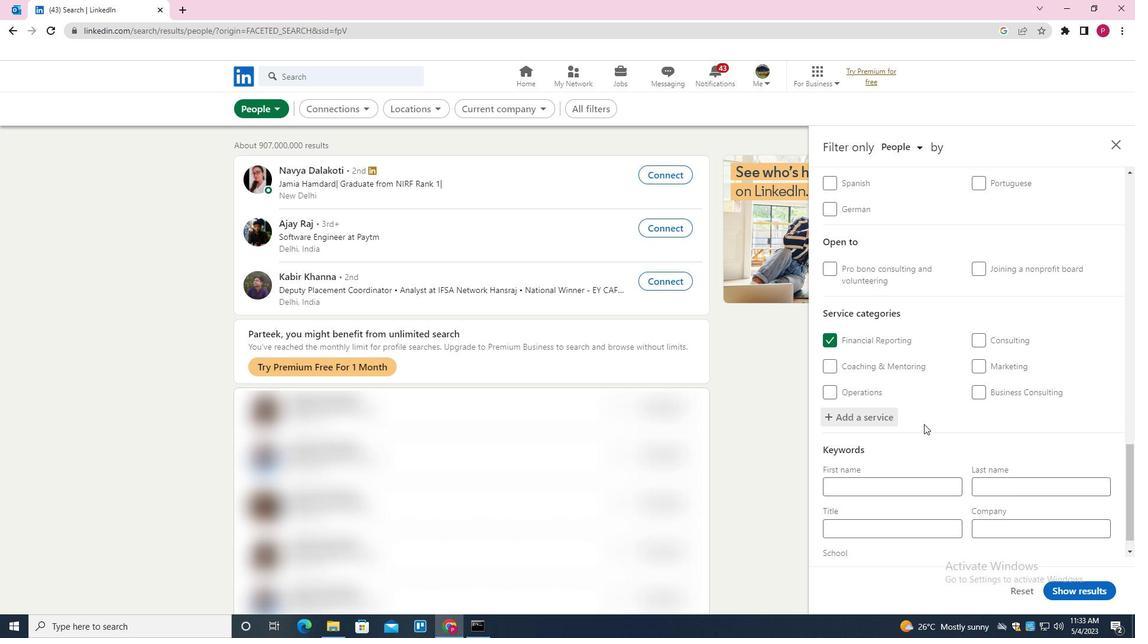 
Action: Mouse scrolled (922, 430) with delta (0, 0)
Screenshot: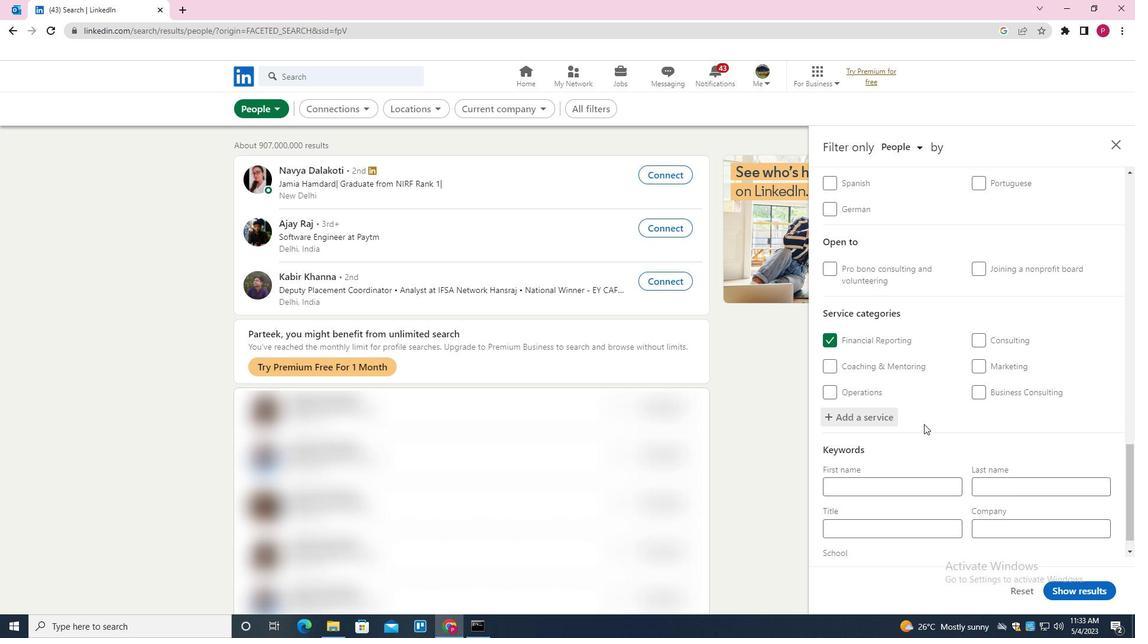 
Action: Mouse moved to (920, 437)
Screenshot: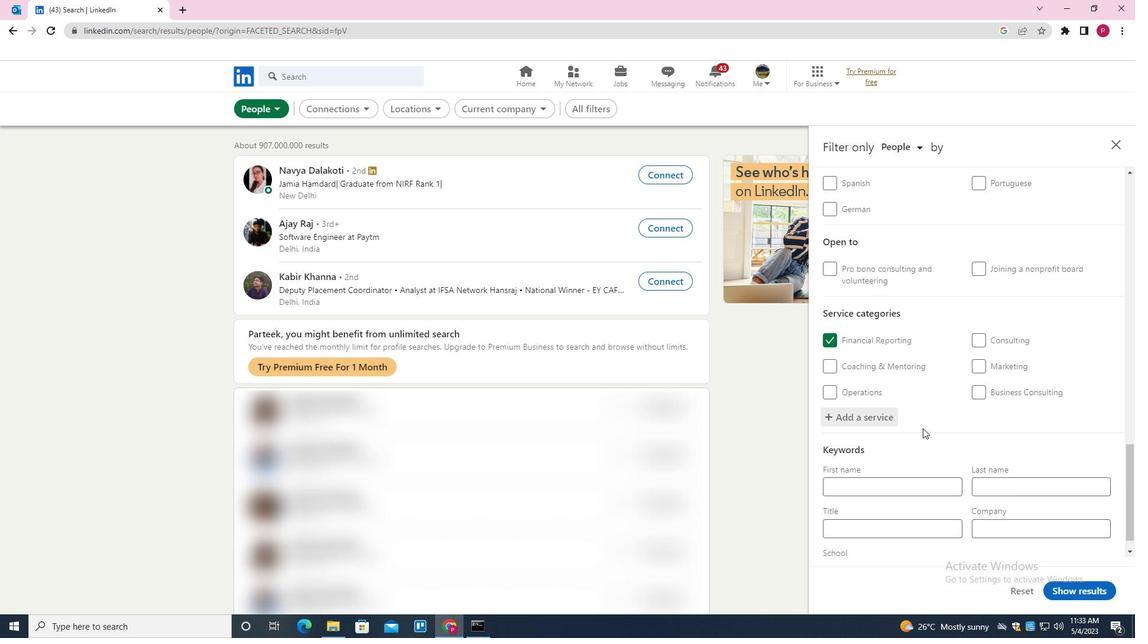 
Action: Mouse scrolled (920, 437) with delta (0, 0)
Screenshot: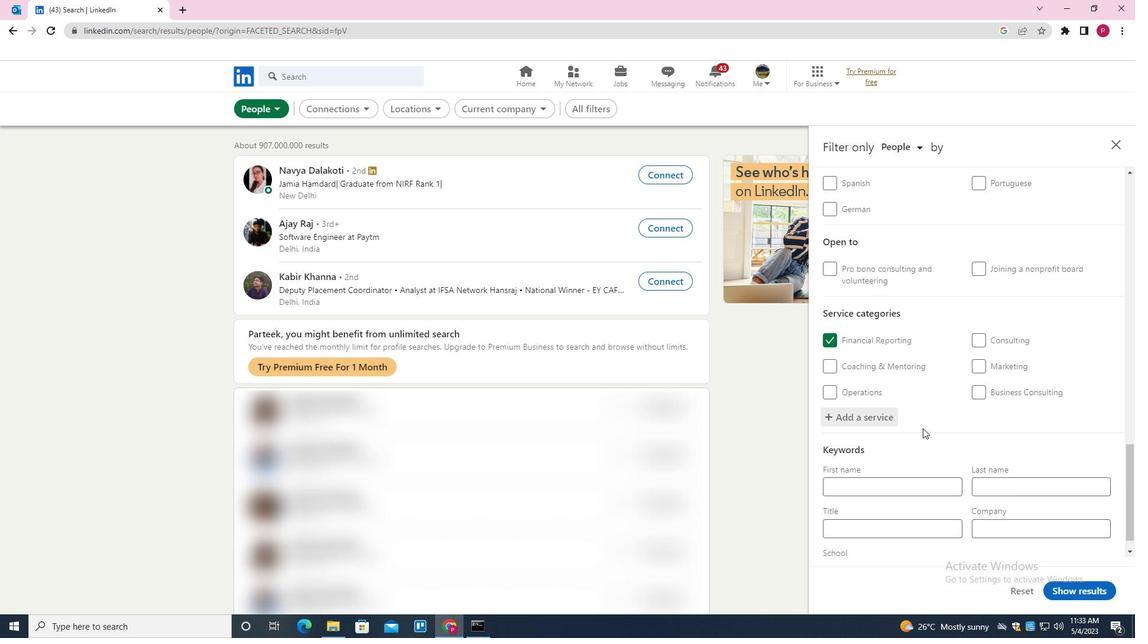 
Action: Mouse moved to (909, 500)
Screenshot: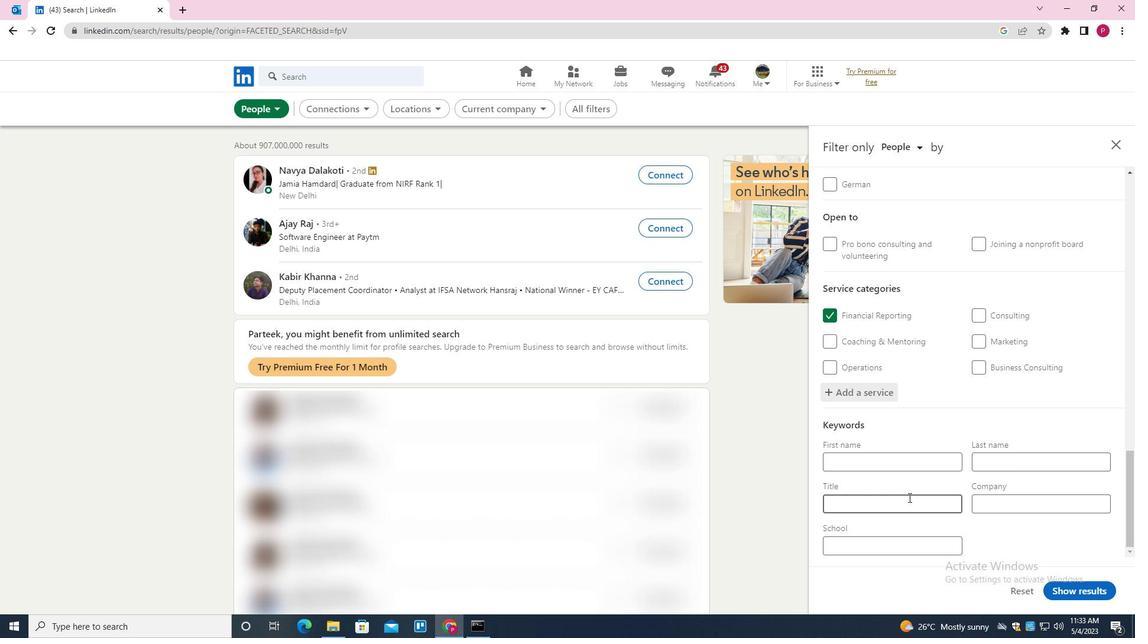 
Action: Mouse pressed left at (909, 500)
Screenshot: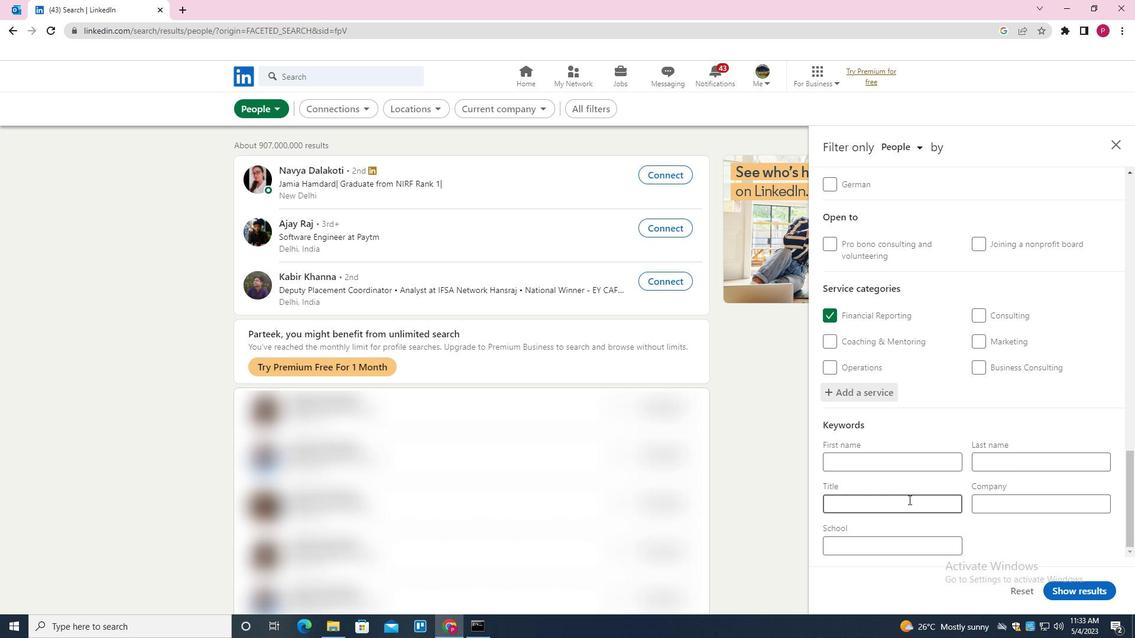 
Action: Mouse moved to (912, 500)
Screenshot: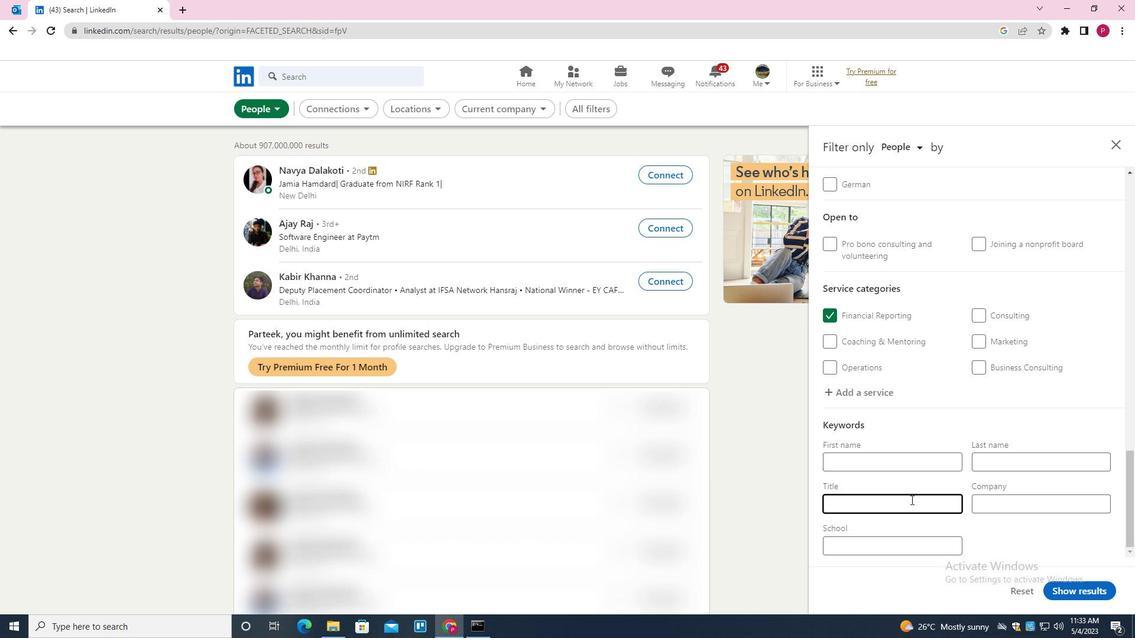 
Action: Key pressed <Key.shift>
Screenshot: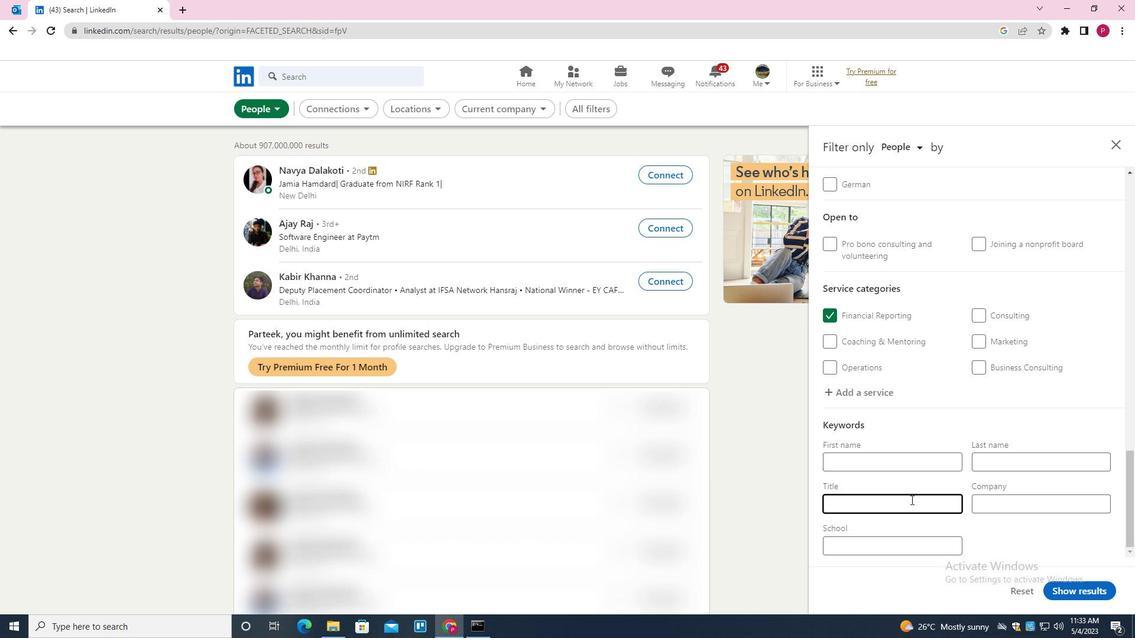 
Action: Mouse moved to (912, 500)
Screenshot: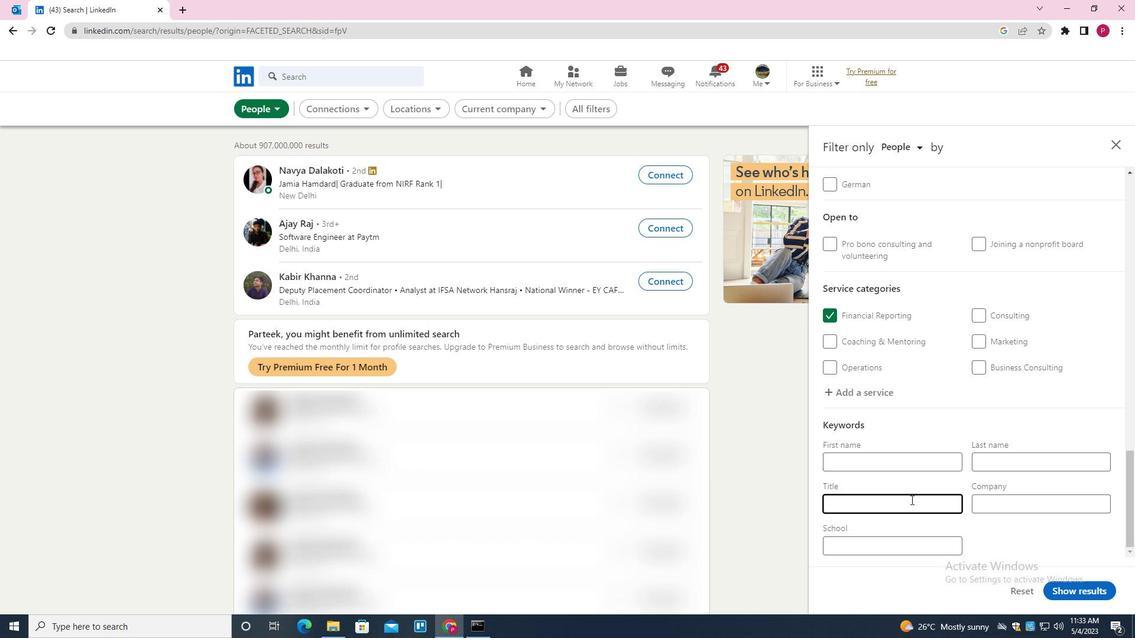 
Action: Key pressed <Key.shift><Key.shift><Key.shift><Key.shift><Key.shift><Key.shift><Key.shift><Key.shift><Key.shift><Key.shift><Key.shift><Key.shift><Key.shift><Key.shift>ANIMAL<Key.space><Key.shift>SHELTER<Key.space><Key.shift><Key.shift><Key.shift><Key.shift><Key.shift><Key.shift><Key.shift>BOARD<Key.space><Key.shift>MEMBER
Screenshot: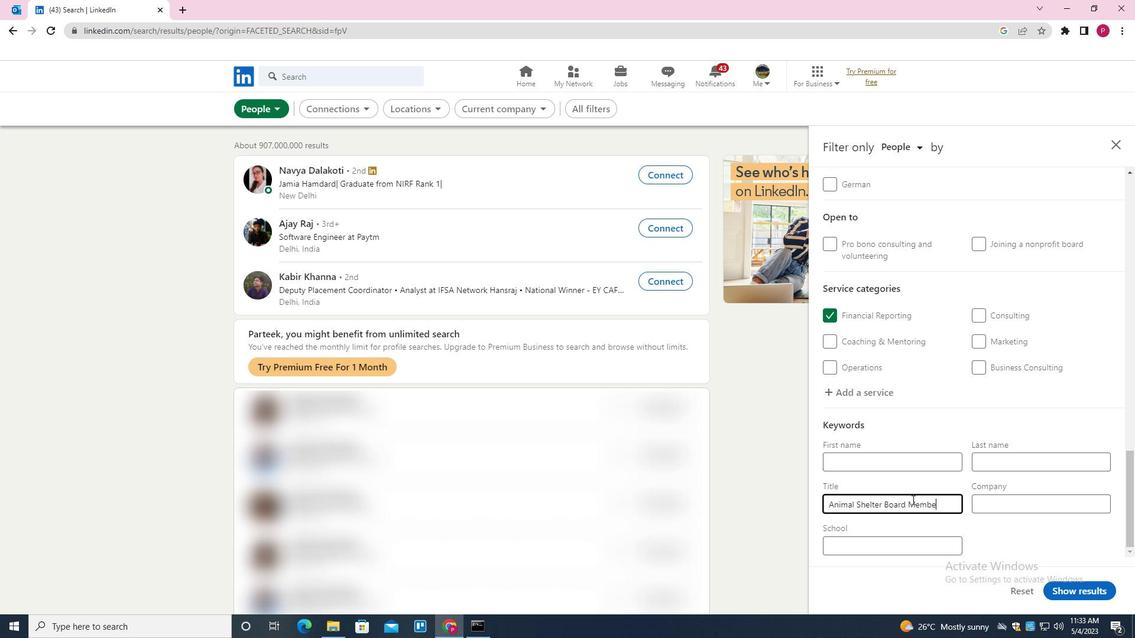 
Action: Mouse moved to (1096, 595)
Screenshot: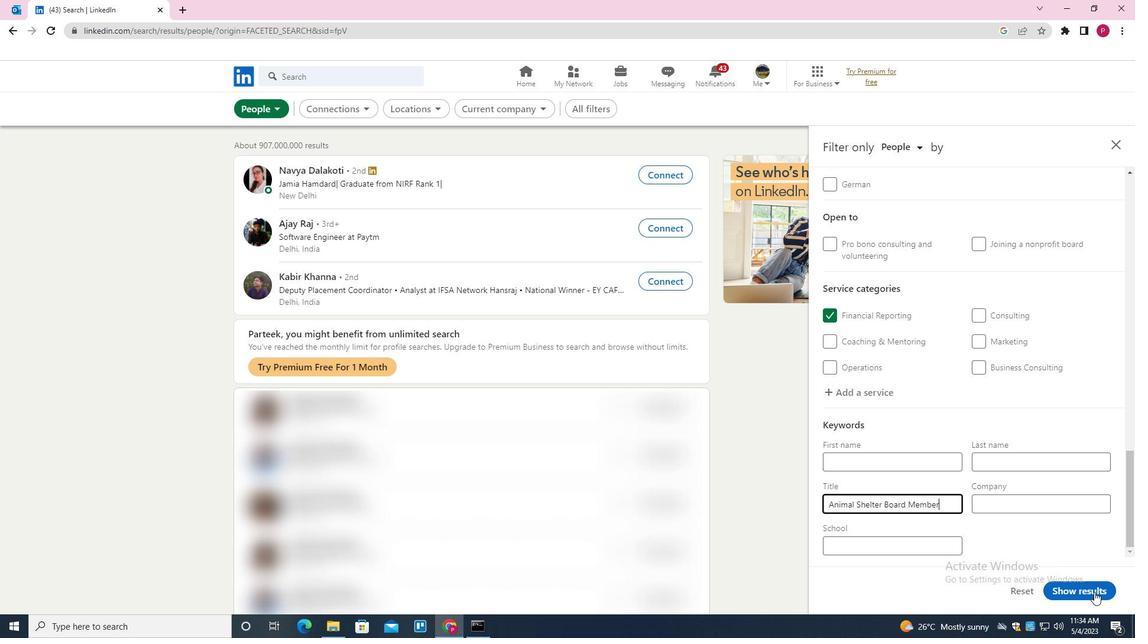 
Action: Mouse pressed left at (1096, 595)
Screenshot: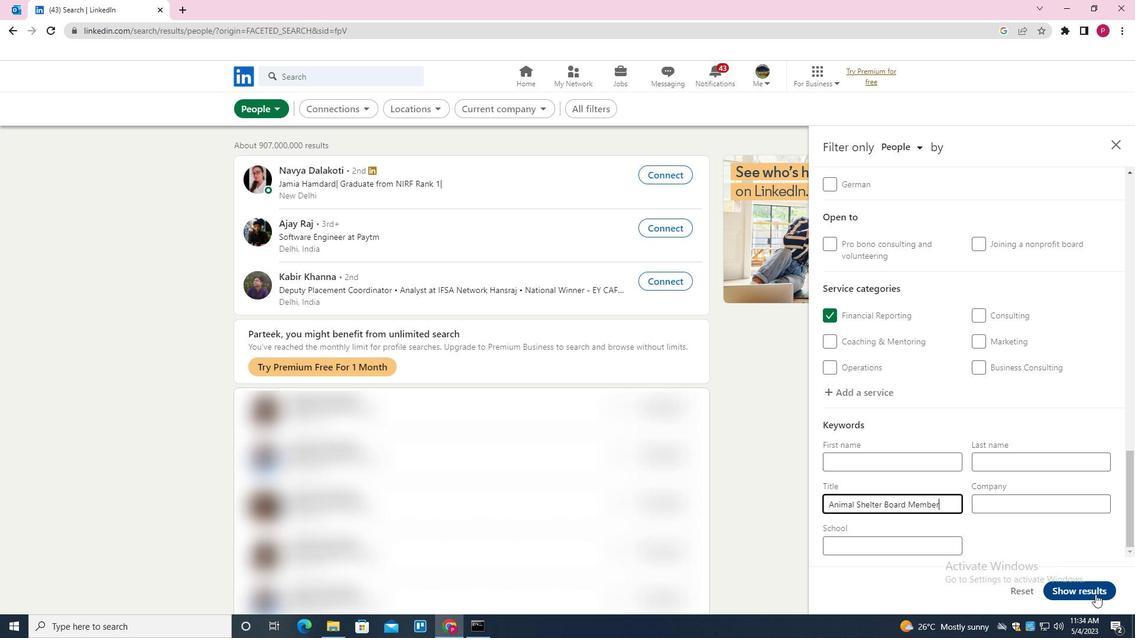 
Action: Mouse moved to (571, 247)
Screenshot: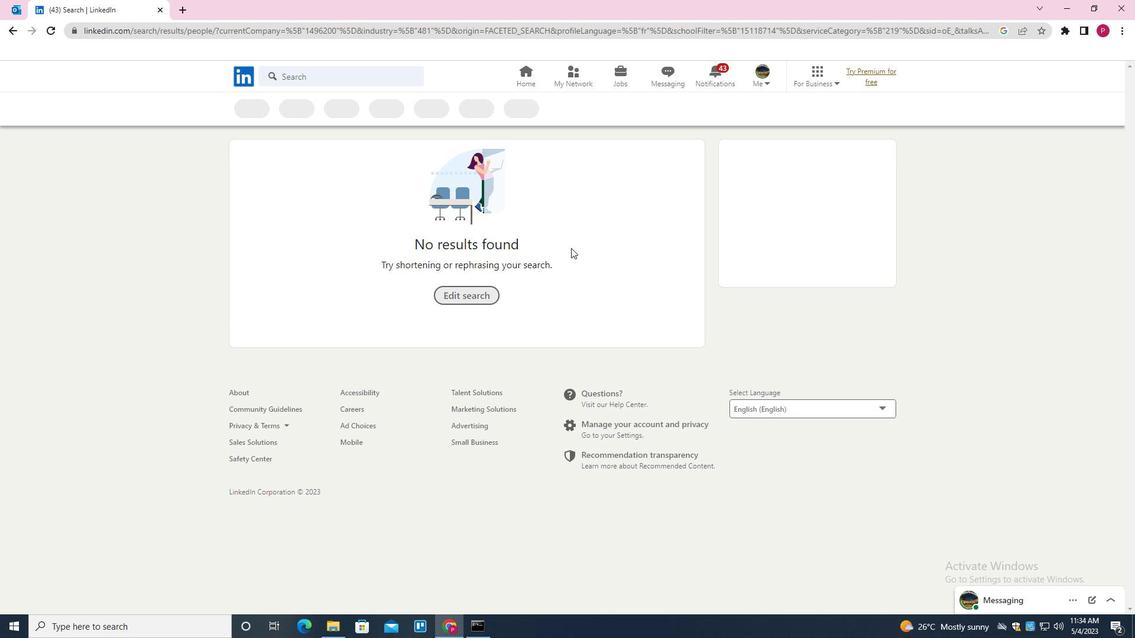 
